 Task: Search one way flight ticket for 5 adults, 2 children, 1 infant in seat and 1 infant on lap in economy from Houston: William P. Hobby Airport to Laramie: Laramie Regional Airport on 8-3-2023. Choice of flights is Southwest. Number of bags: 2 carry on bags. Price is upto 78000. Outbound departure time preference is 6:45.
Action: Mouse moved to (365, 159)
Screenshot: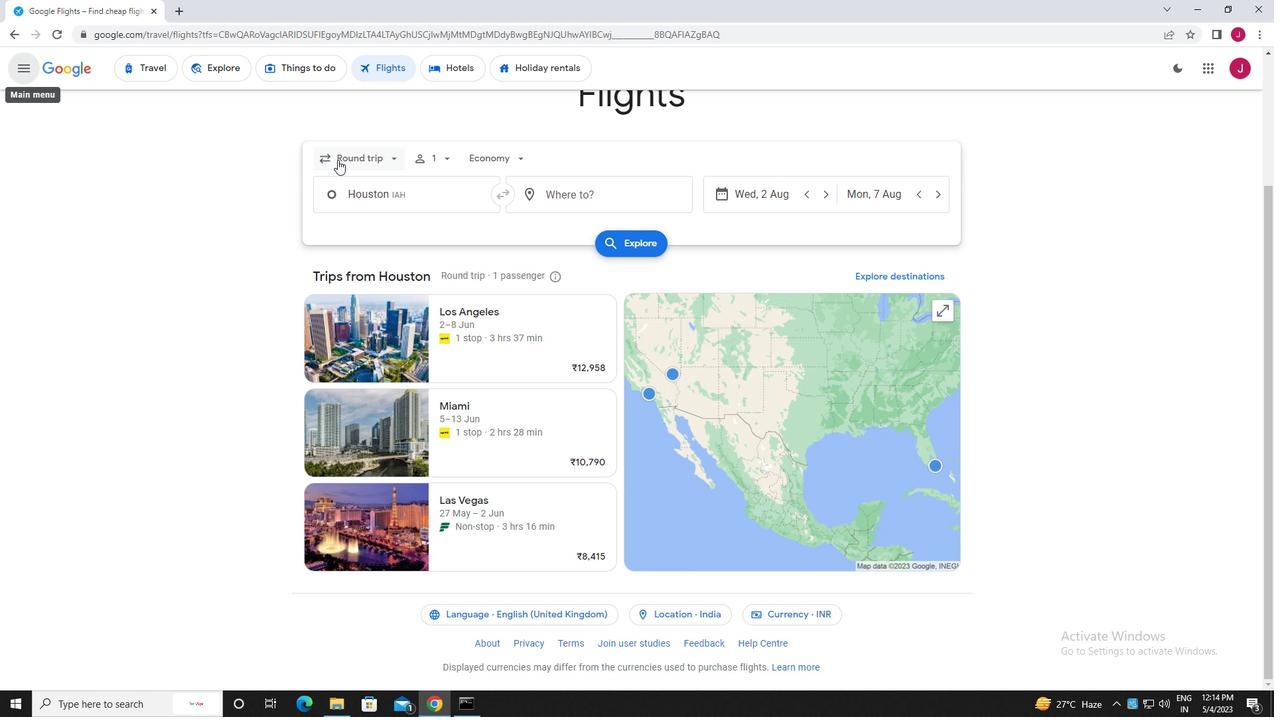 
Action: Mouse pressed left at (365, 159)
Screenshot: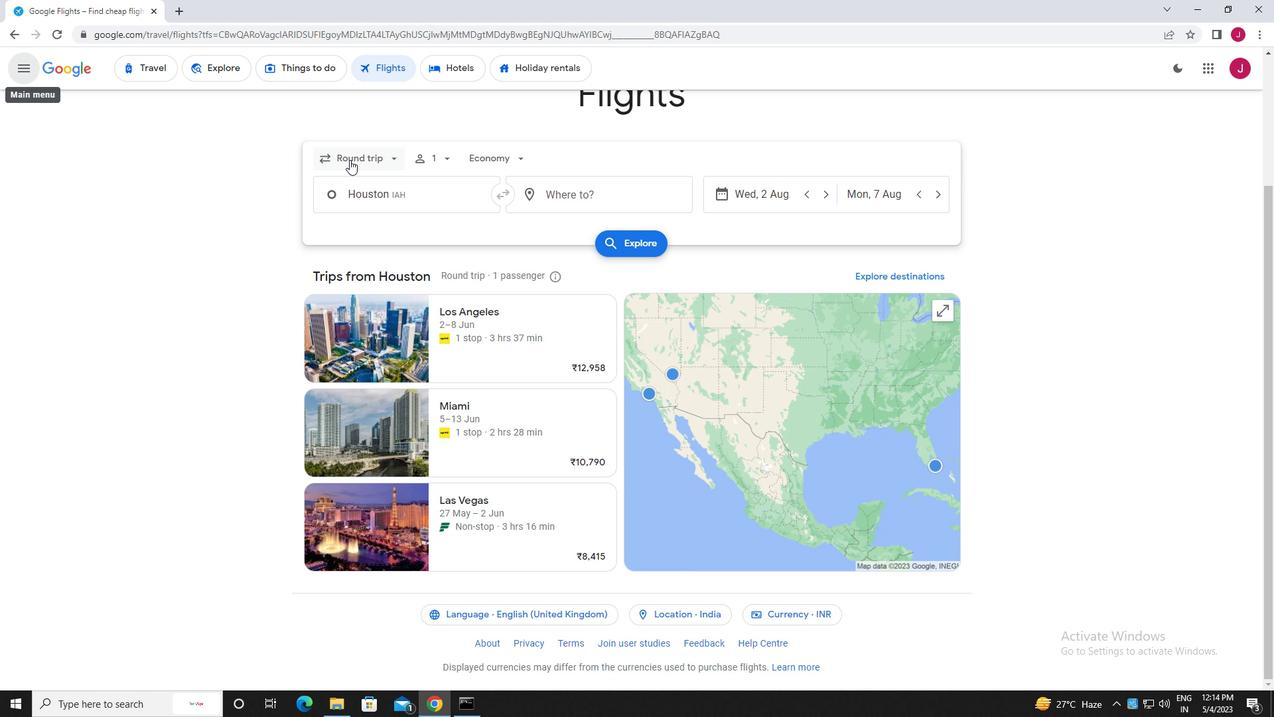 
Action: Mouse moved to (386, 216)
Screenshot: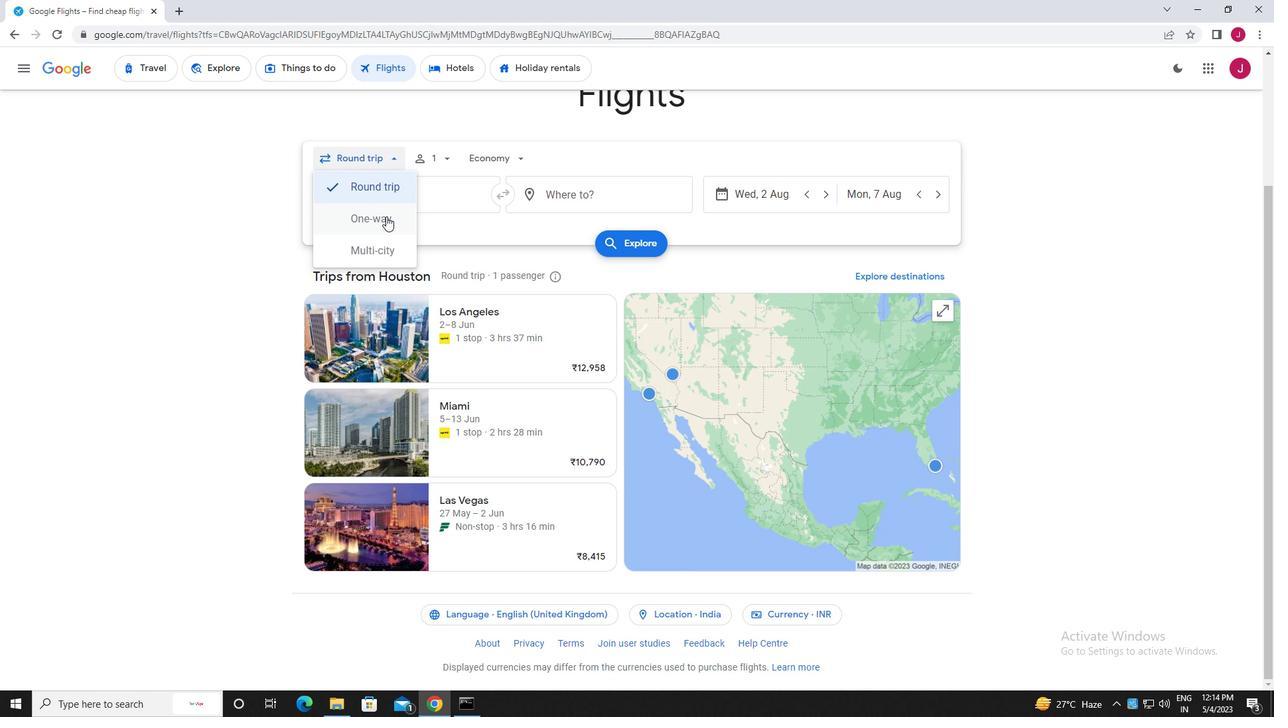 
Action: Mouse pressed left at (386, 216)
Screenshot: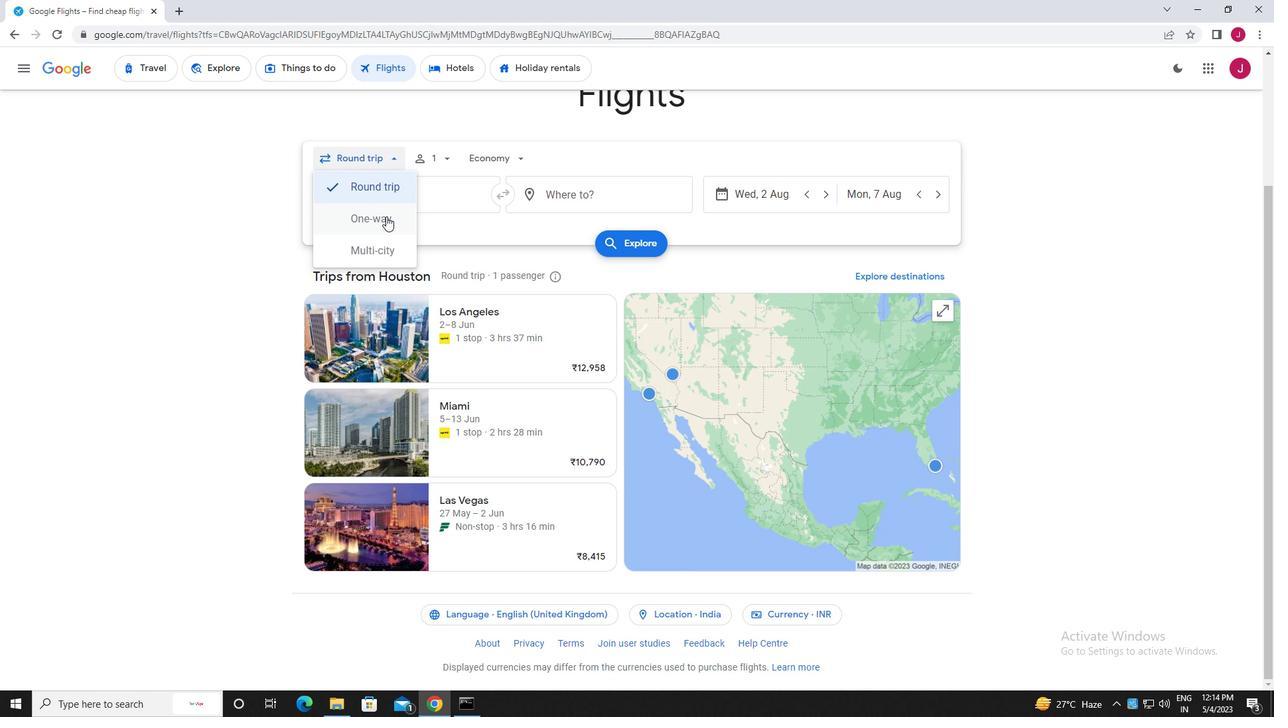 
Action: Mouse moved to (438, 160)
Screenshot: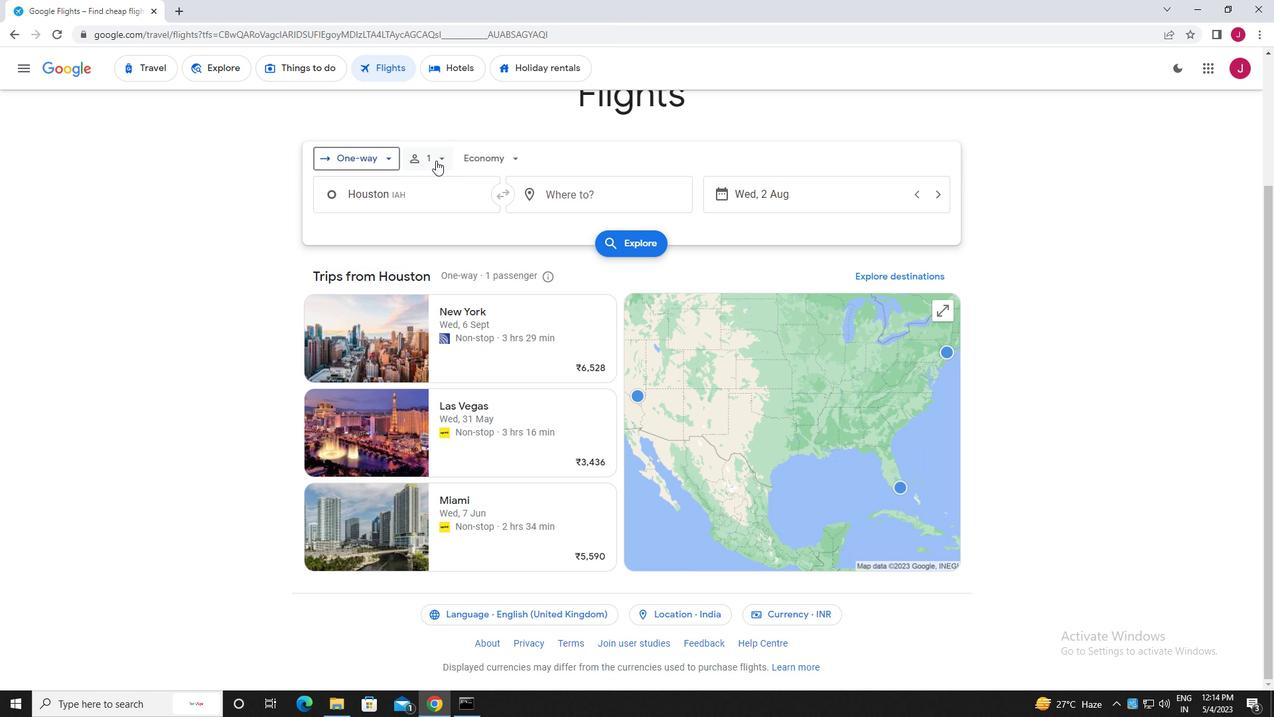 
Action: Mouse pressed left at (438, 160)
Screenshot: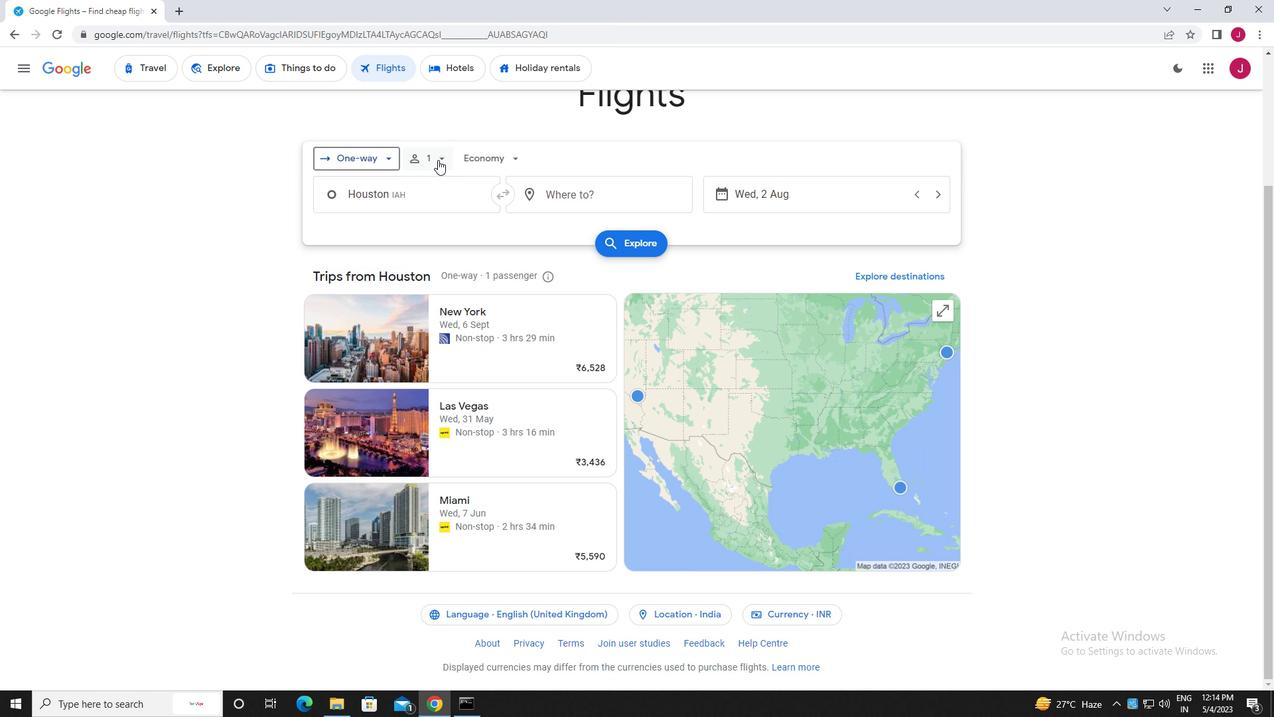 
Action: Mouse moved to (547, 191)
Screenshot: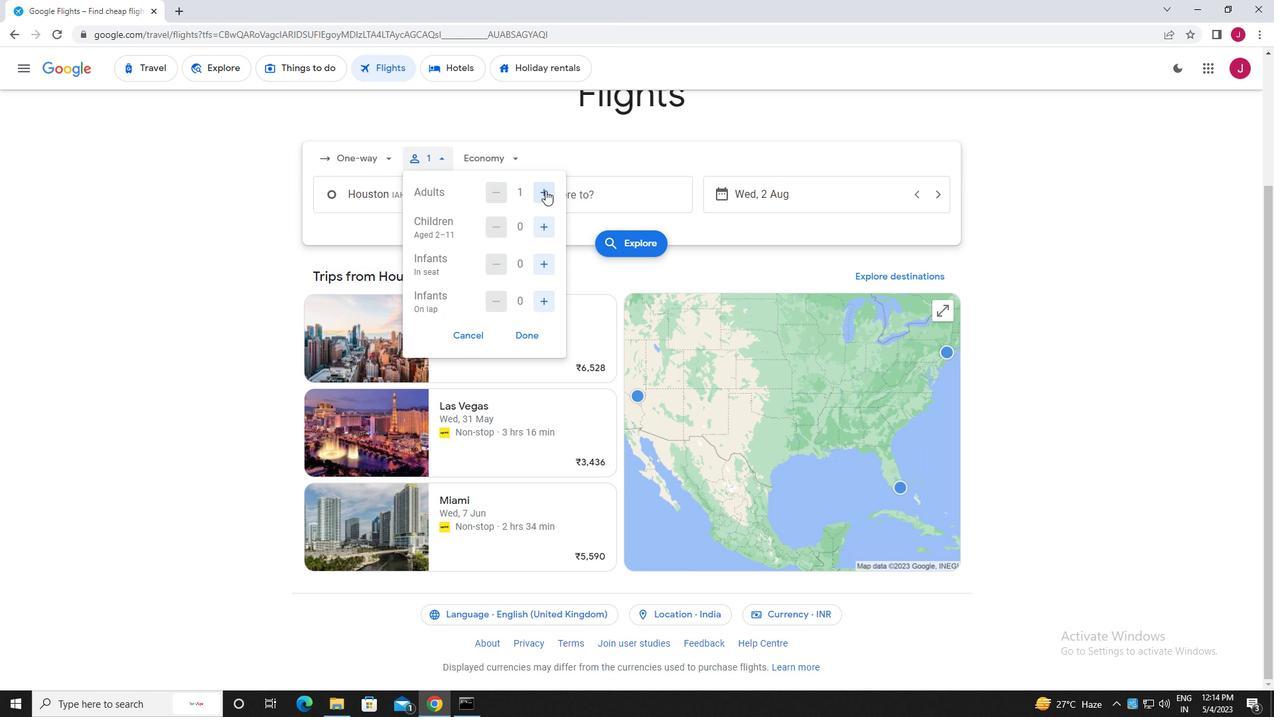 
Action: Mouse pressed left at (547, 191)
Screenshot: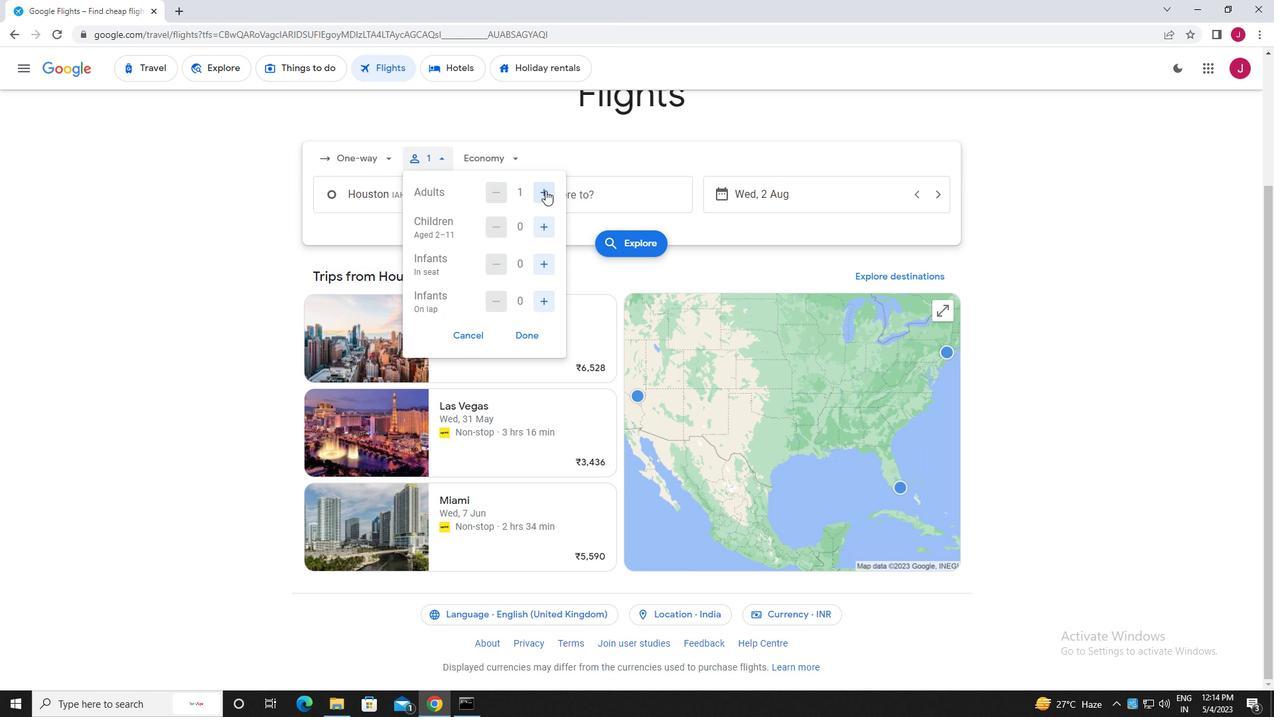 
Action: Mouse moved to (547, 191)
Screenshot: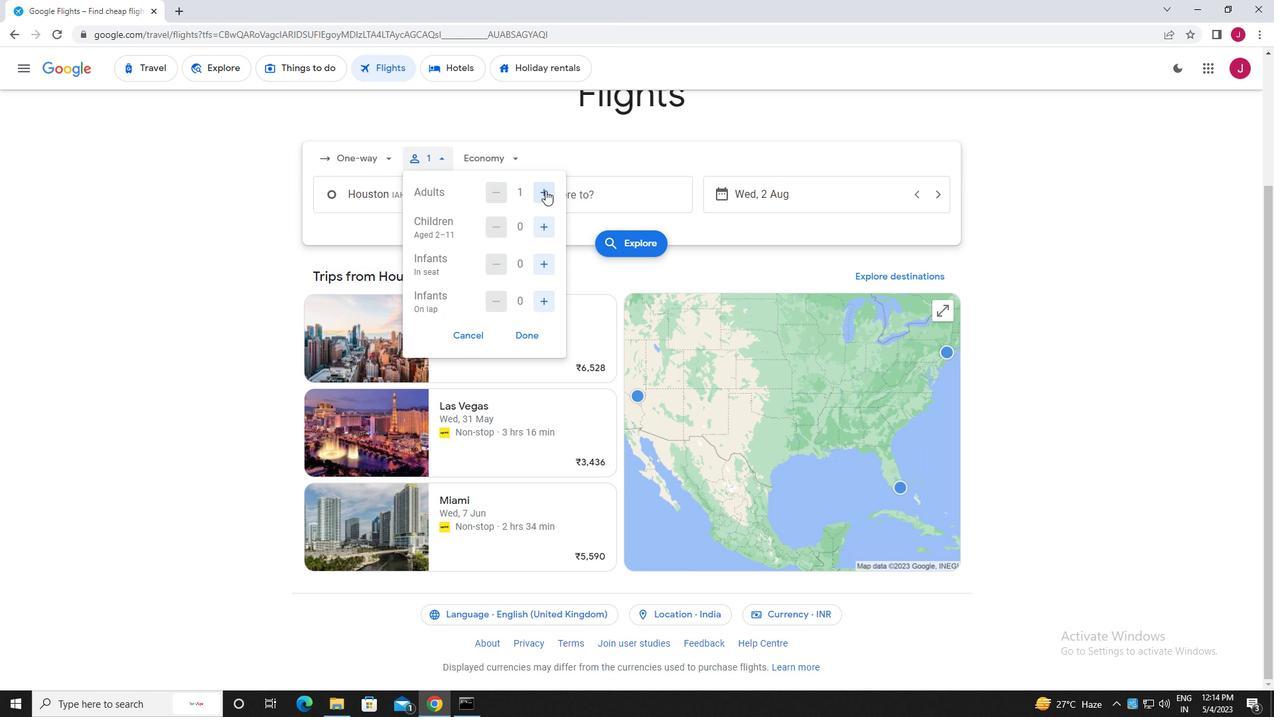 
Action: Mouse pressed left at (547, 191)
Screenshot: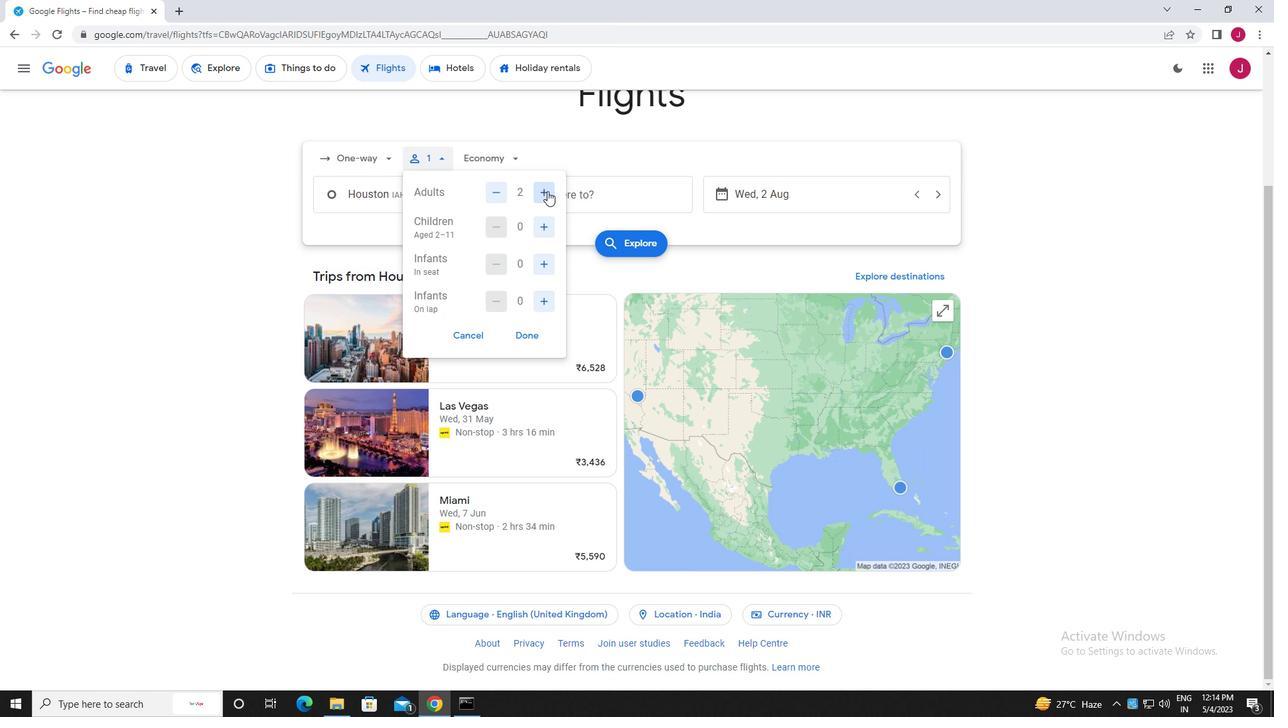
Action: Mouse pressed left at (547, 191)
Screenshot: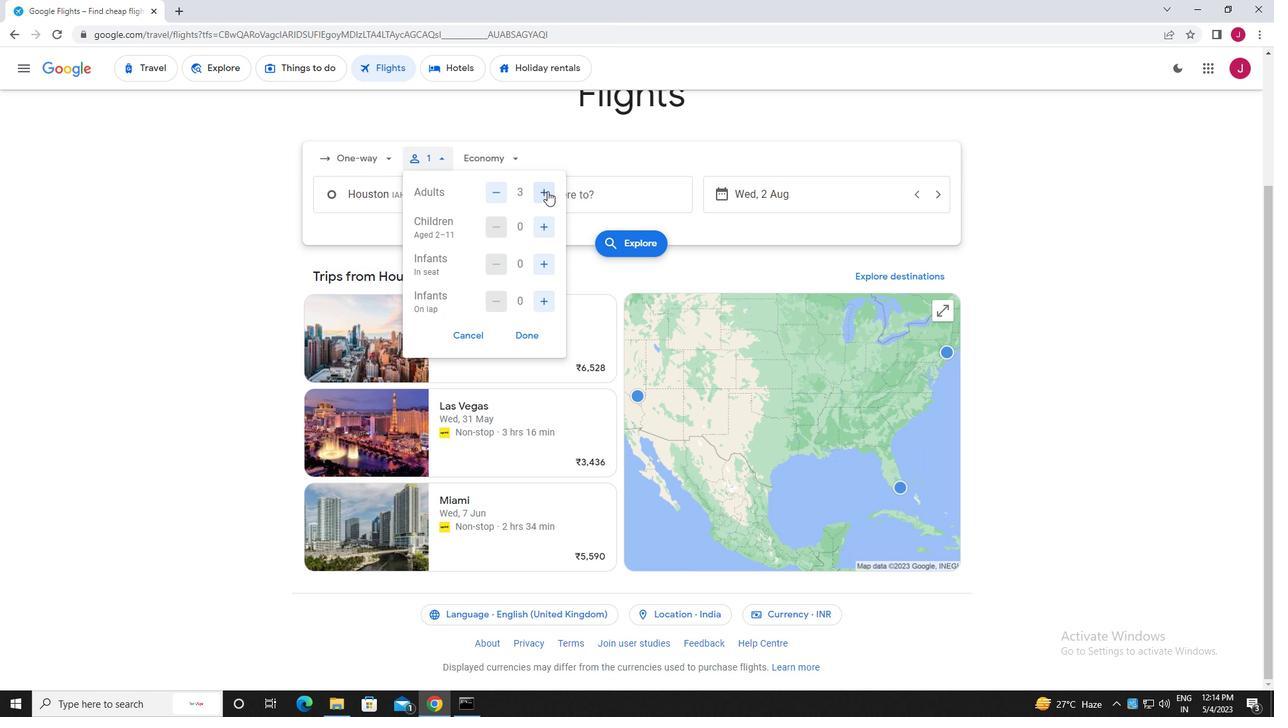 
Action: Mouse pressed left at (547, 191)
Screenshot: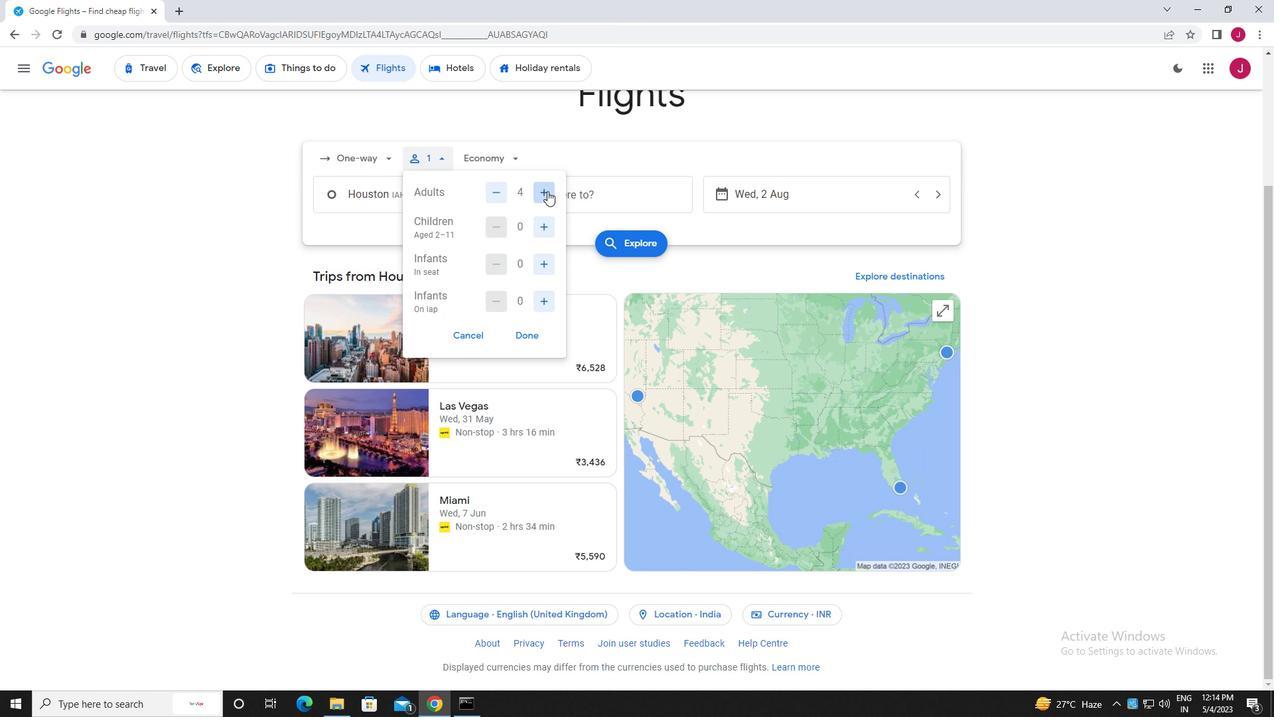 
Action: Mouse moved to (545, 226)
Screenshot: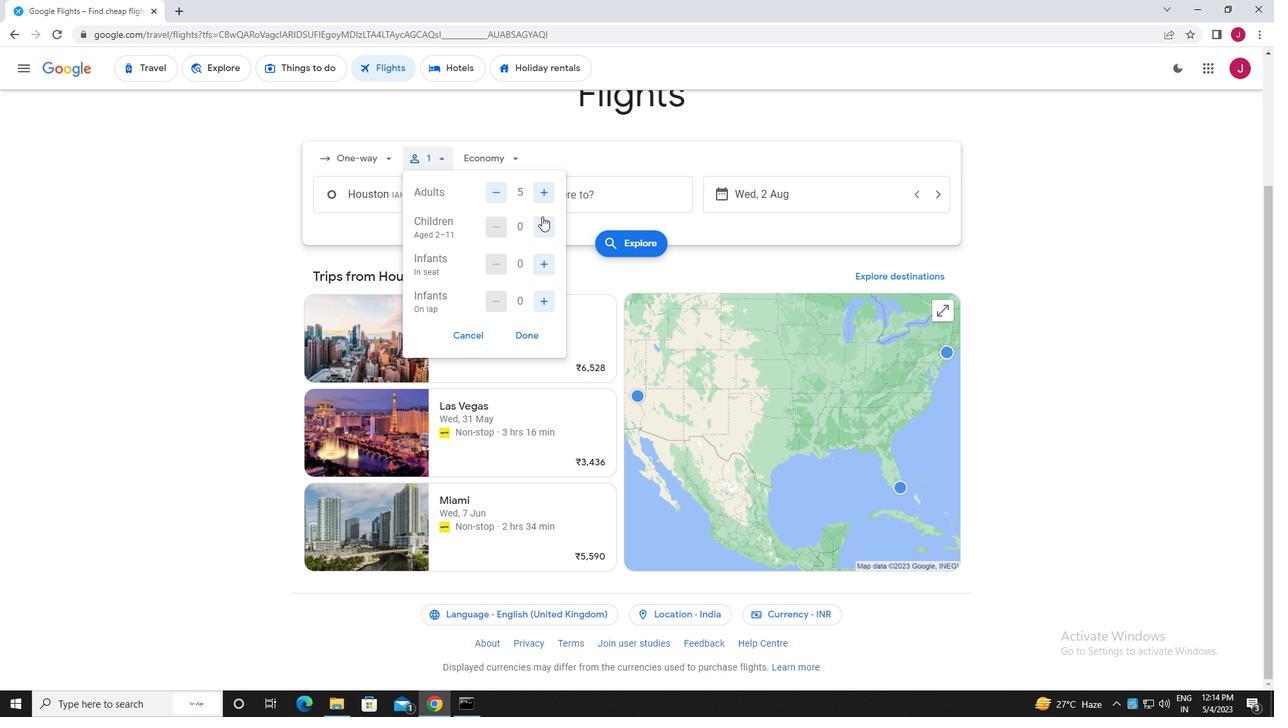 
Action: Mouse pressed left at (545, 226)
Screenshot: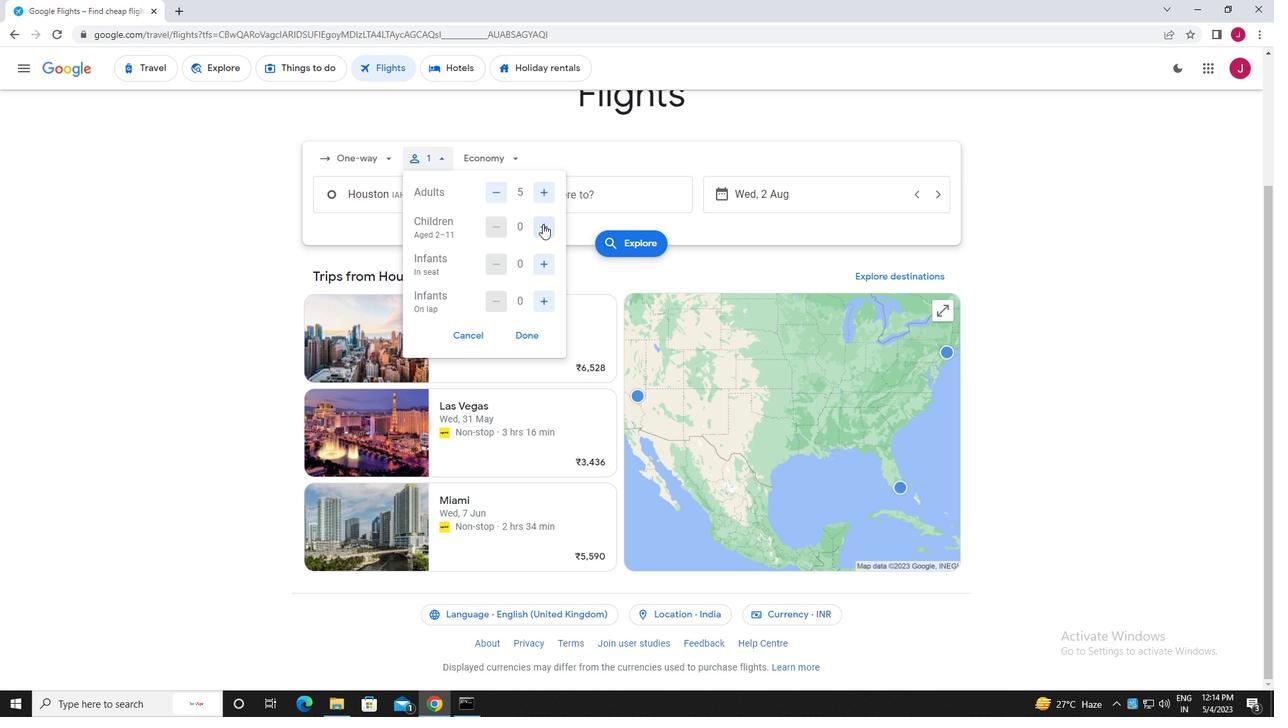 
Action: Mouse pressed left at (545, 226)
Screenshot: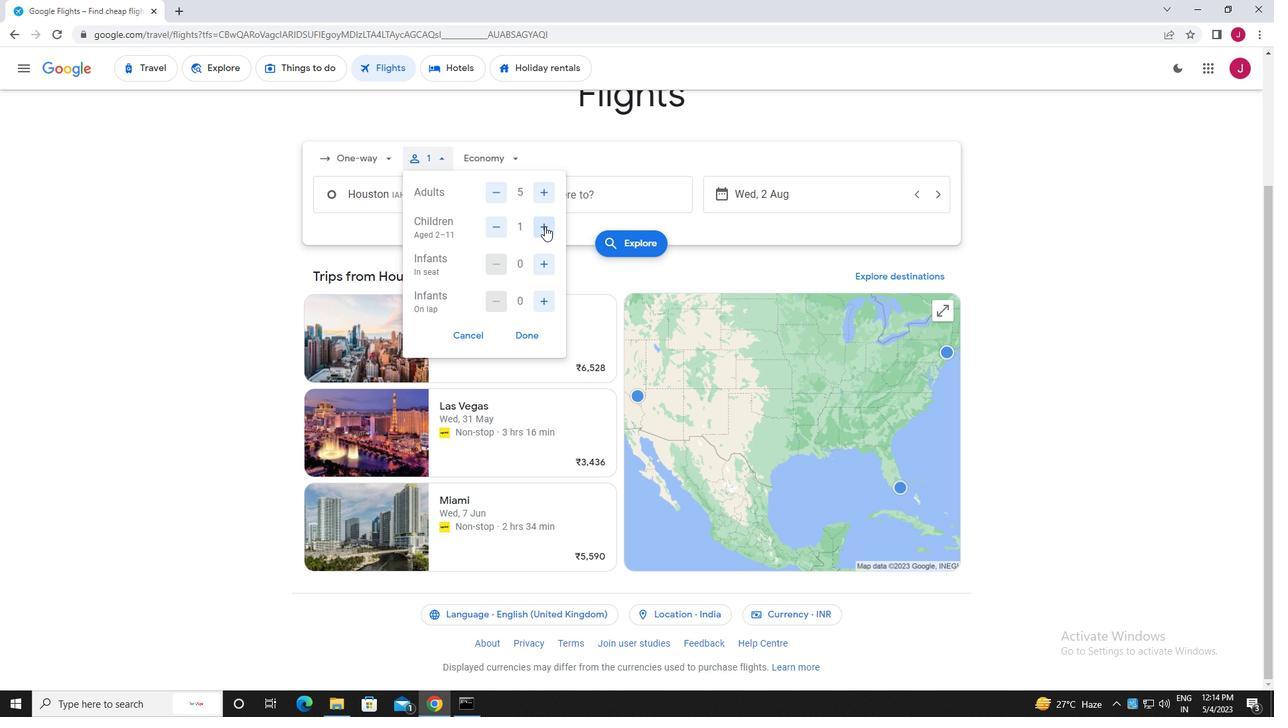 
Action: Mouse moved to (543, 264)
Screenshot: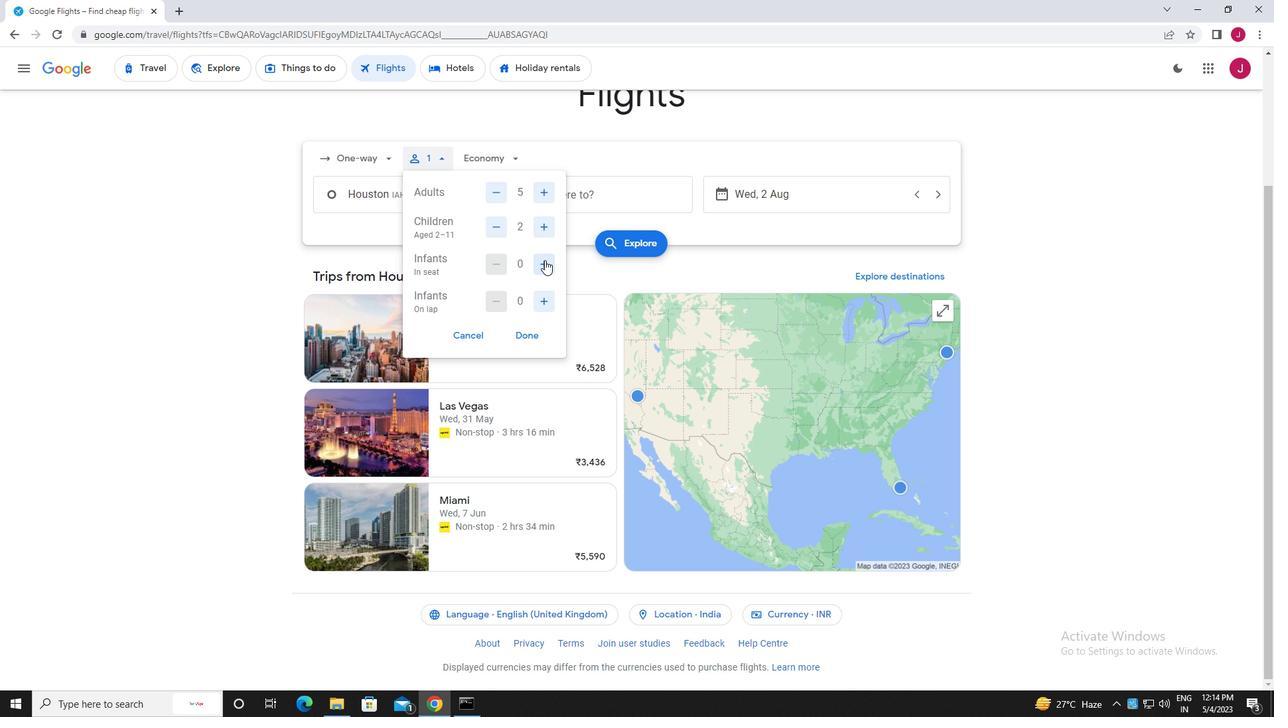 
Action: Mouse pressed left at (543, 264)
Screenshot: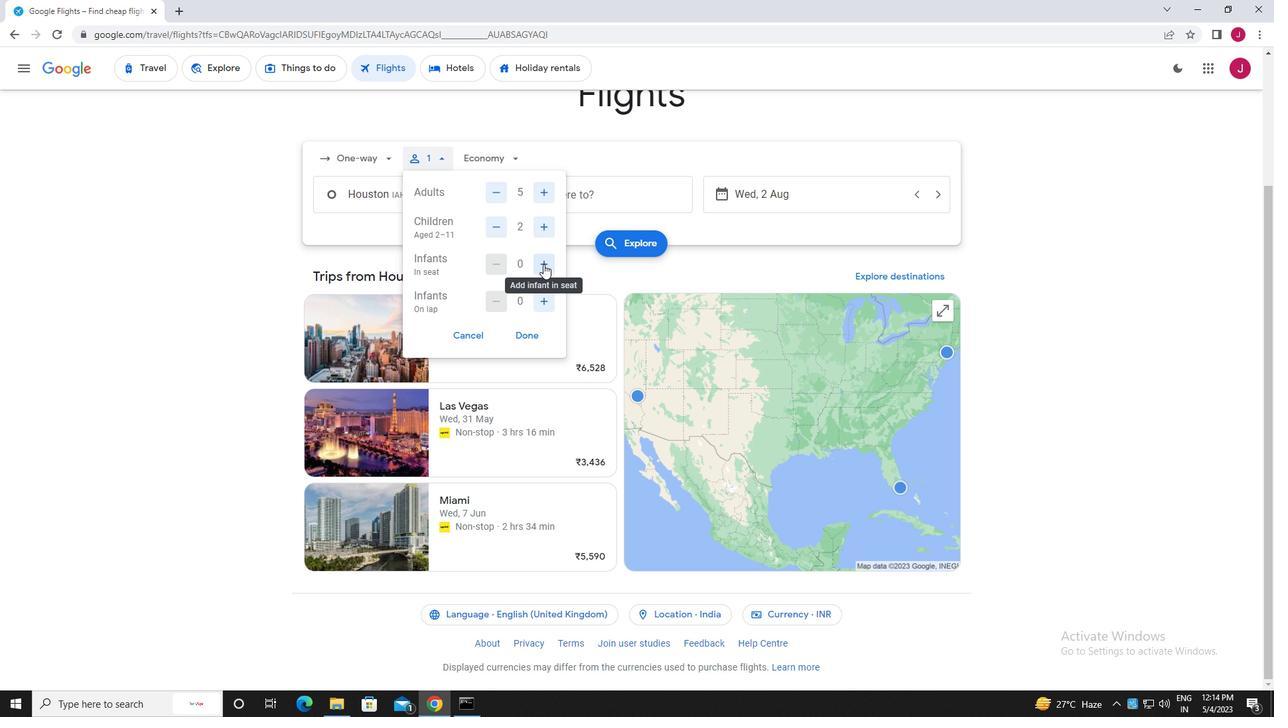 
Action: Mouse moved to (543, 300)
Screenshot: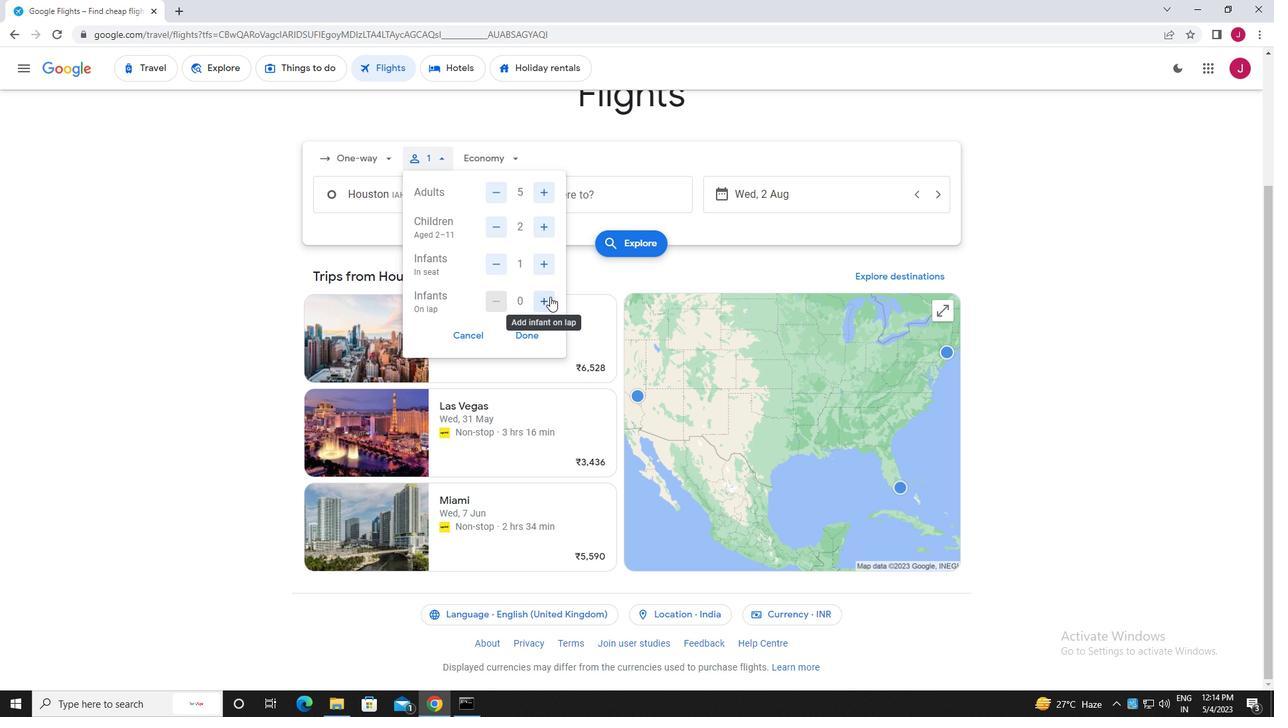 
Action: Mouse pressed left at (543, 300)
Screenshot: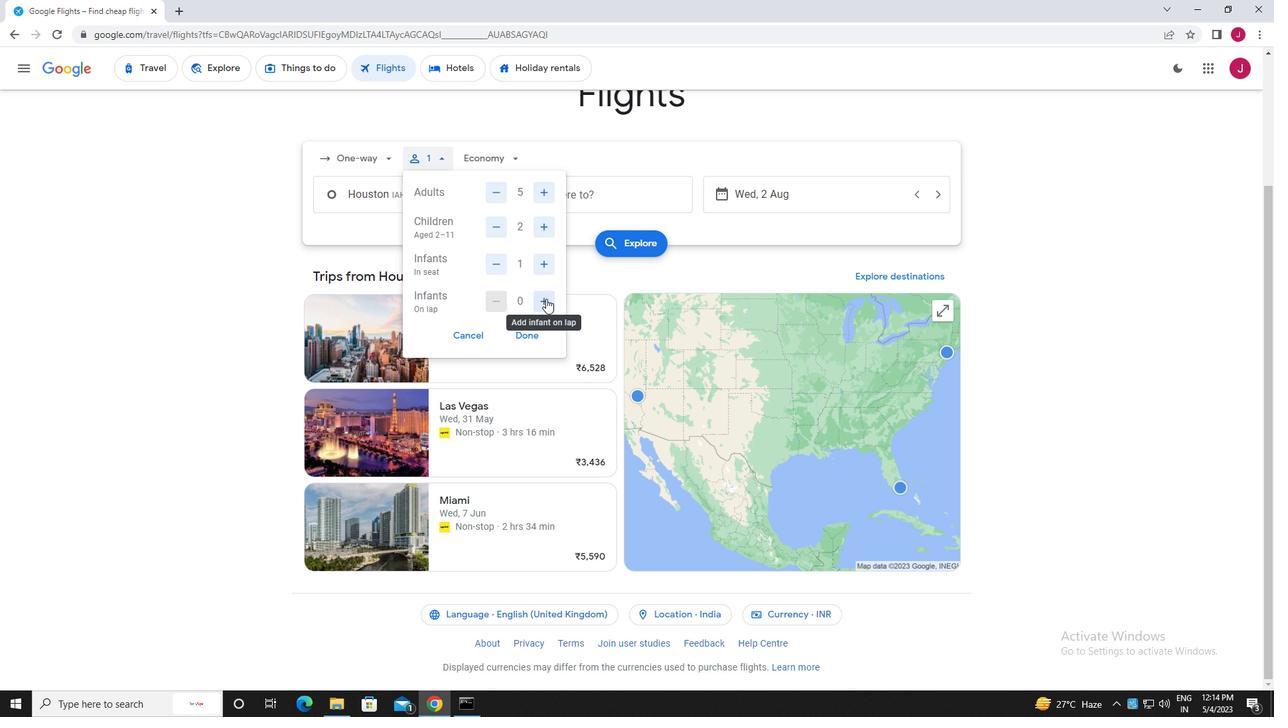
Action: Mouse moved to (532, 333)
Screenshot: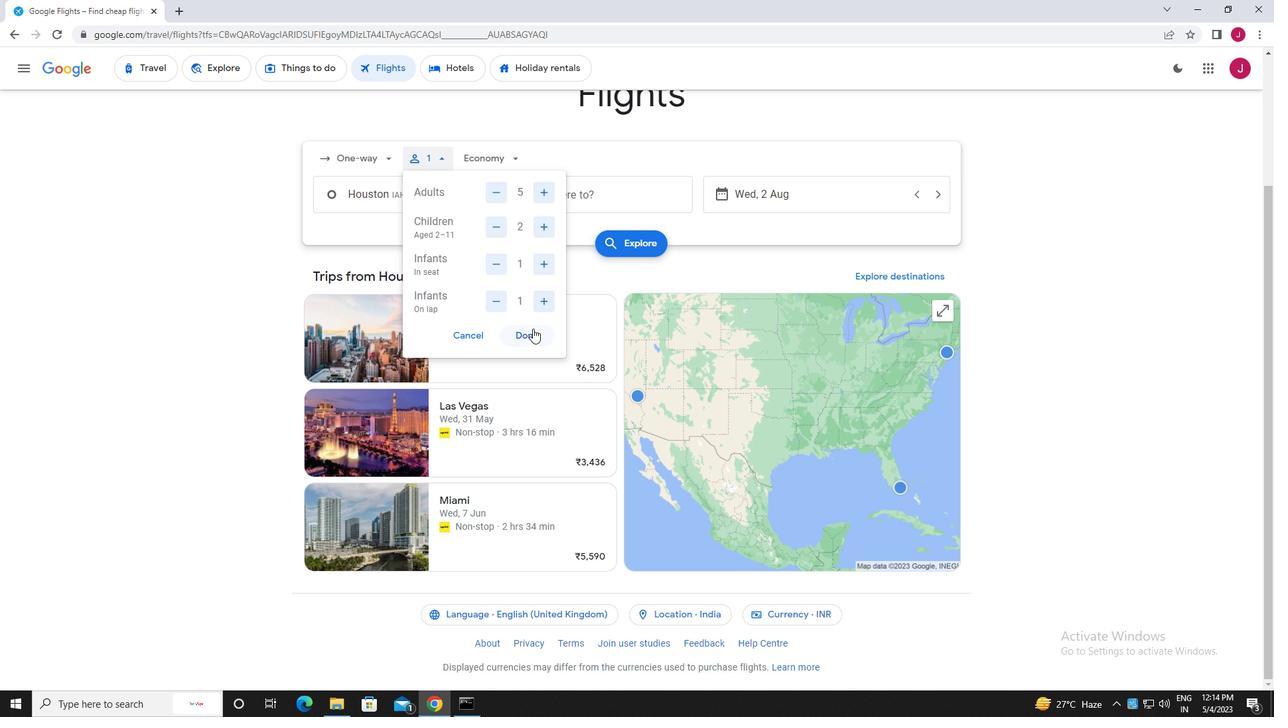 
Action: Mouse pressed left at (532, 333)
Screenshot: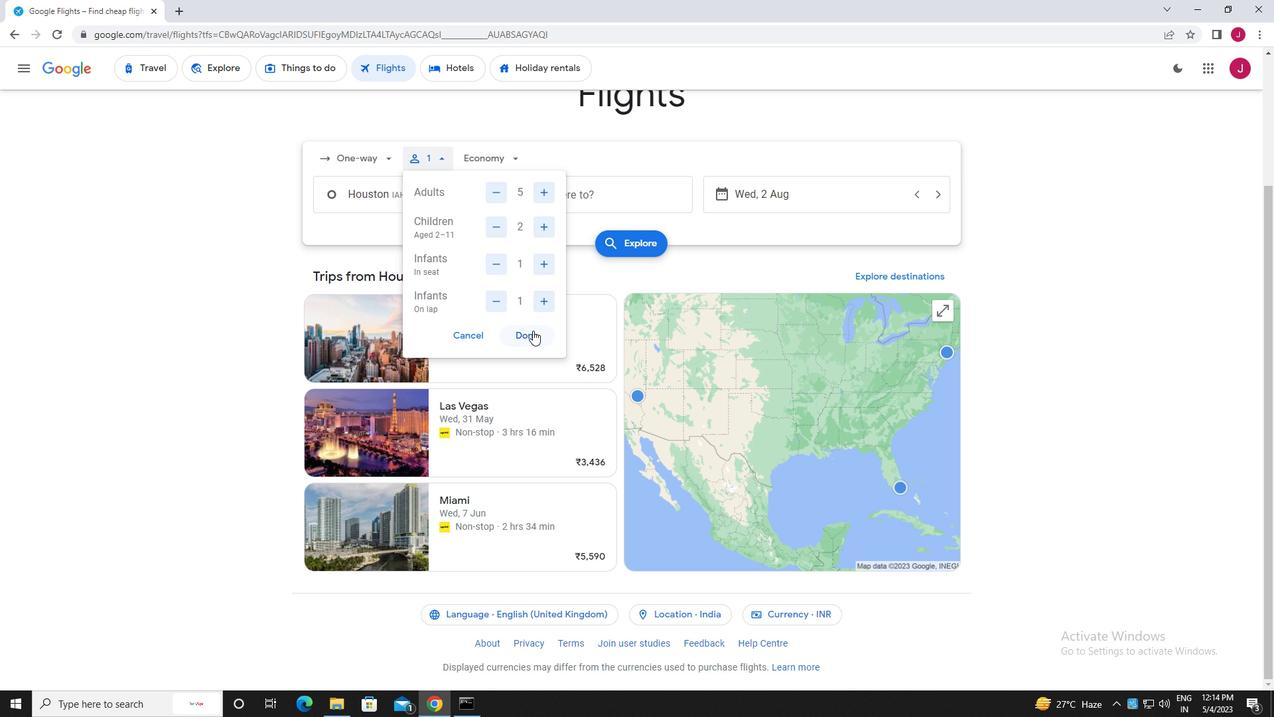 
Action: Mouse moved to (497, 152)
Screenshot: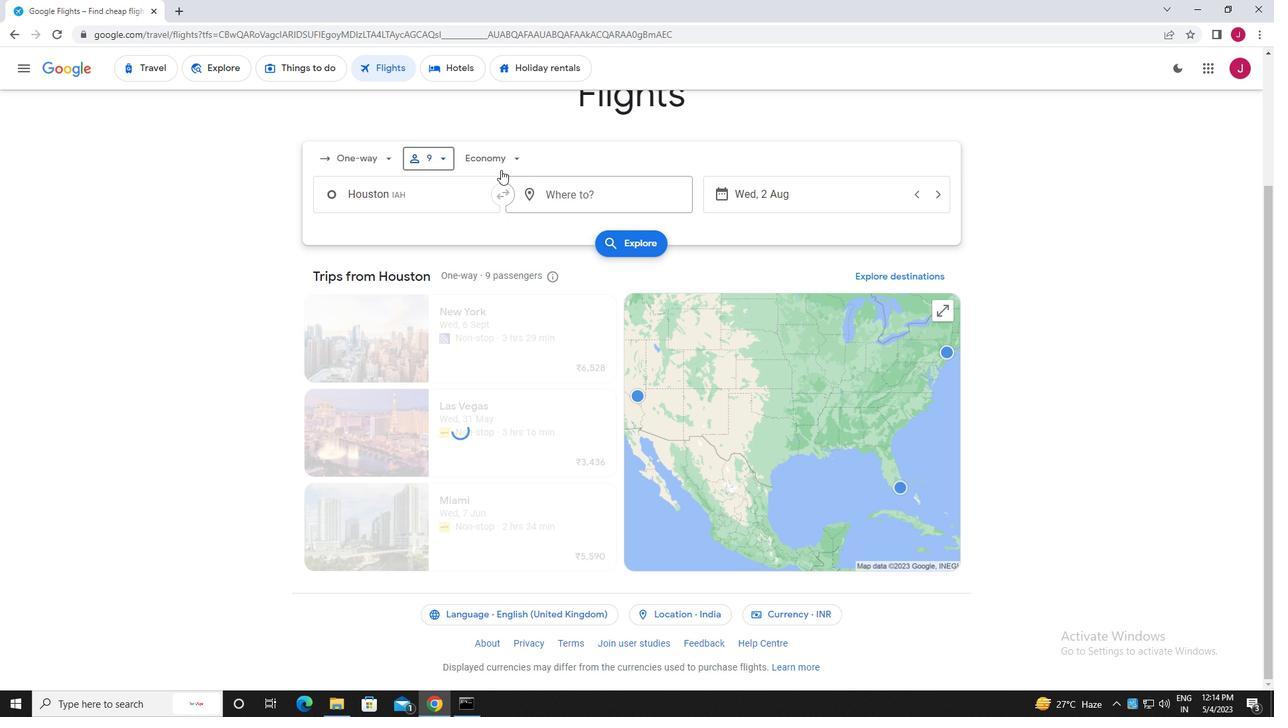 
Action: Mouse pressed left at (497, 152)
Screenshot: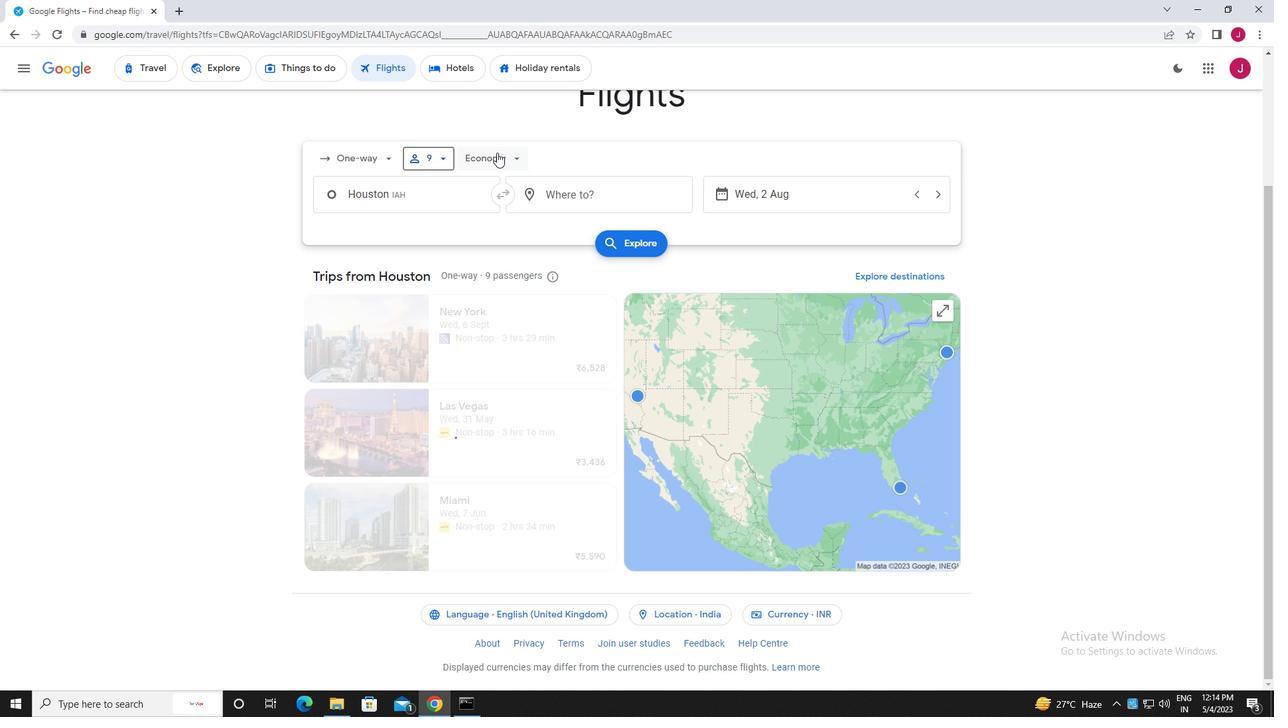 
Action: Mouse moved to (513, 185)
Screenshot: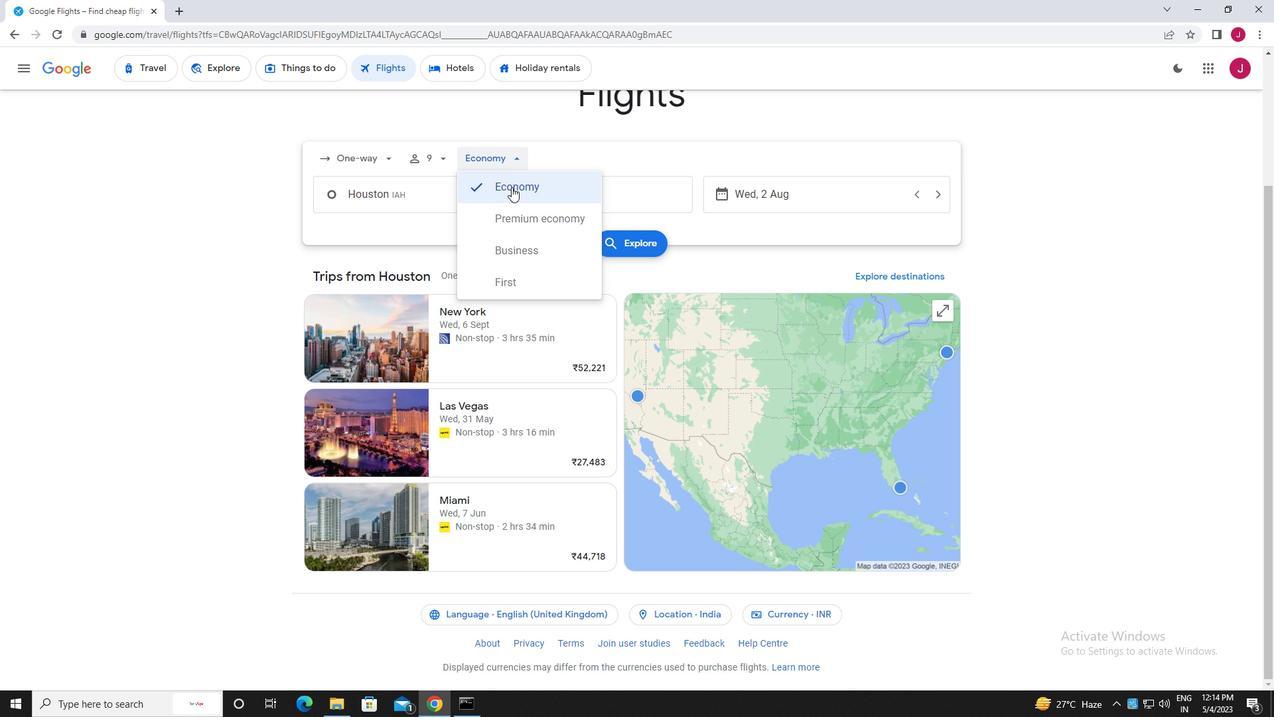 
Action: Mouse pressed left at (513, 185)
Screenshot: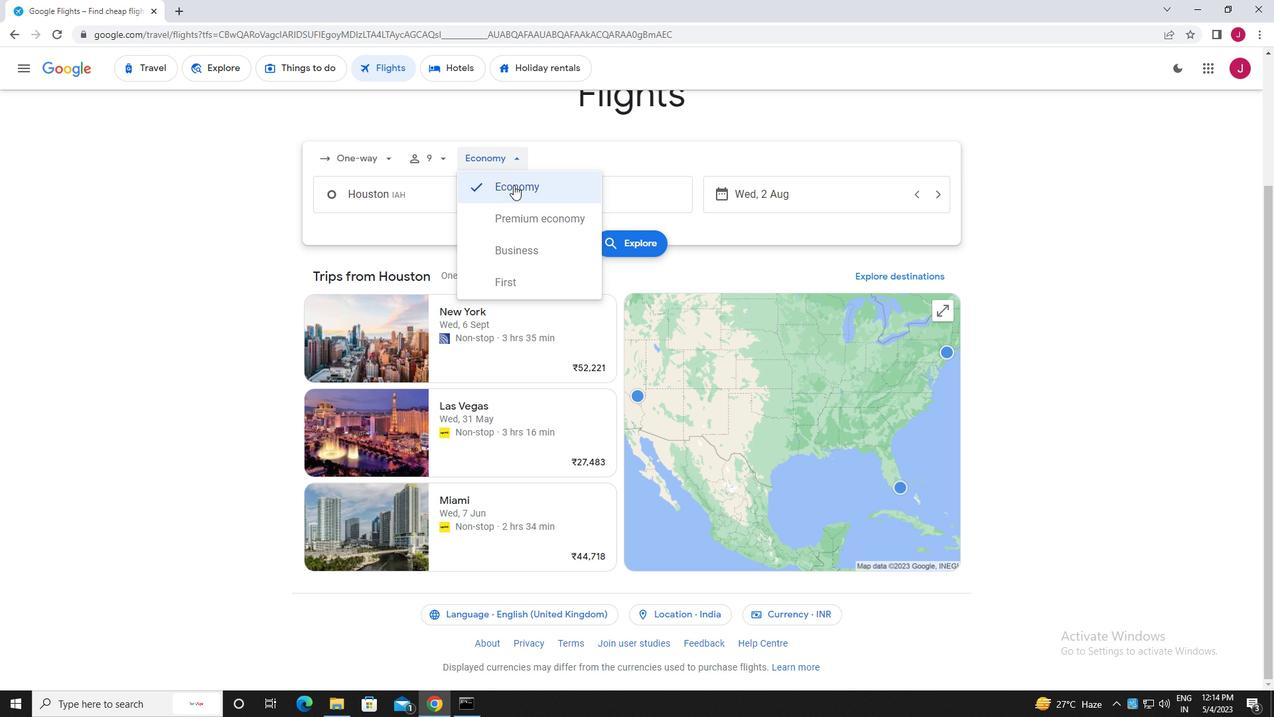 
Action: Mouse moved to (436, 195)
Screenshot: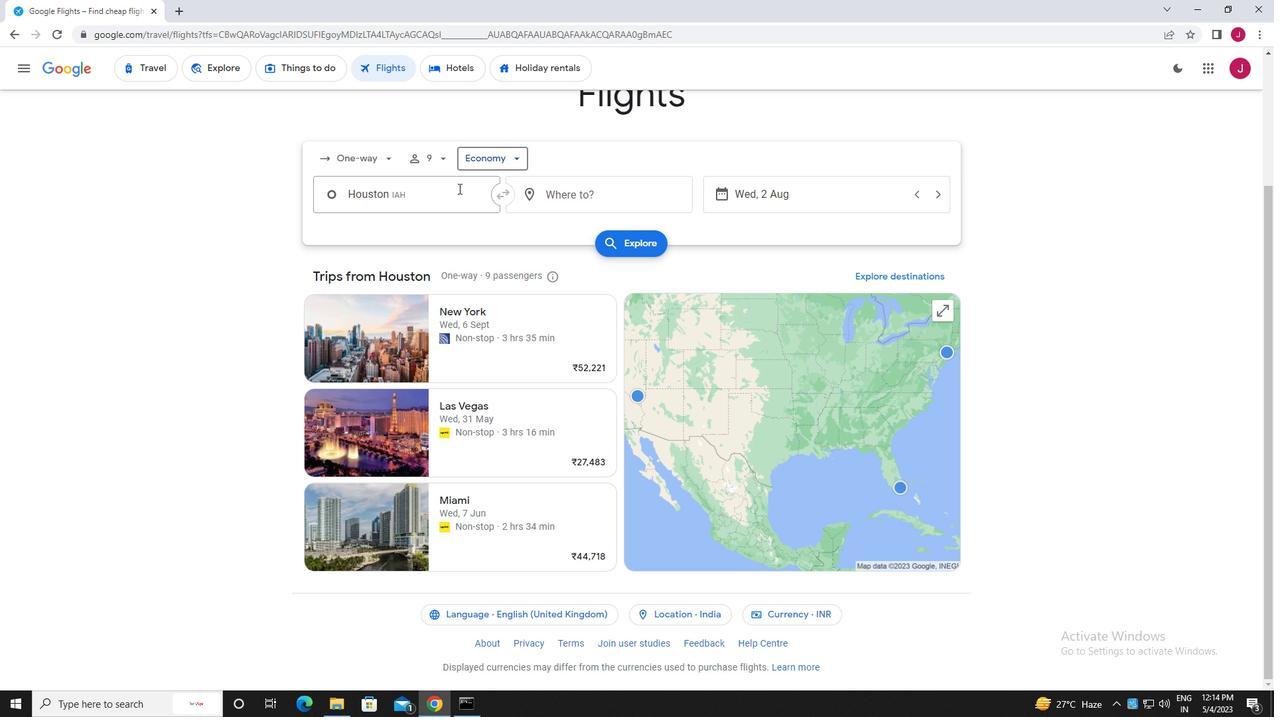 
Action: Mouse pressed left at (436, 195)
Screenshot: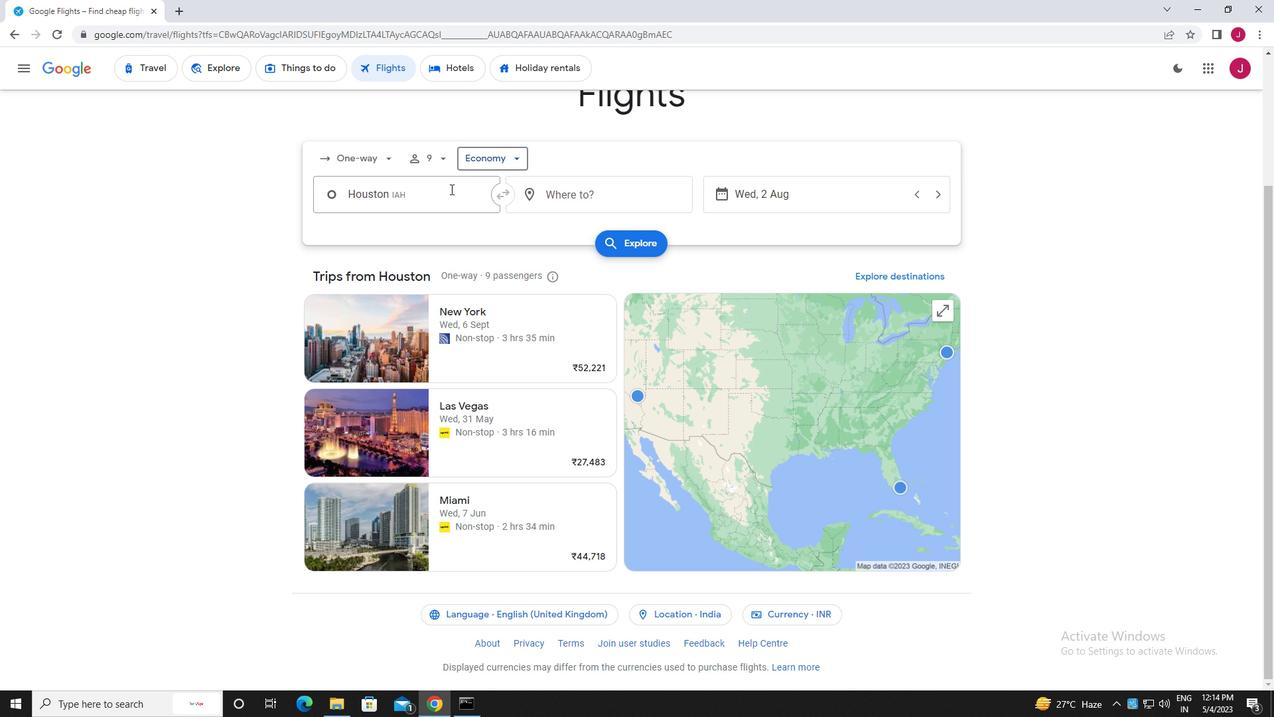 
Action: Key pressed houston
Screenshot: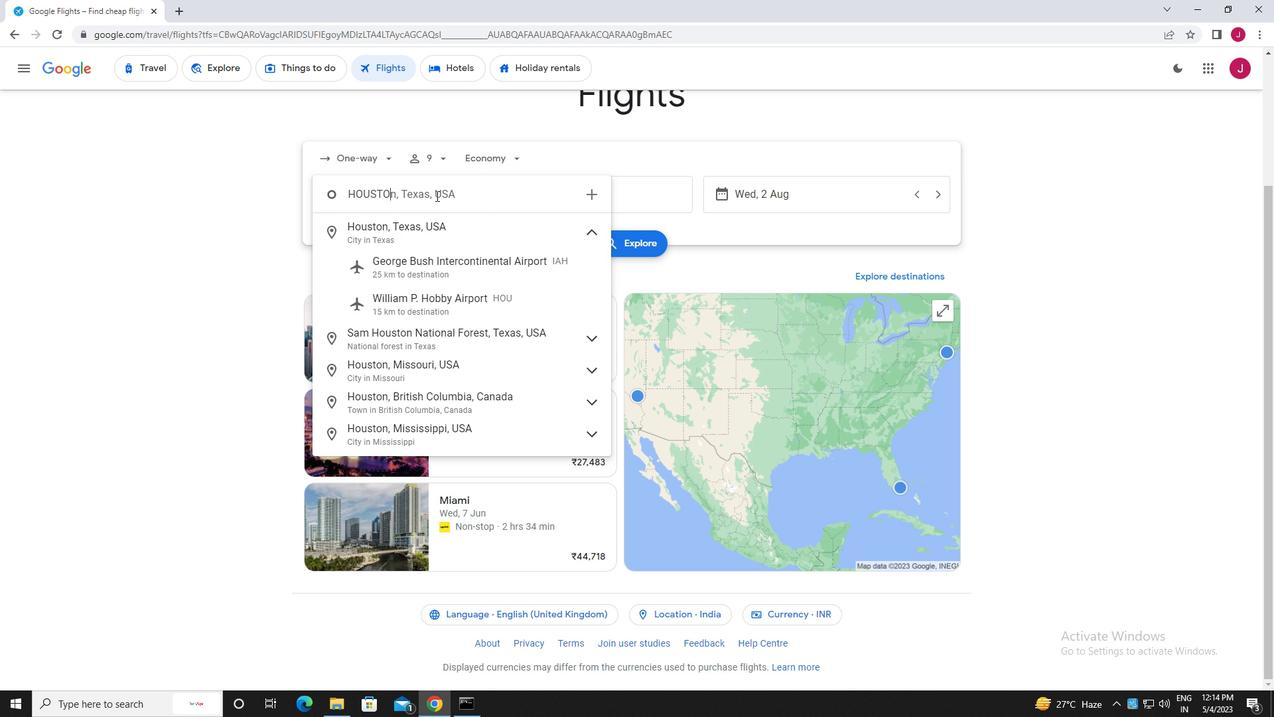 
Action: Mouse moved to (472, 270)
Screenshot: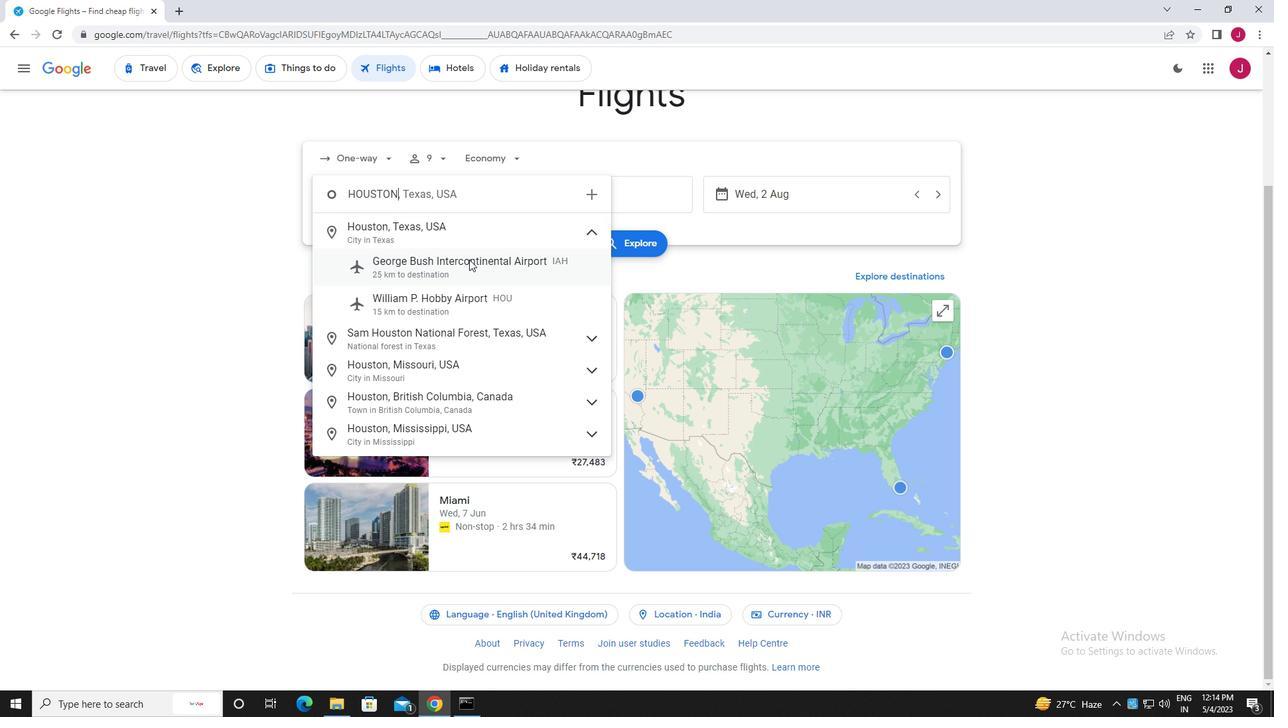 
Action: Mouse pressed left at (472, 270)
Screenshot: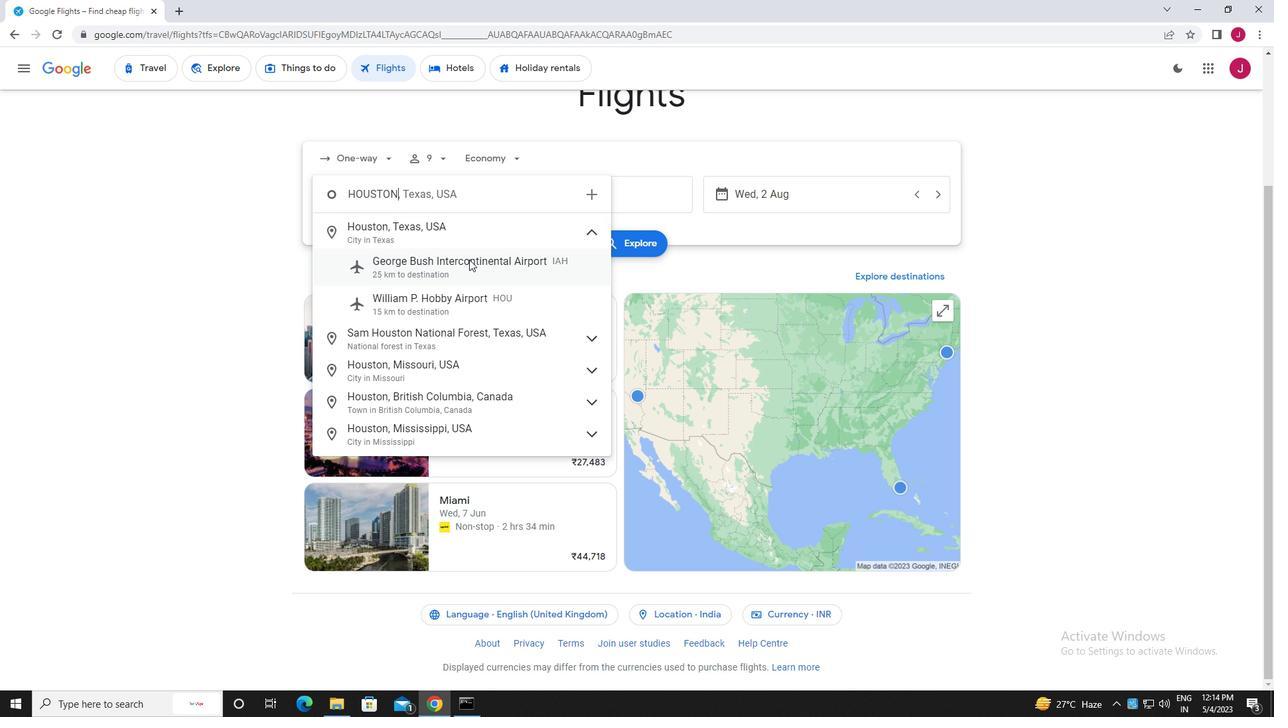 
Action: Mouse moved to (598, 192)
Screenshot: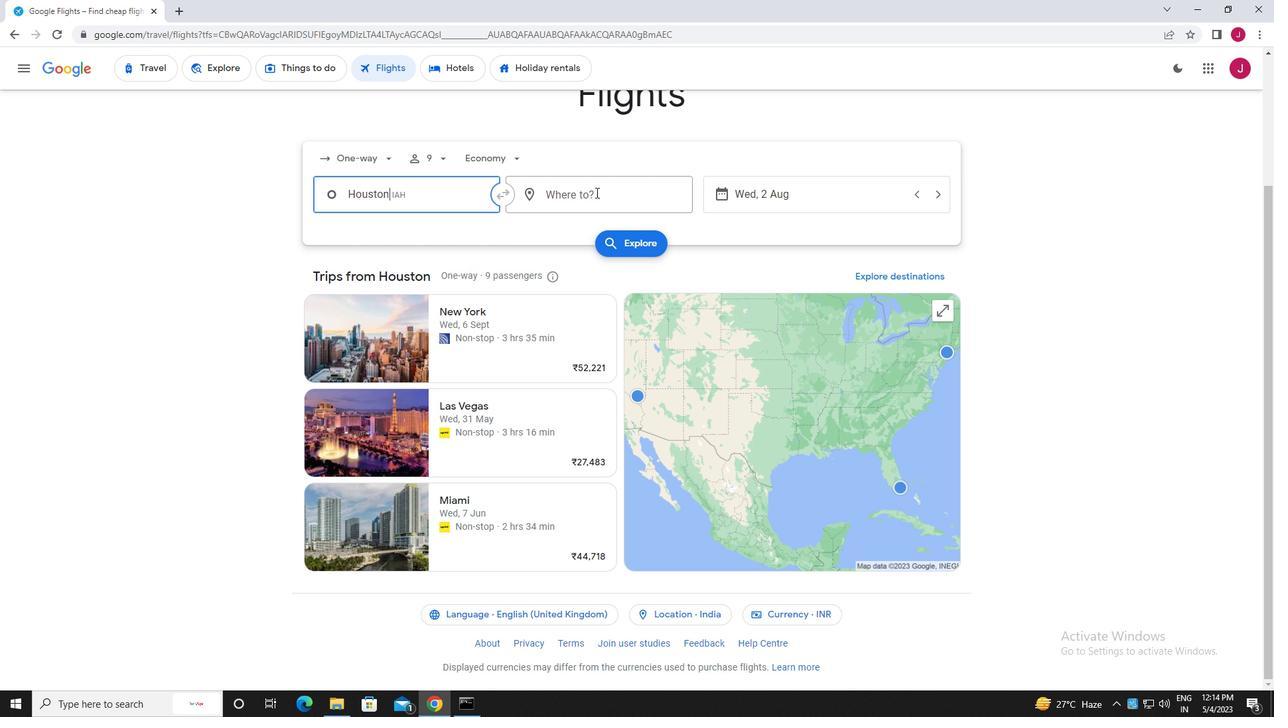
Action: Mouse pressed left at (598, 192)
Screenshot: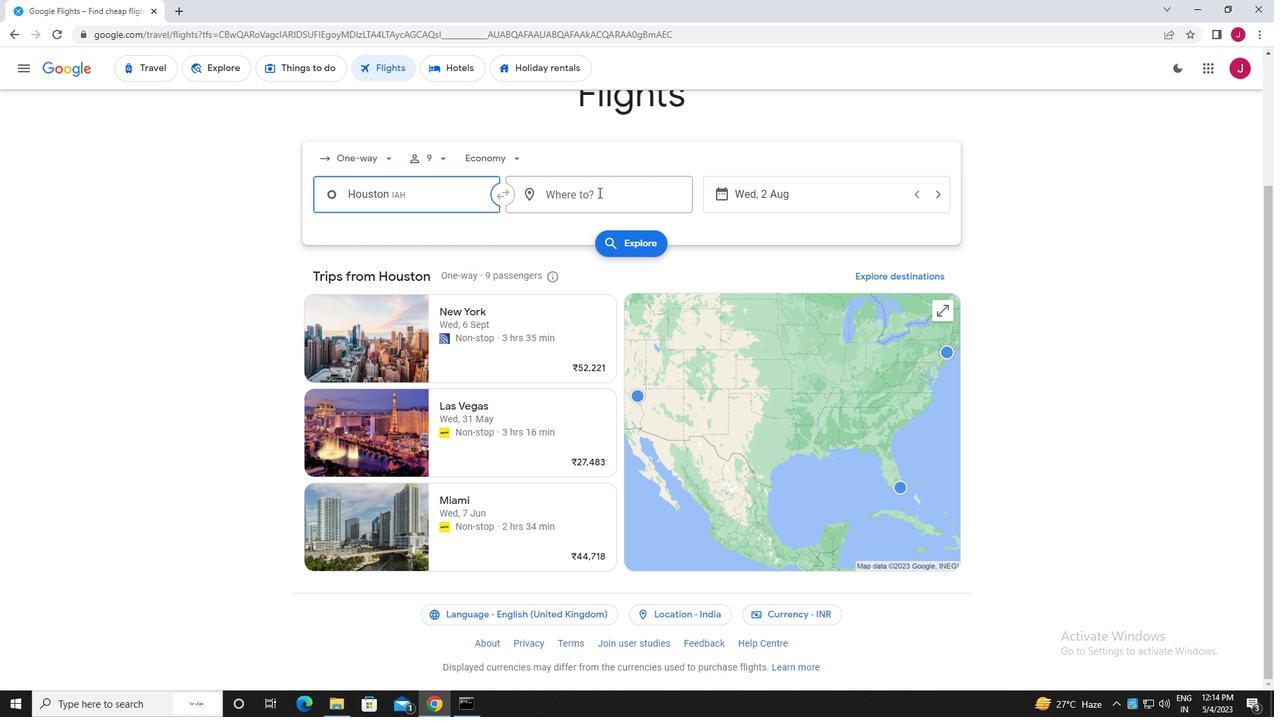 
Action: Mouse moved to (600, 193)
Screenshot: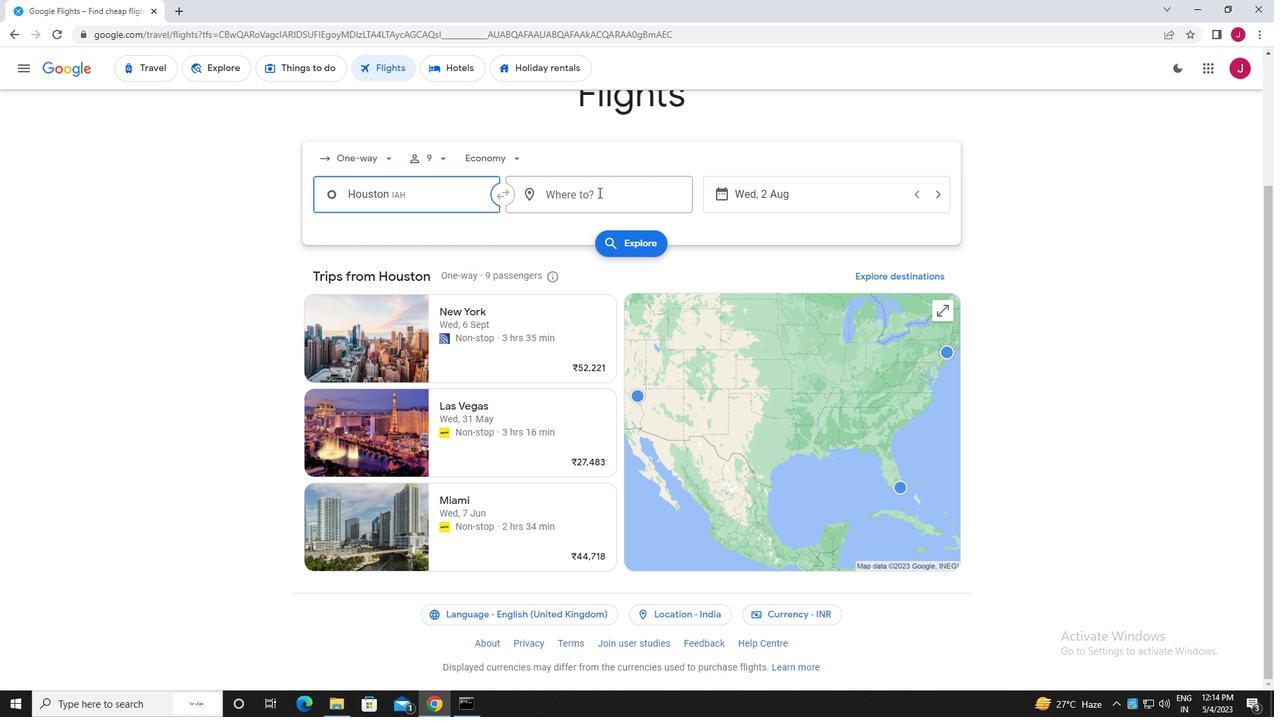 
Action: Key pressed laram
Screenshot: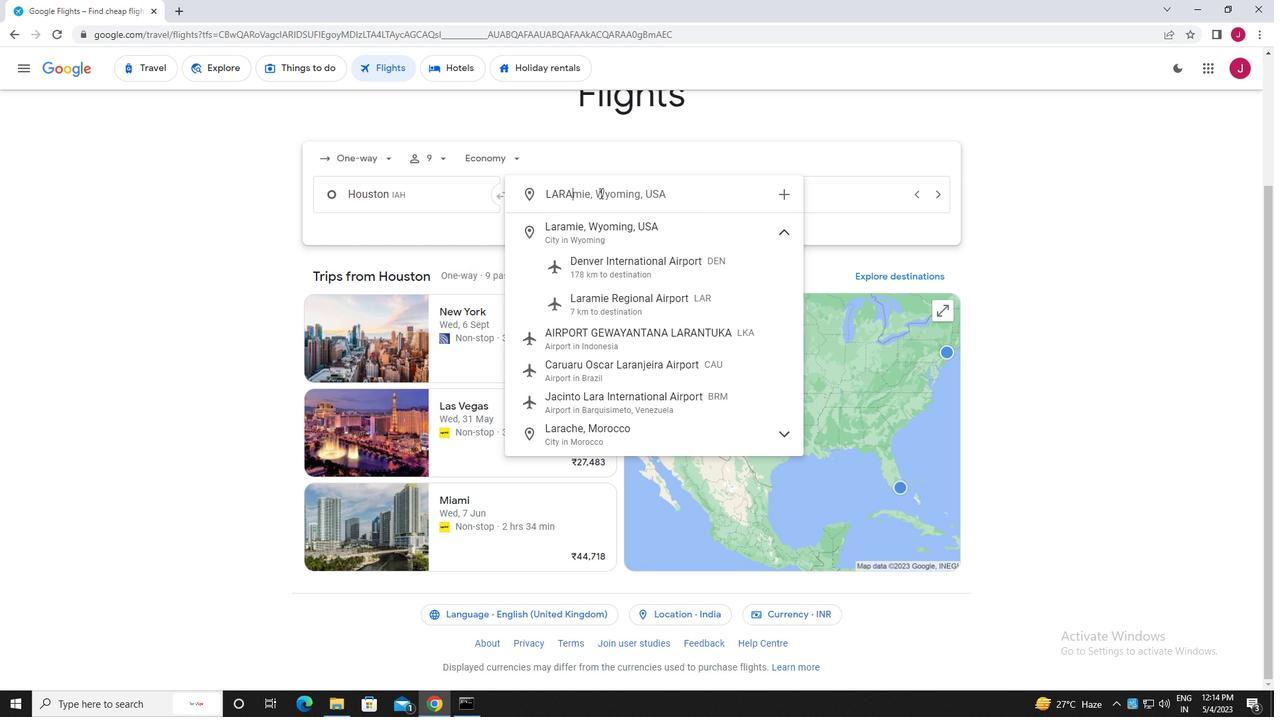 
Action: Mouse moved to (661, 304)
Screenshot: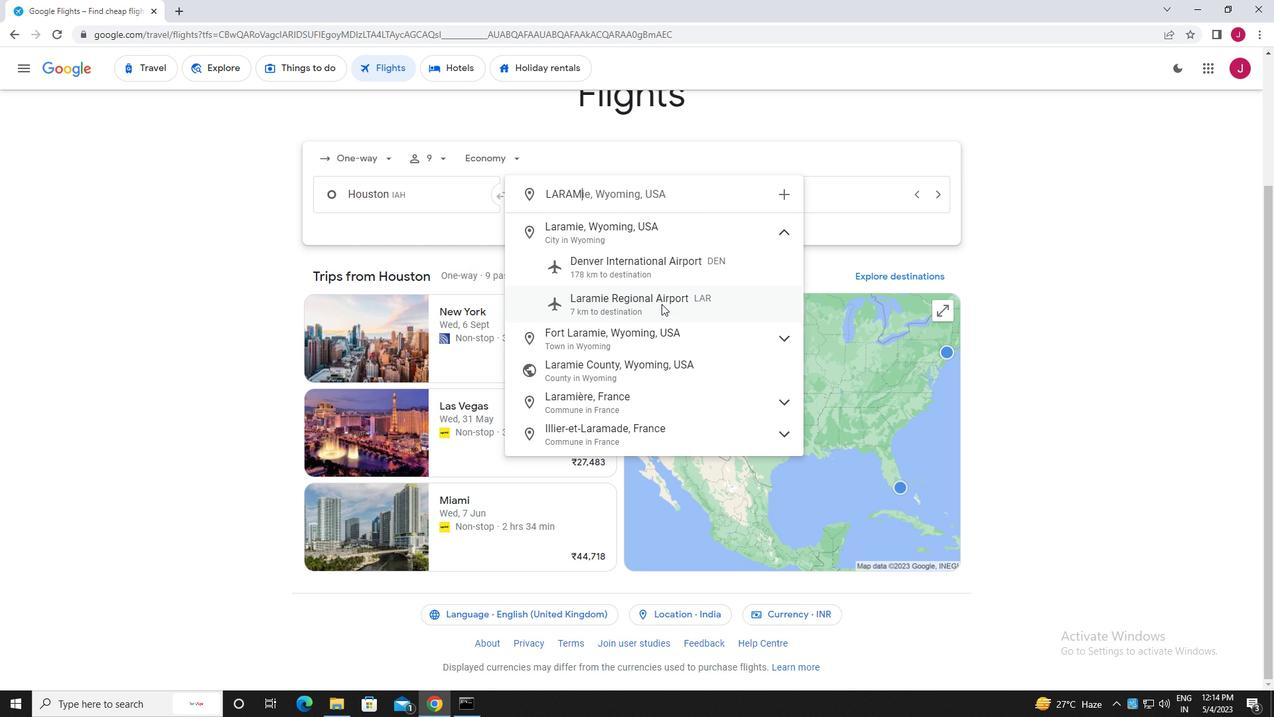 
Action: Mouse pressed left at (661, 304)
Screenshot: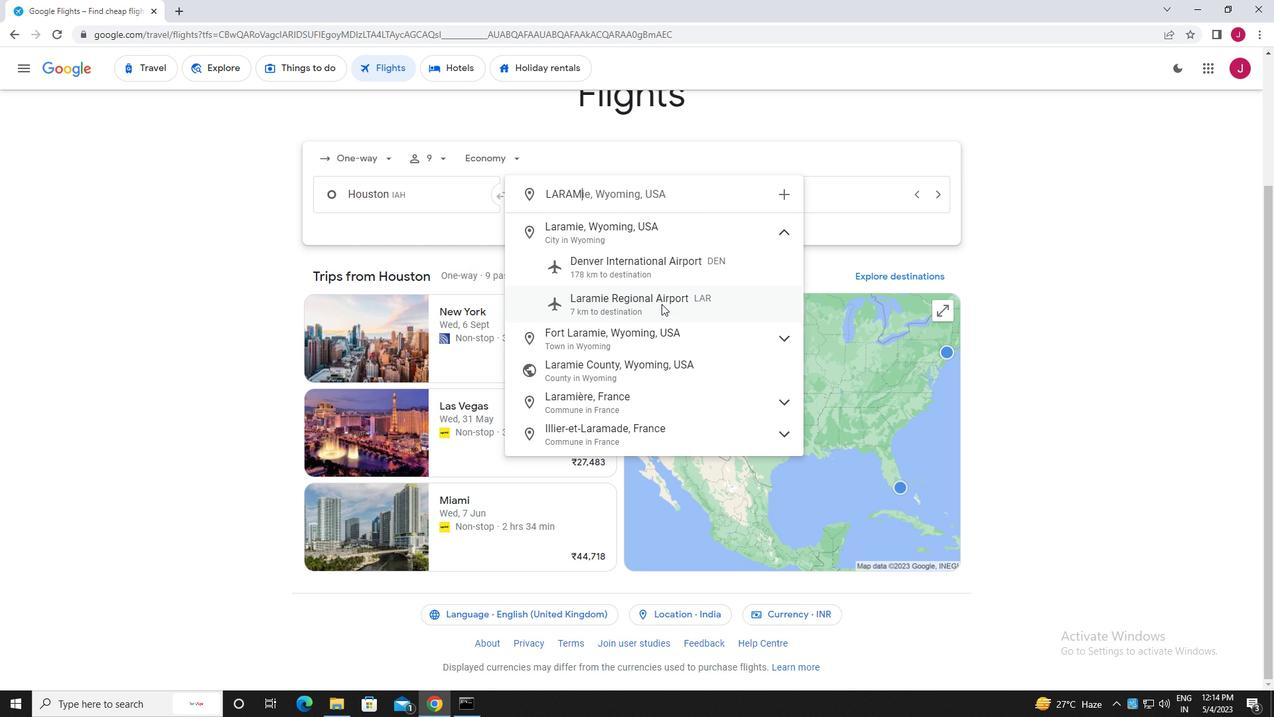 
Action: Mouse moved to (785, 193)
Screenshot: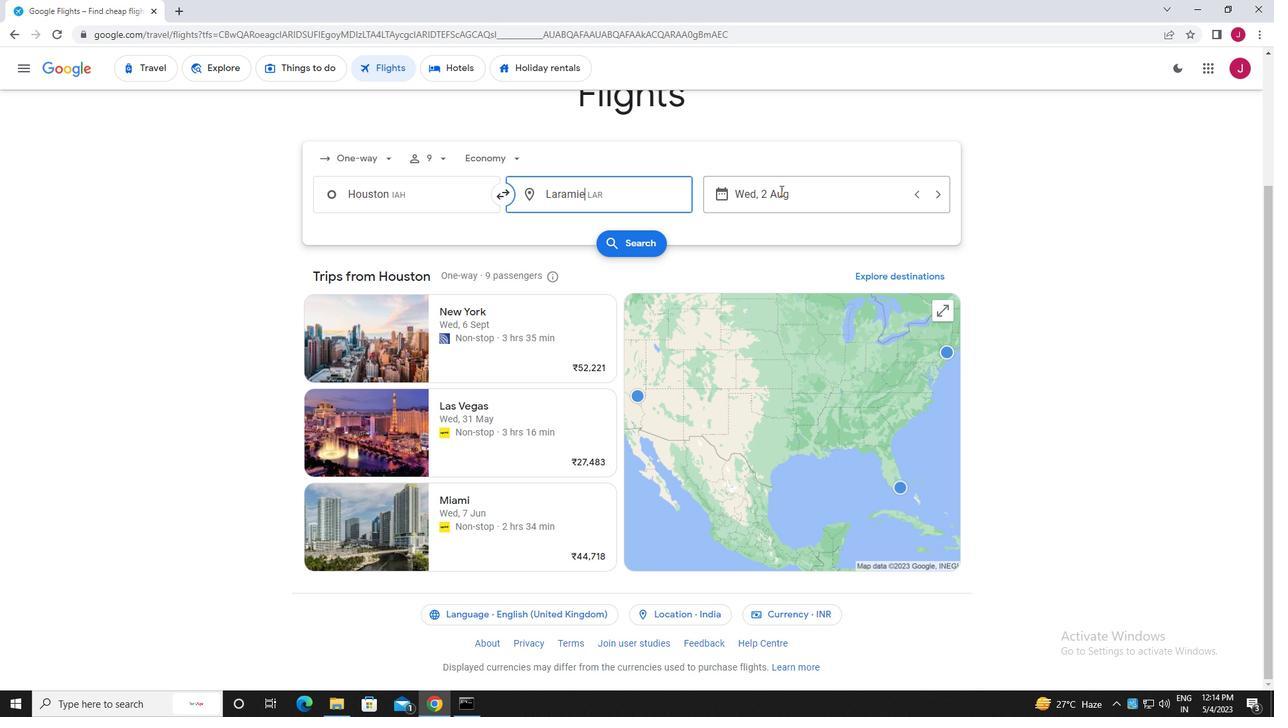 
Action: Mouse pressed left at (785, 193)
Screenshot: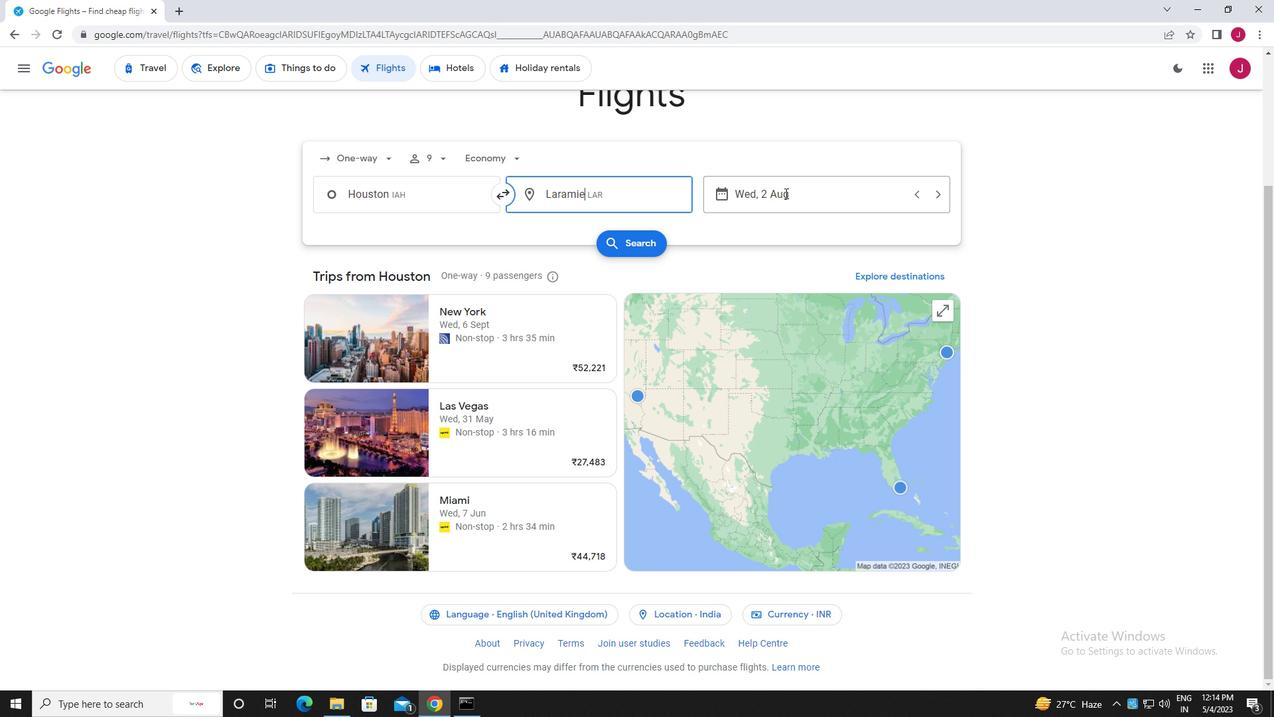 
Action: Mouse moved to (608, 300)
Screenshot: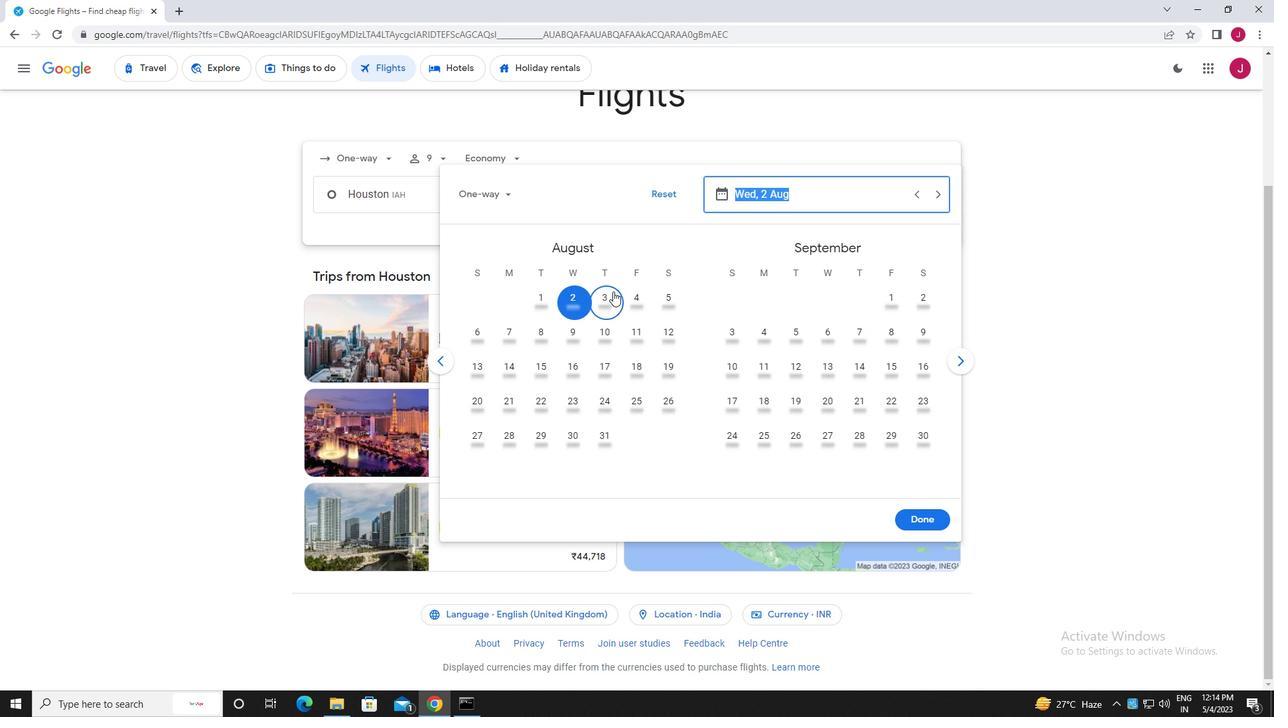 
Action: Mouse pressed left at (608, 300)
Screenshot: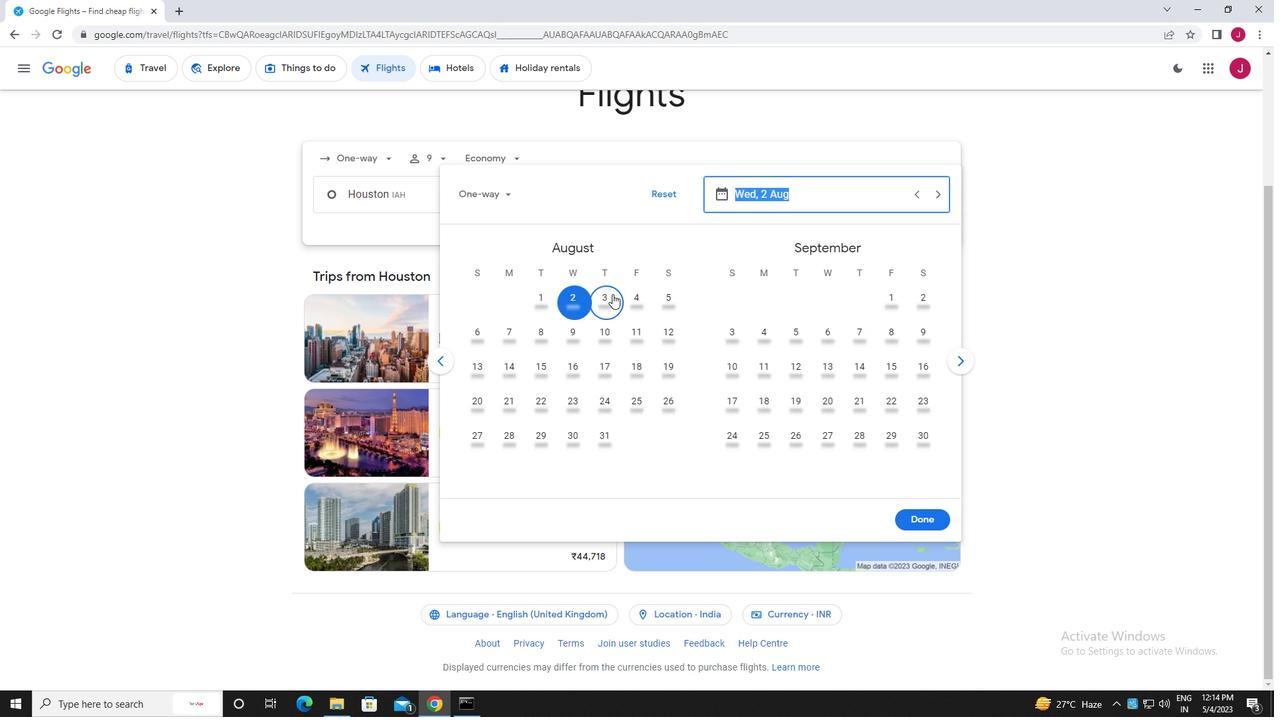 
Action: Mouse moved to (908, 521)
Screenshot: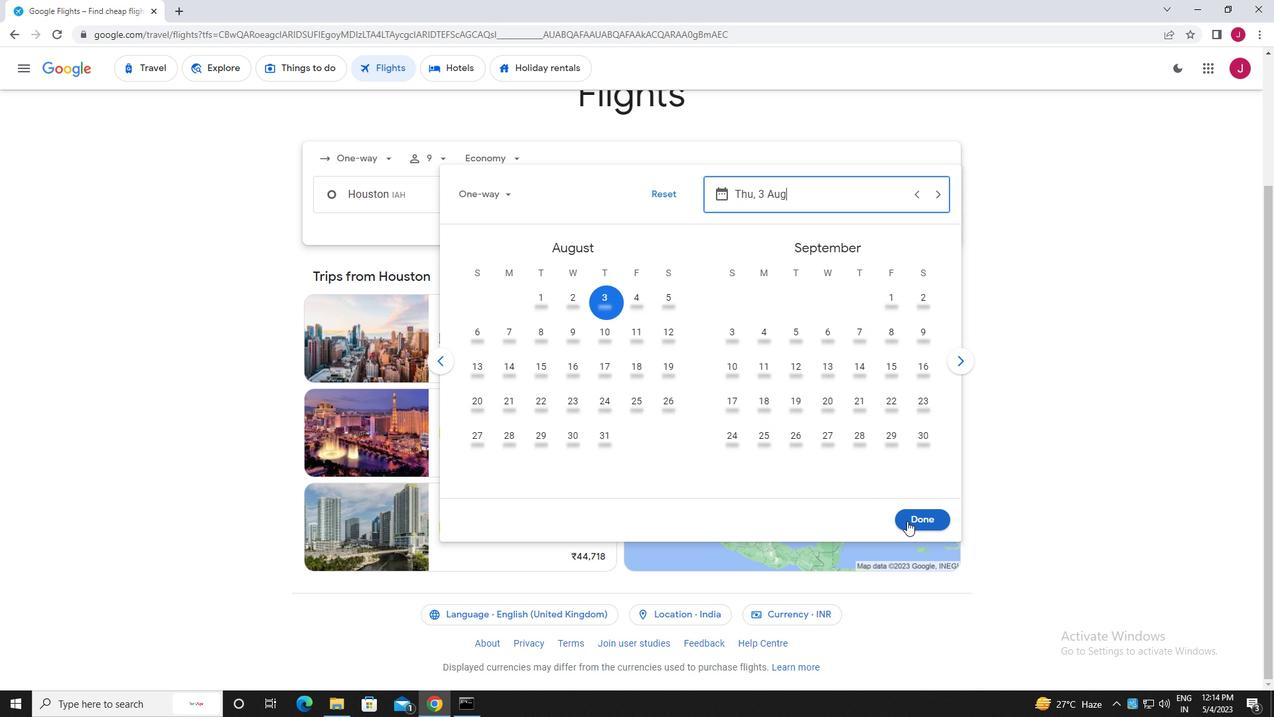 
Action: Mouse pressed left at (908, 521)
Screenshot: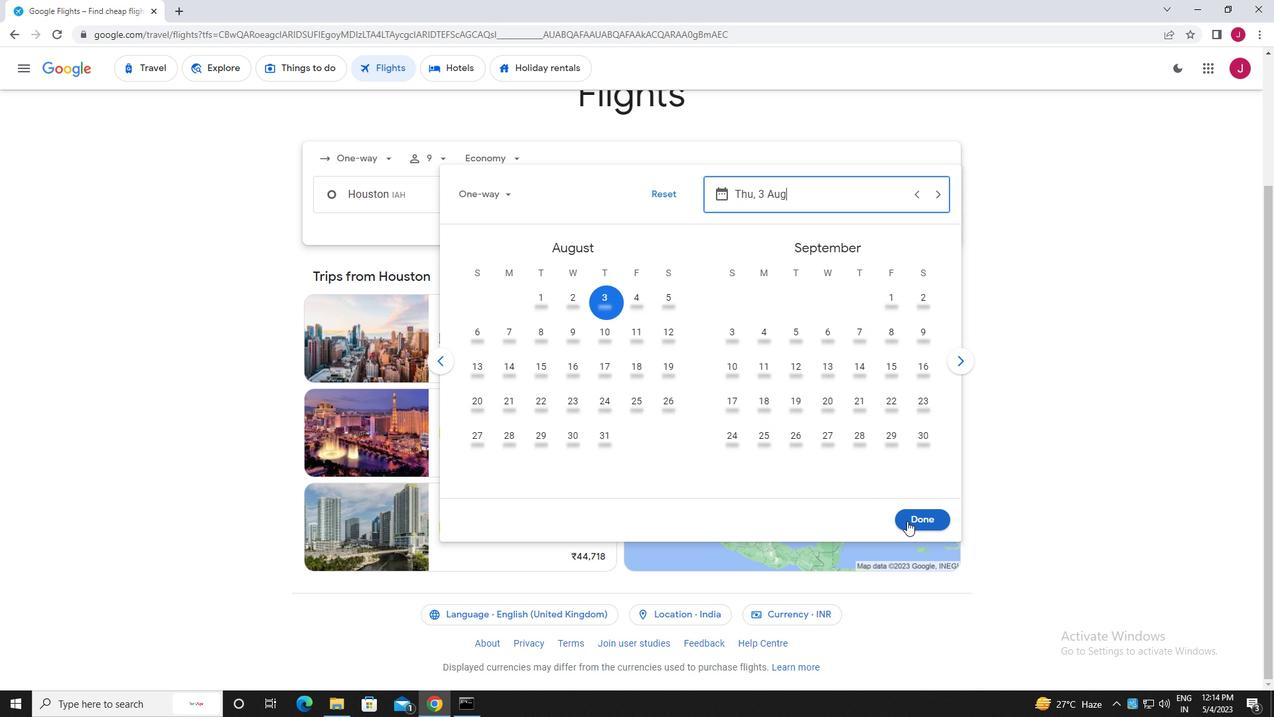 
Action: Mouse moved to (632, 245)
Screenshot: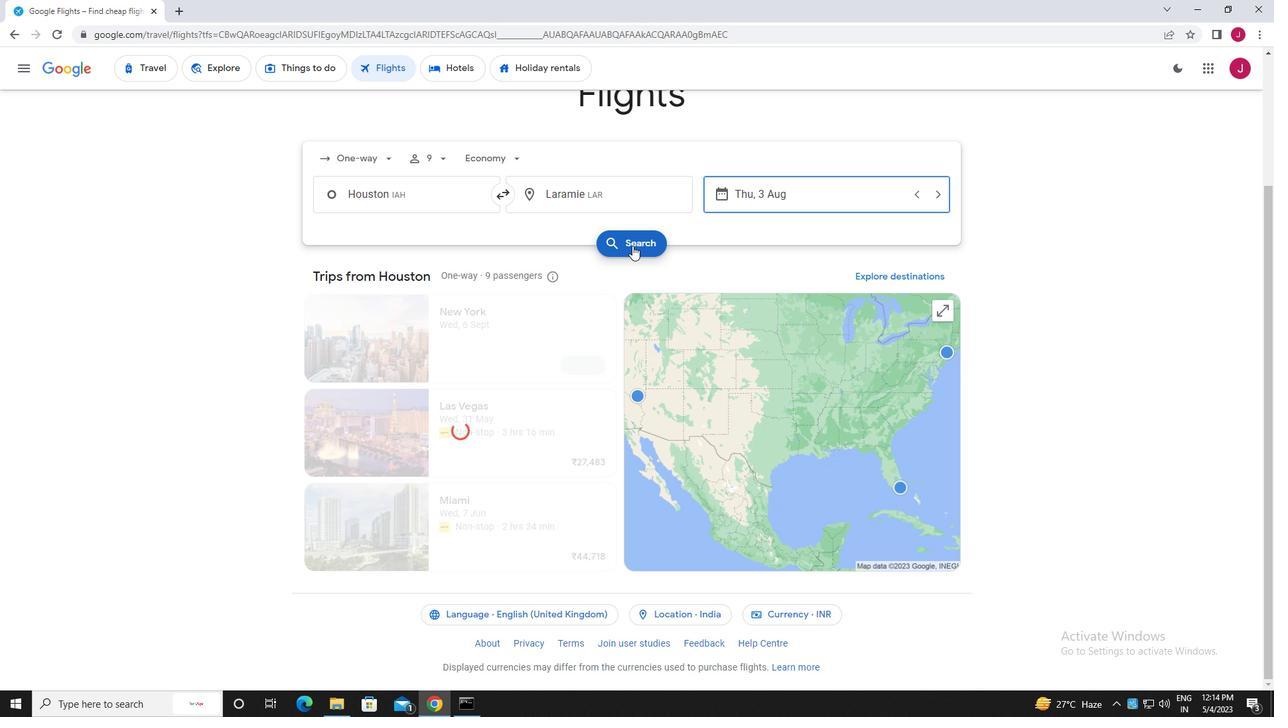 
Action: Mouse pressed left at (632, 245)
Screenshot: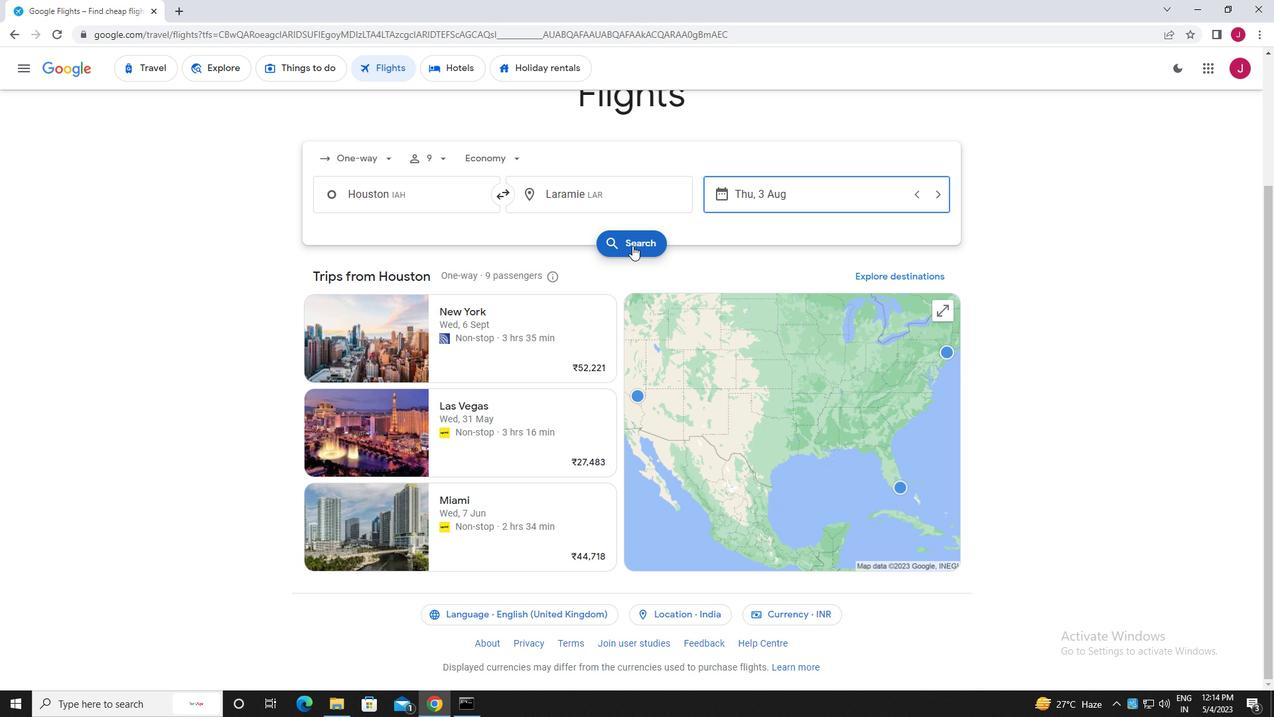 
Action: Mouse moved to (343, 190)
Screenshot: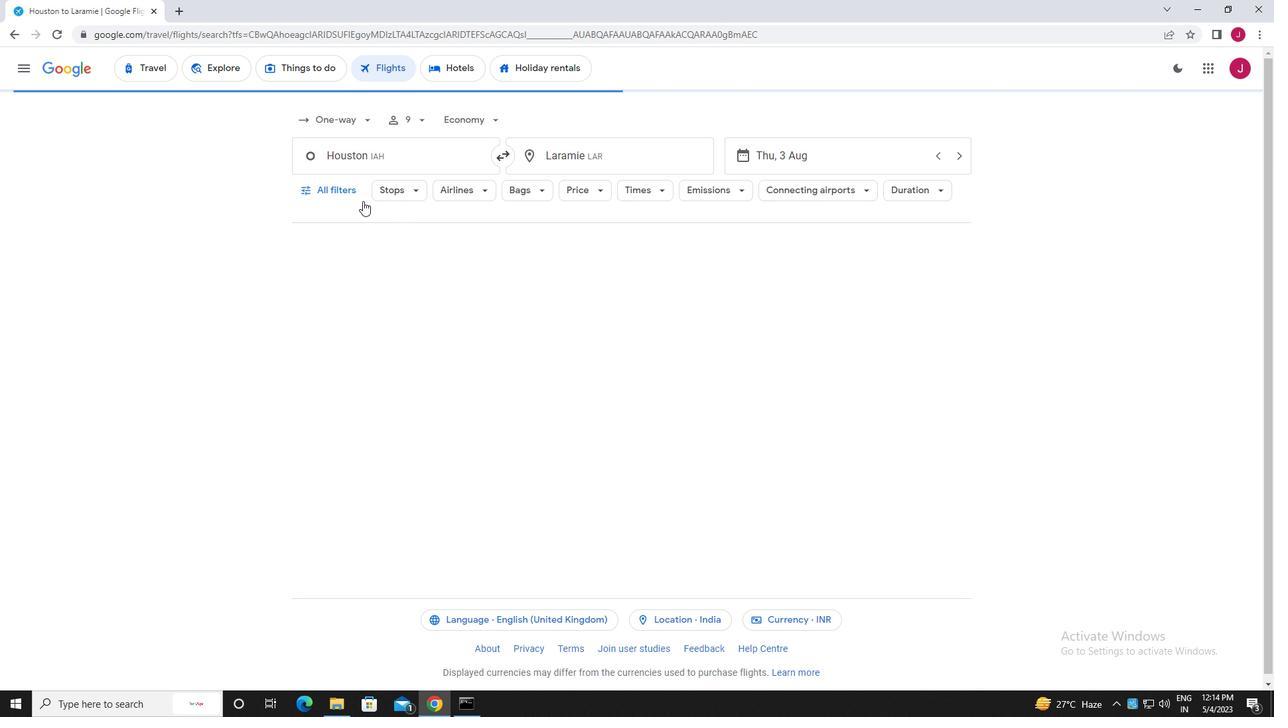 
Action: Mouse pressed left at (343, 190)
Screenshot: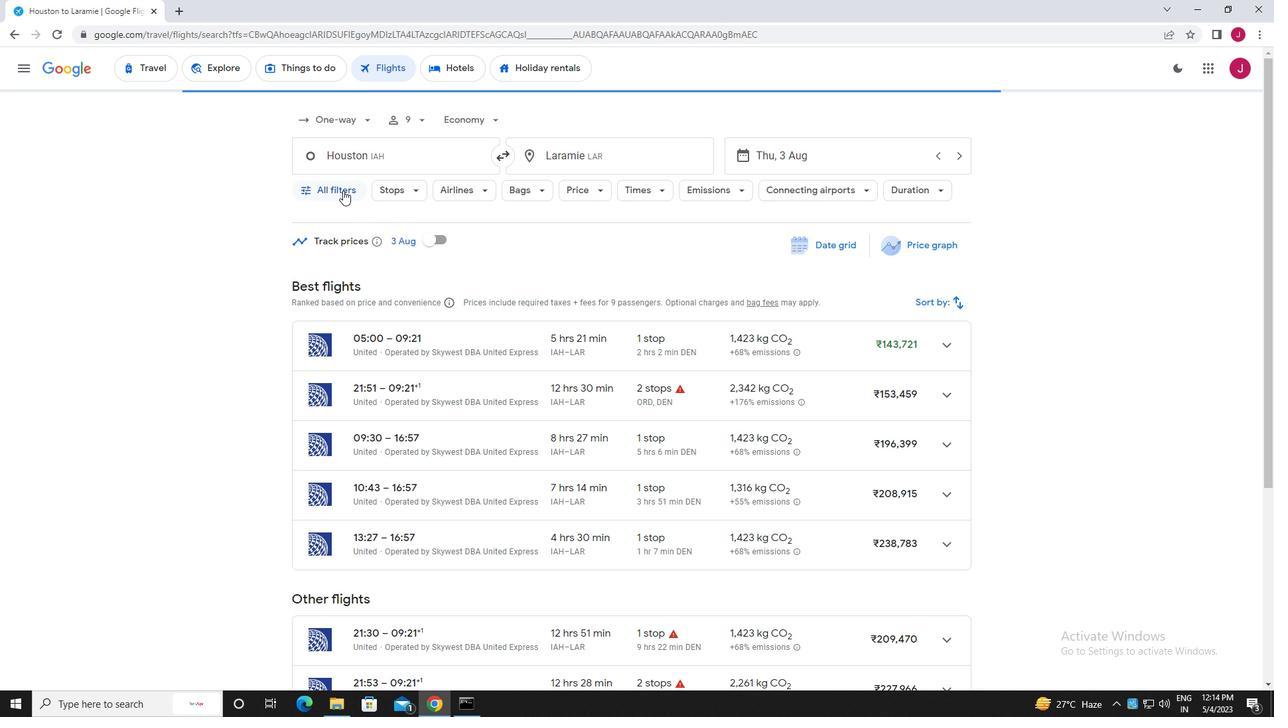 
Action: Mouse moved to (395, 298)
Screenshot: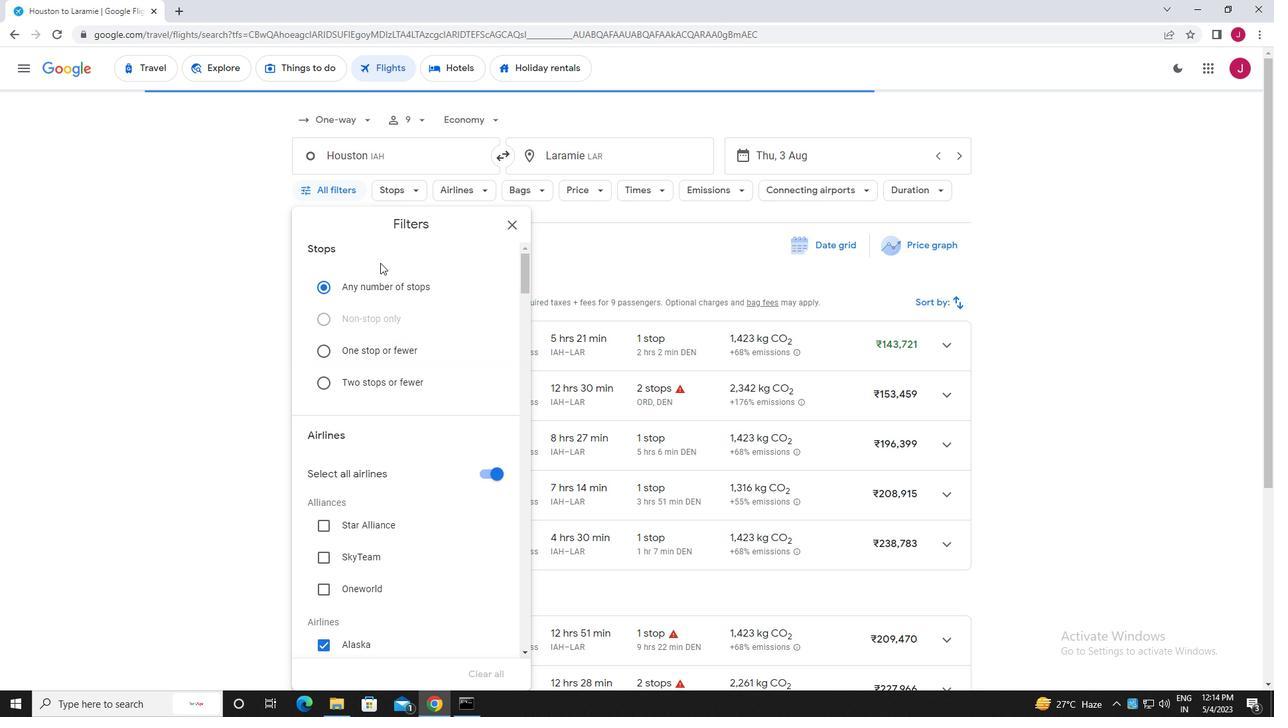 
Action: Mouse scrolled (395, 298) with delta (0, 0)
Screenshot: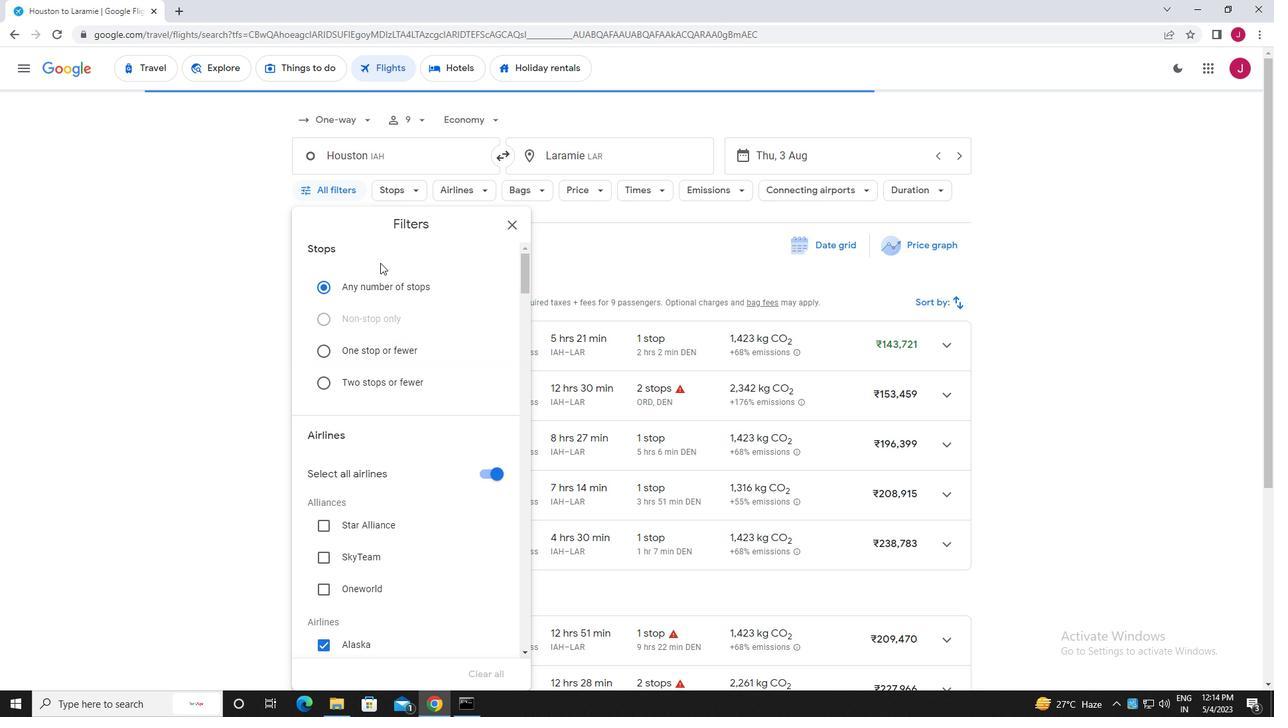 
Action: Mouse moved to (397, 298)
Screenshot: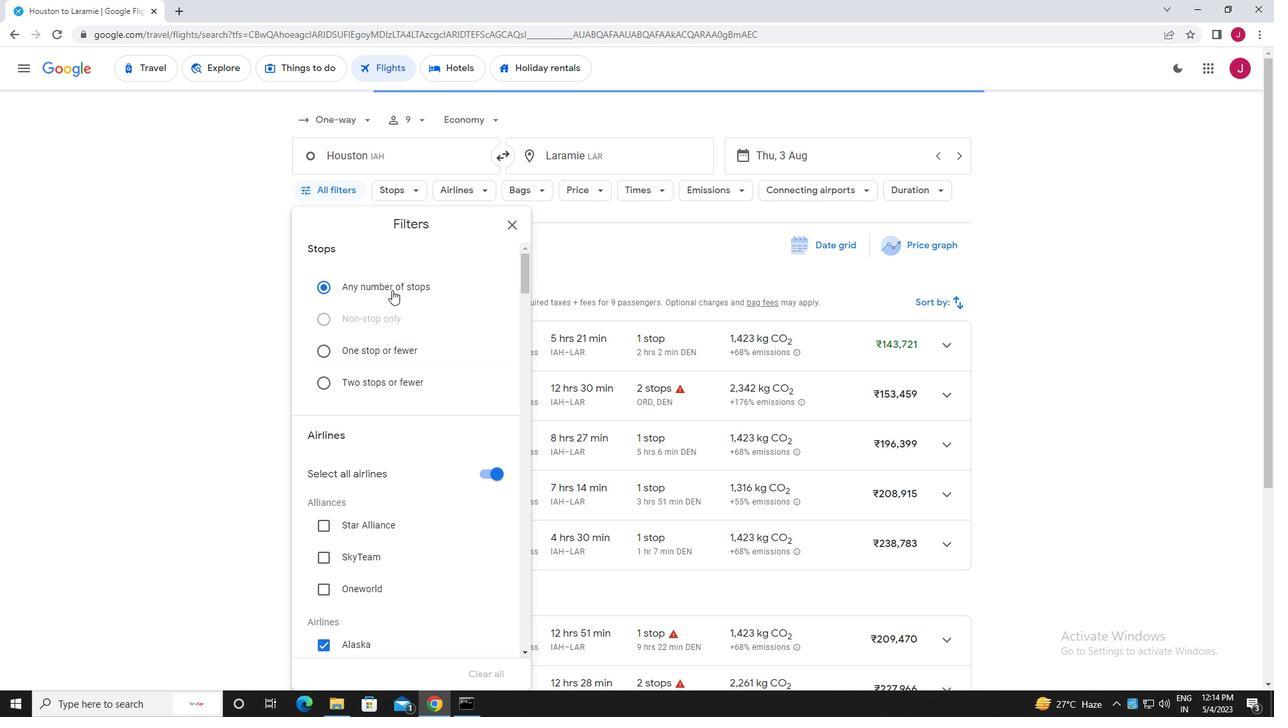 
Action: Mouse scrolled (397, 298) with delta (0, 0)
Screenshot: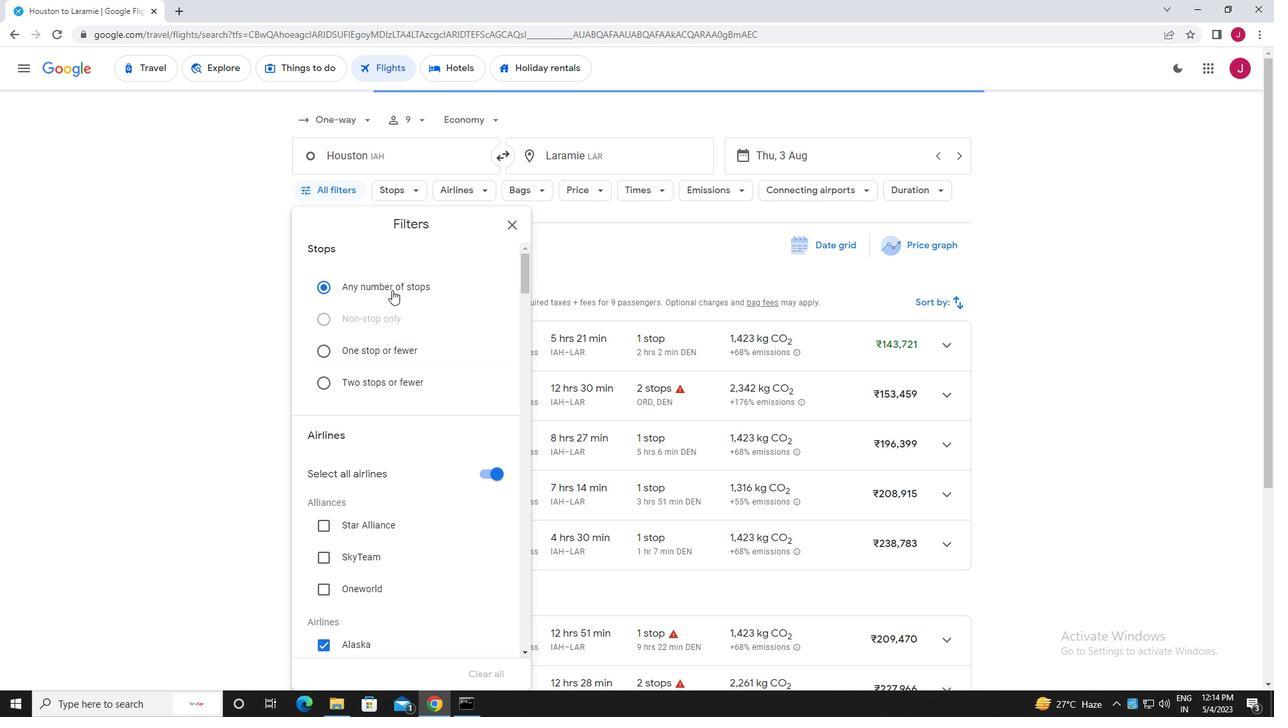 
Action: Mouse moved to (397, 299)
Screenshot: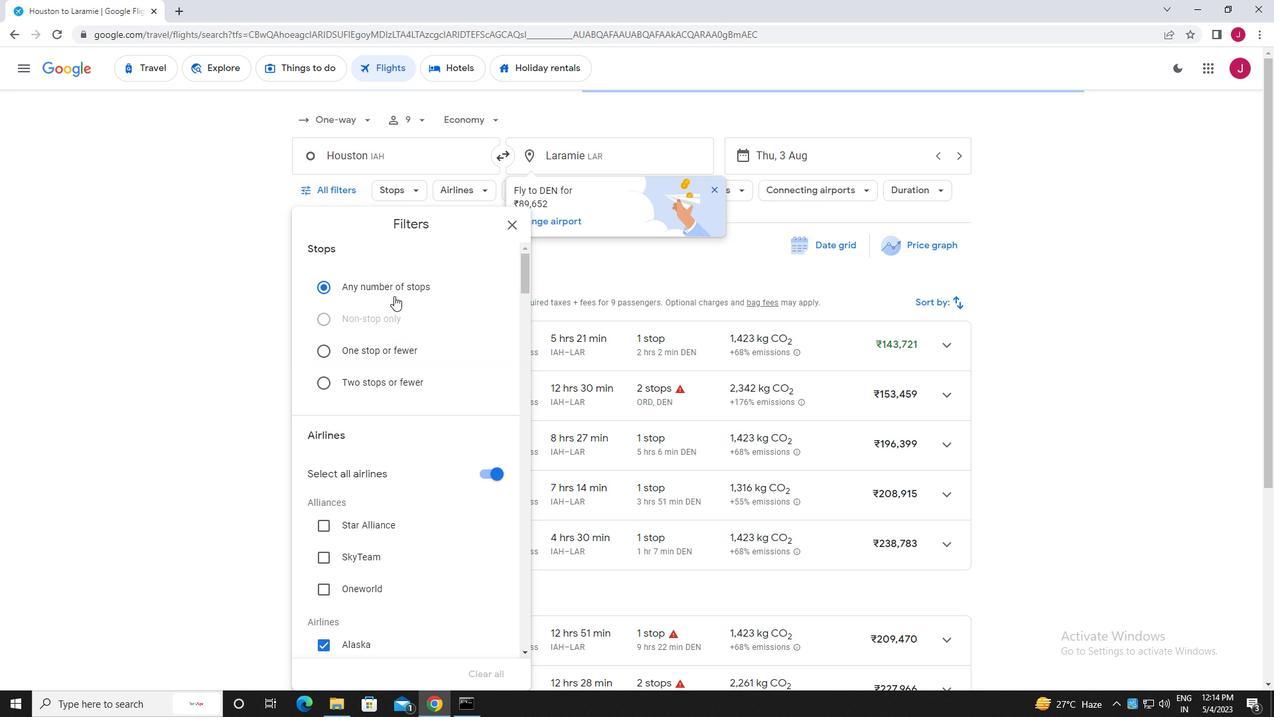 
Action: Mouse scrolled (397, 298) with delta (0, 0)
Screenshot: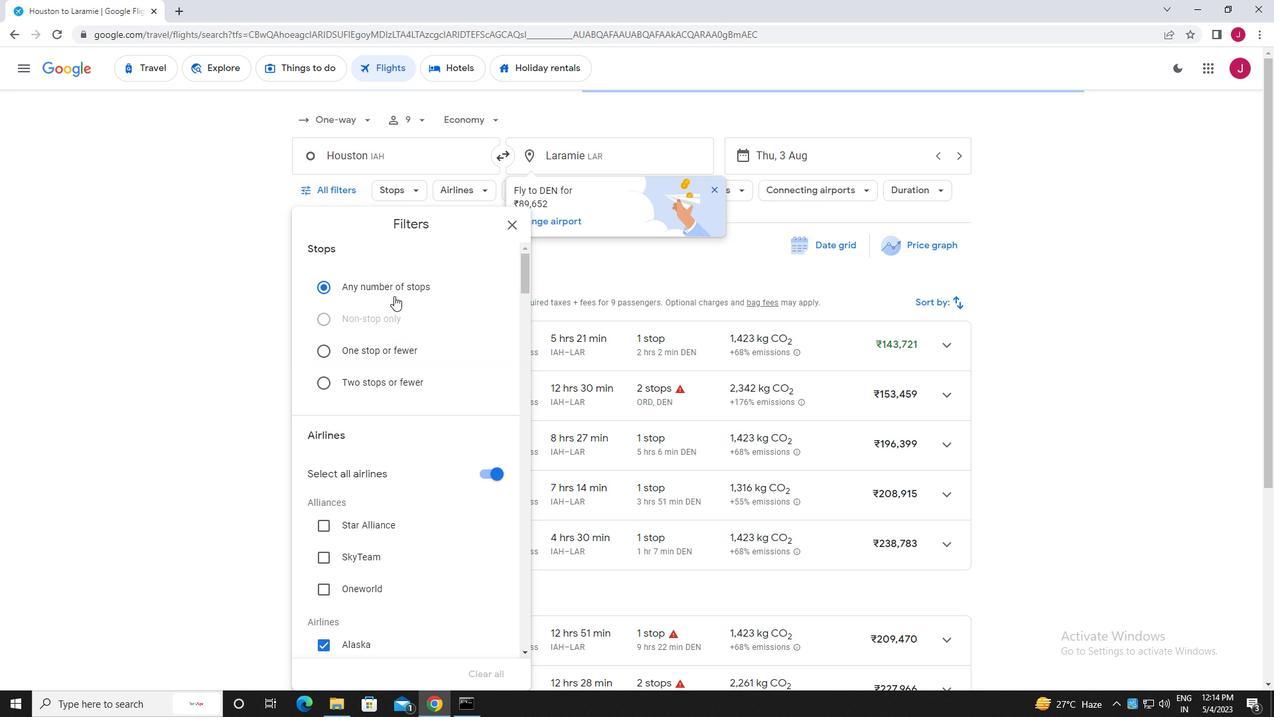 
Action: Mouse moved to (482, 272)
Screenshot: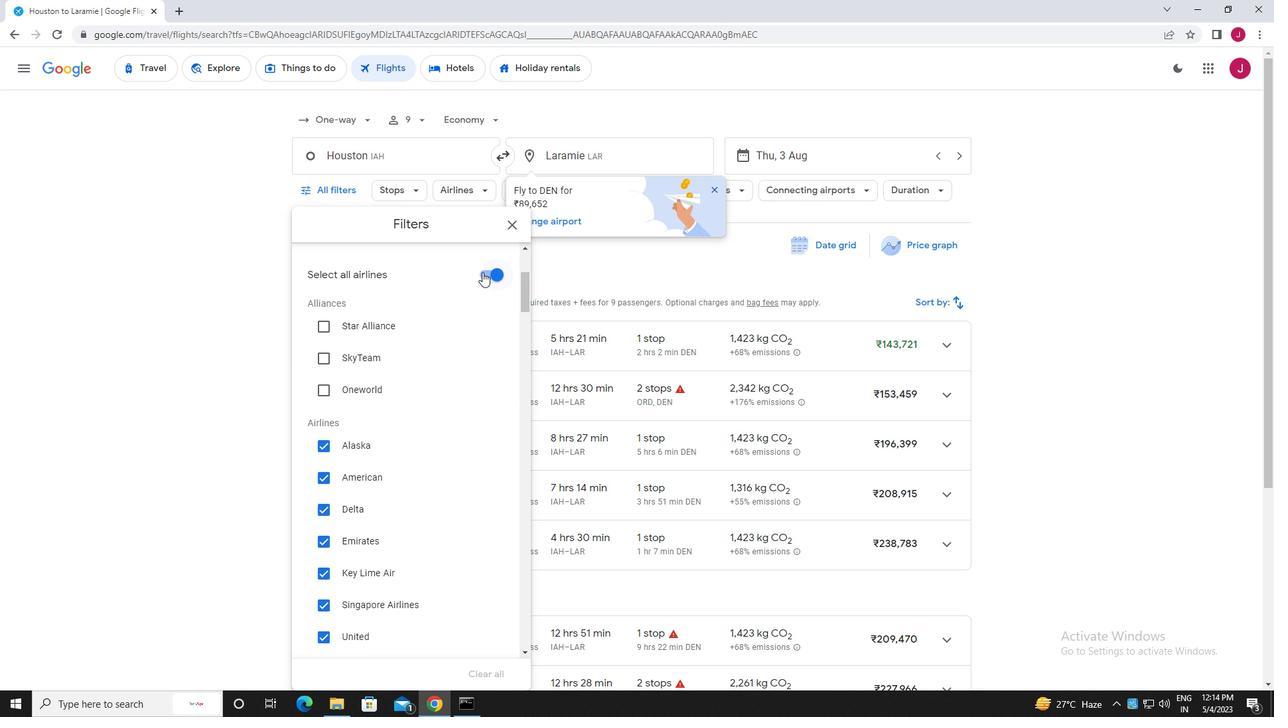
Action: Mouse pressed left at (482, 272)
Screenshot: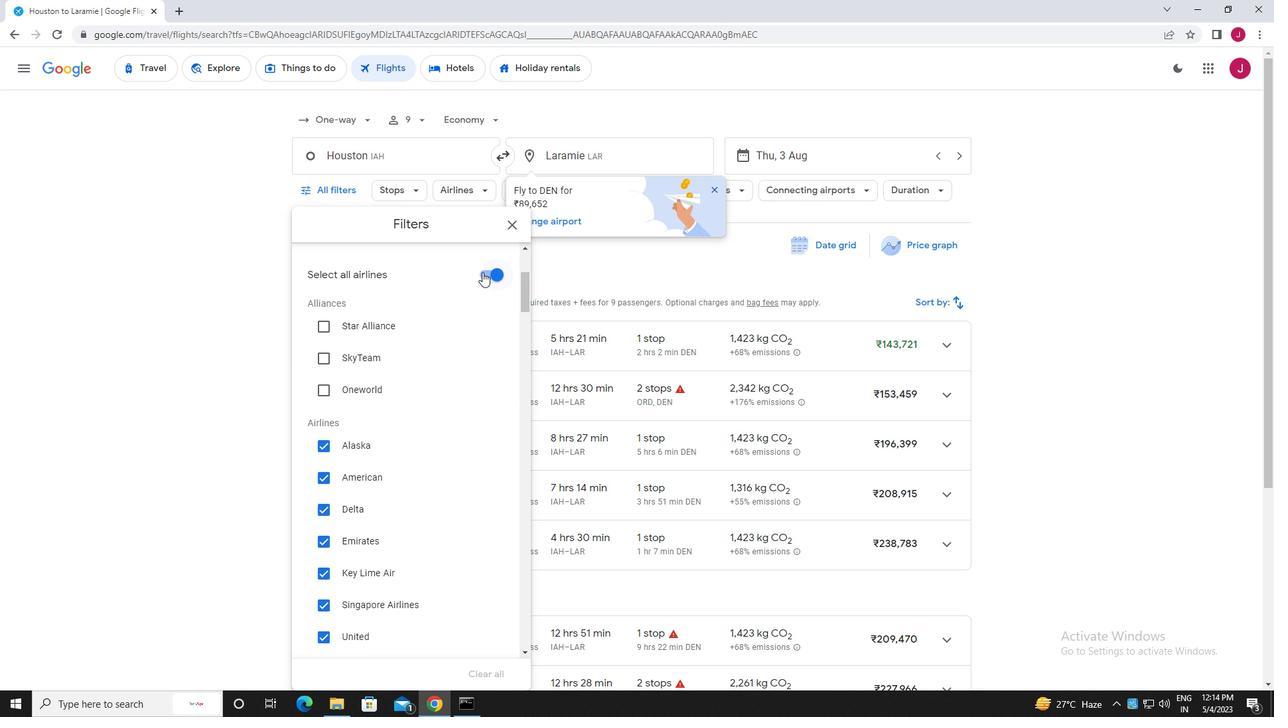 
Action: Mouse moved to (365, 318)
Screenshot: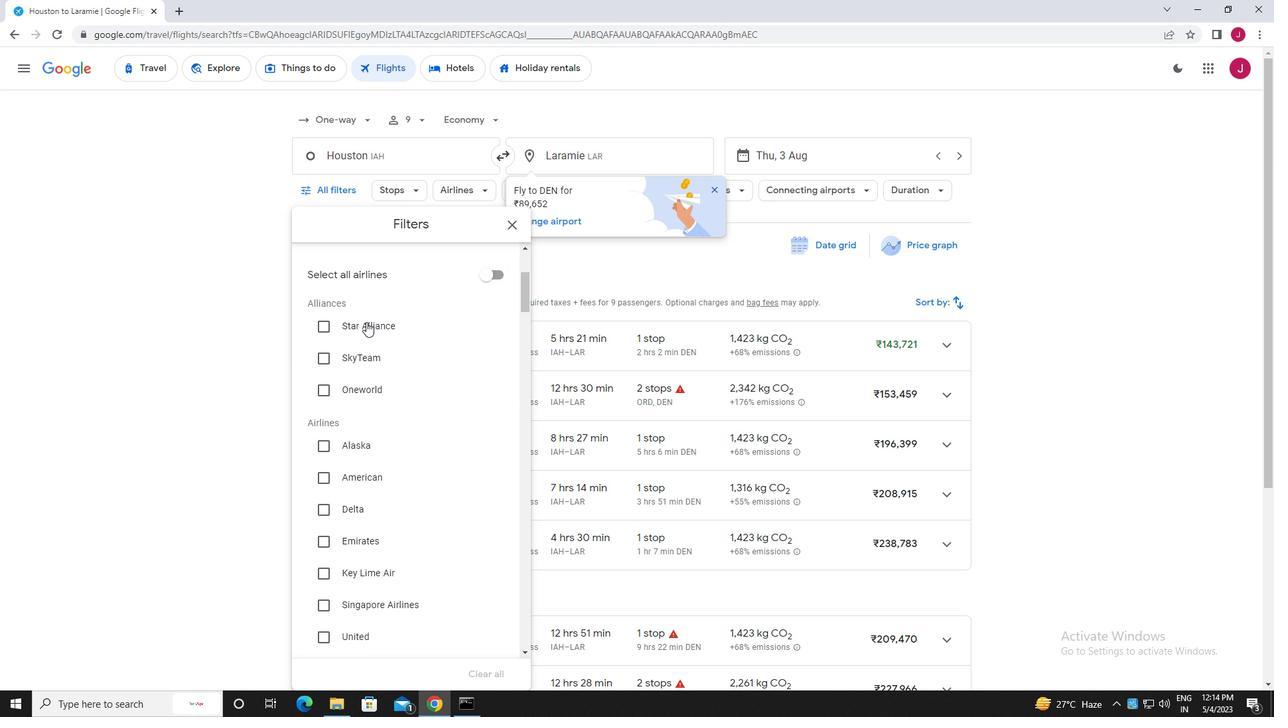 
Action: Mouse scrolled (365, 318) with delta (0, 0)
Screenshot: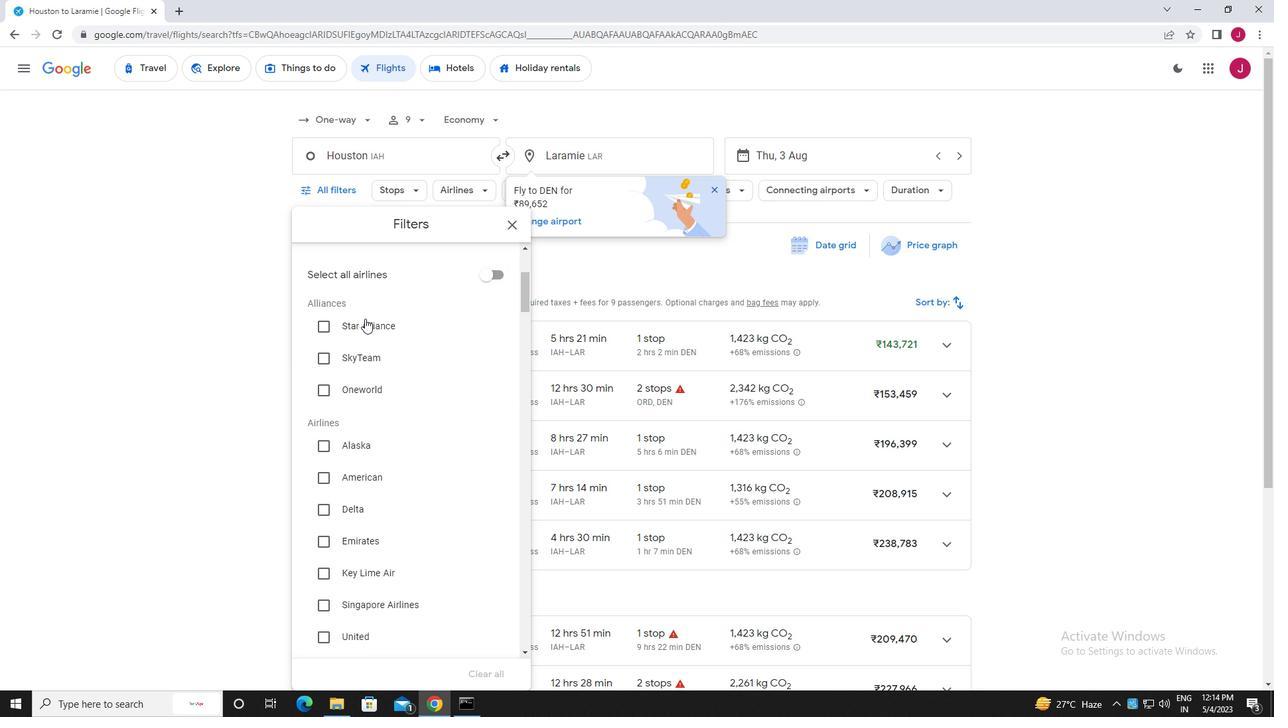 
Action: Mouse scrolled (365, 318) with delta (0, 0)
Screenshot: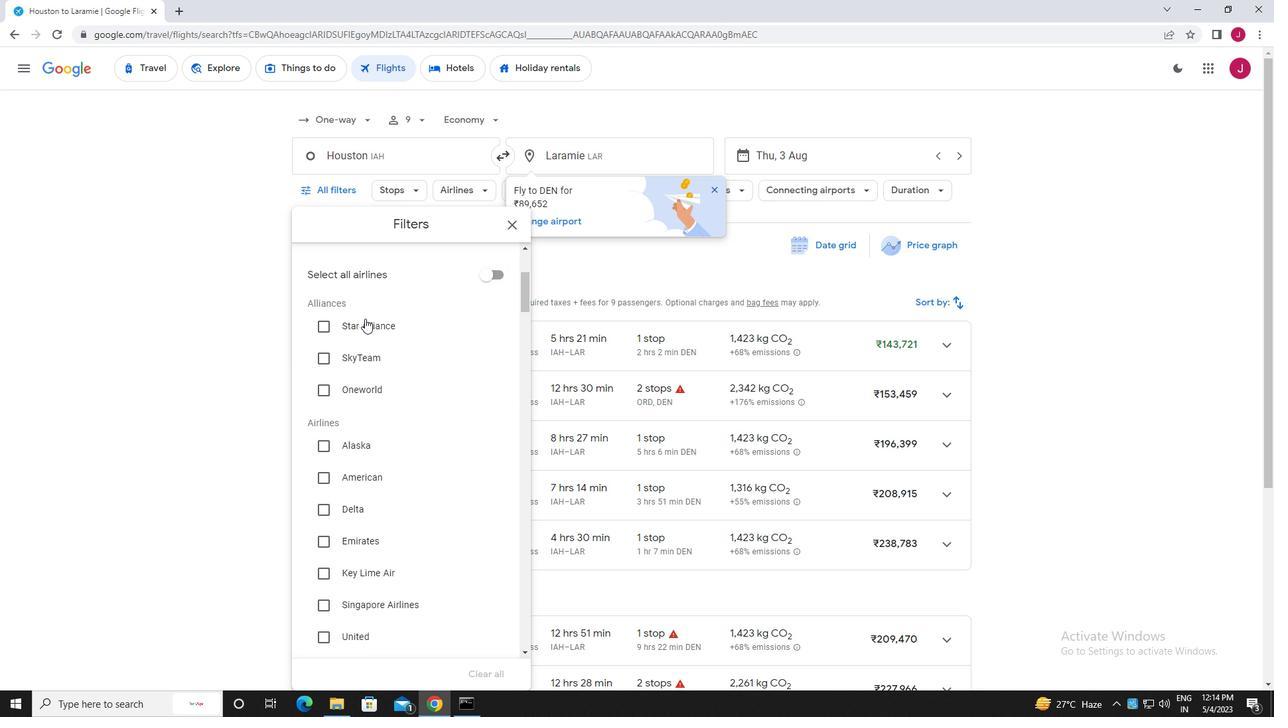 
Action: Mouse moved to (371, 282)
Screenshot: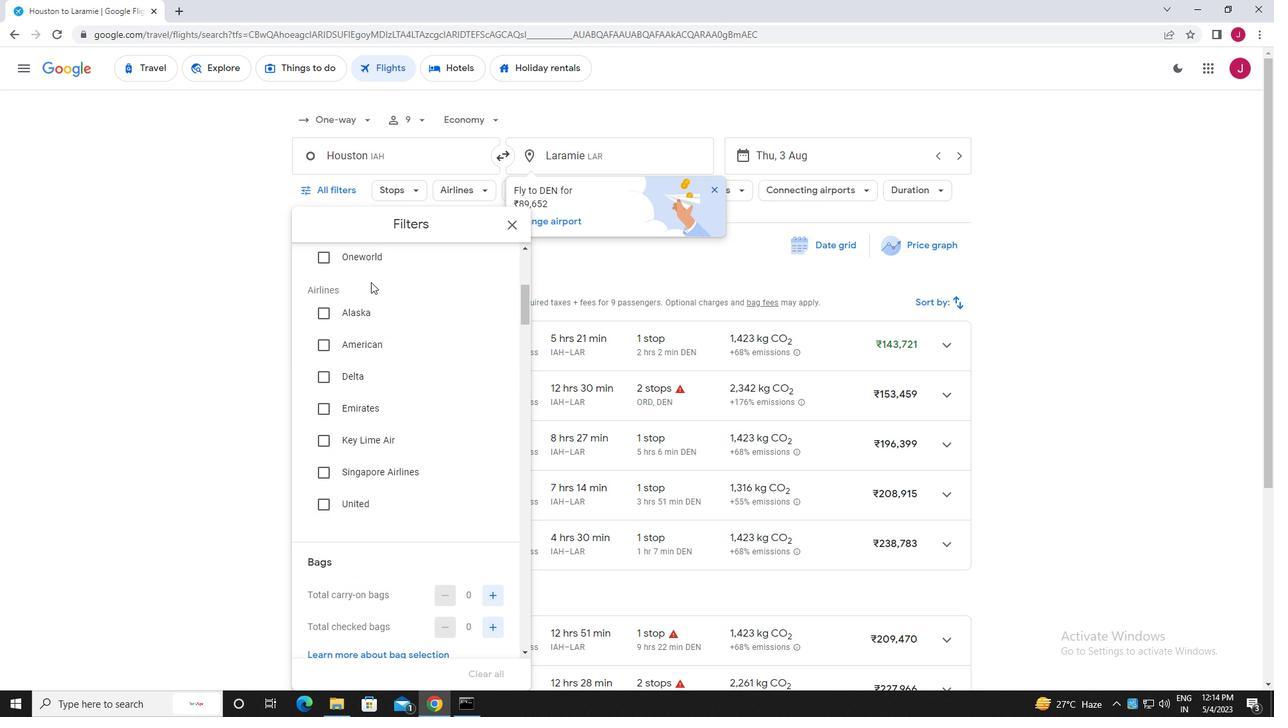 
Action: Mouse scrolled (371, 281) with delta (0, 0)
Screenshot: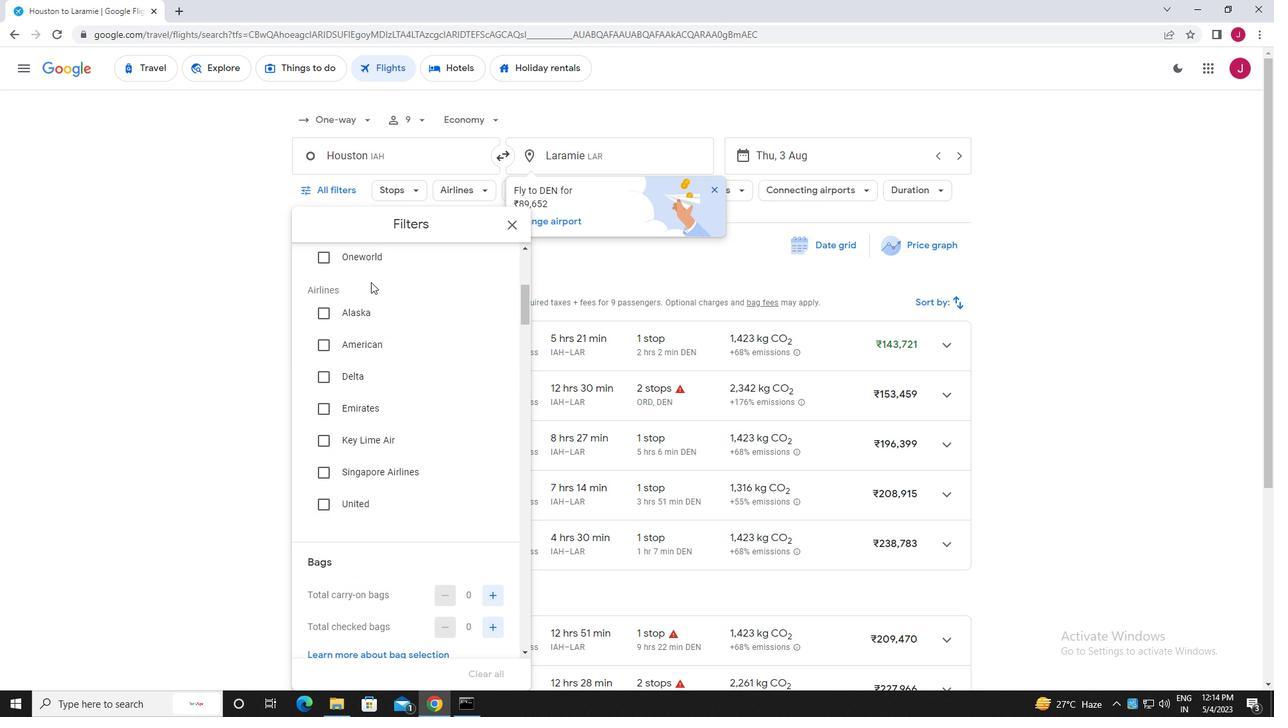 
Action: Mouse moved to (371, 282)
Screenshot: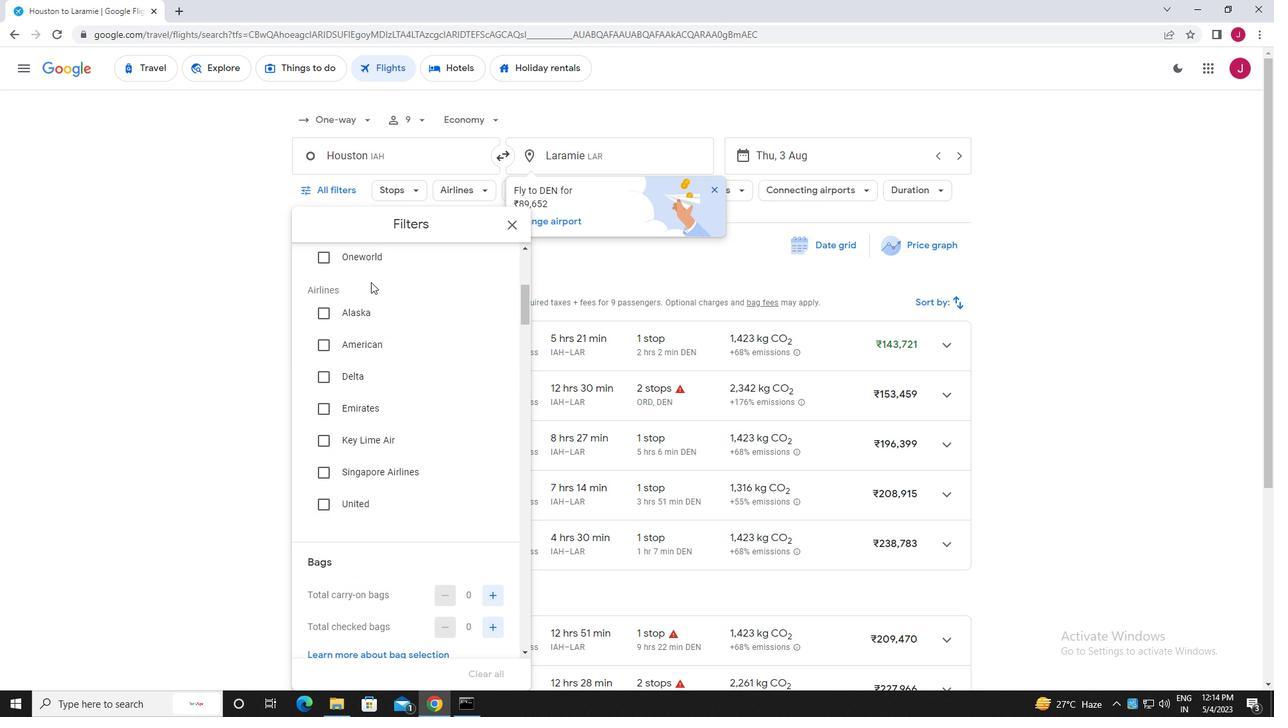
Action: Mouse scrolled (371, 281) with delta (0, 0)
Screenshot: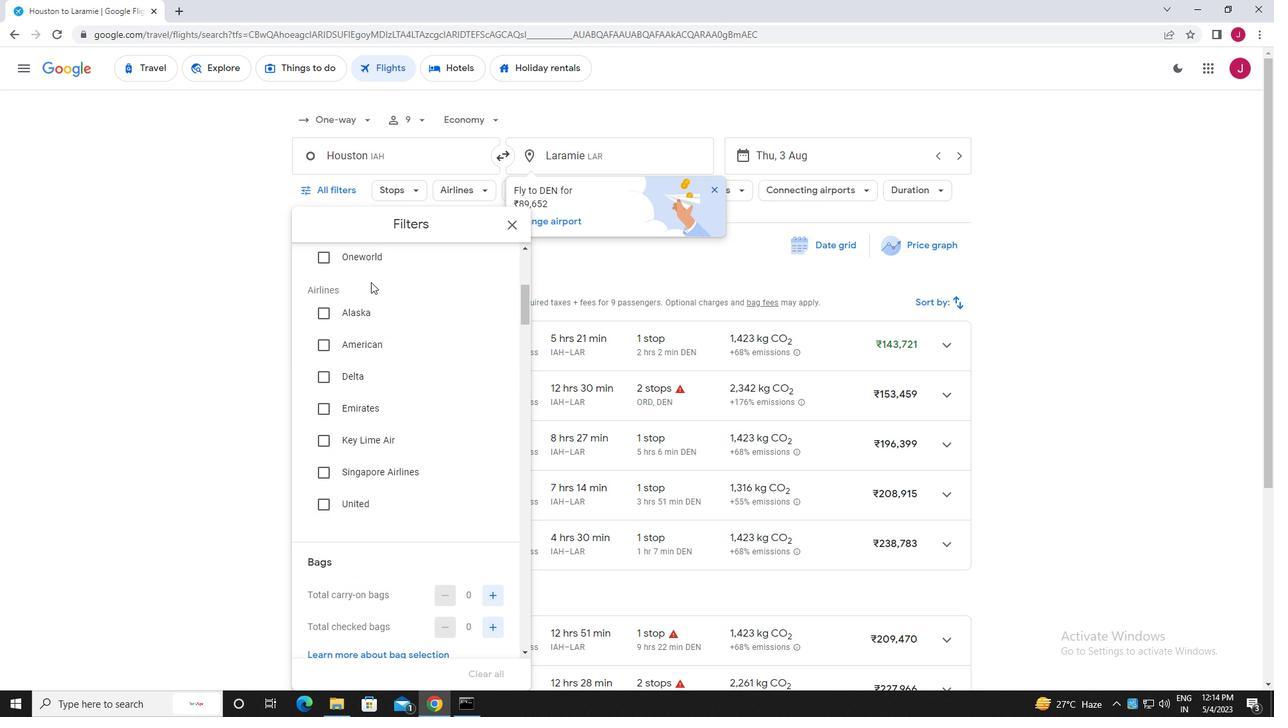
Action: Mouse scrolled (371, 281) with delta (0, 0)
Screenshot: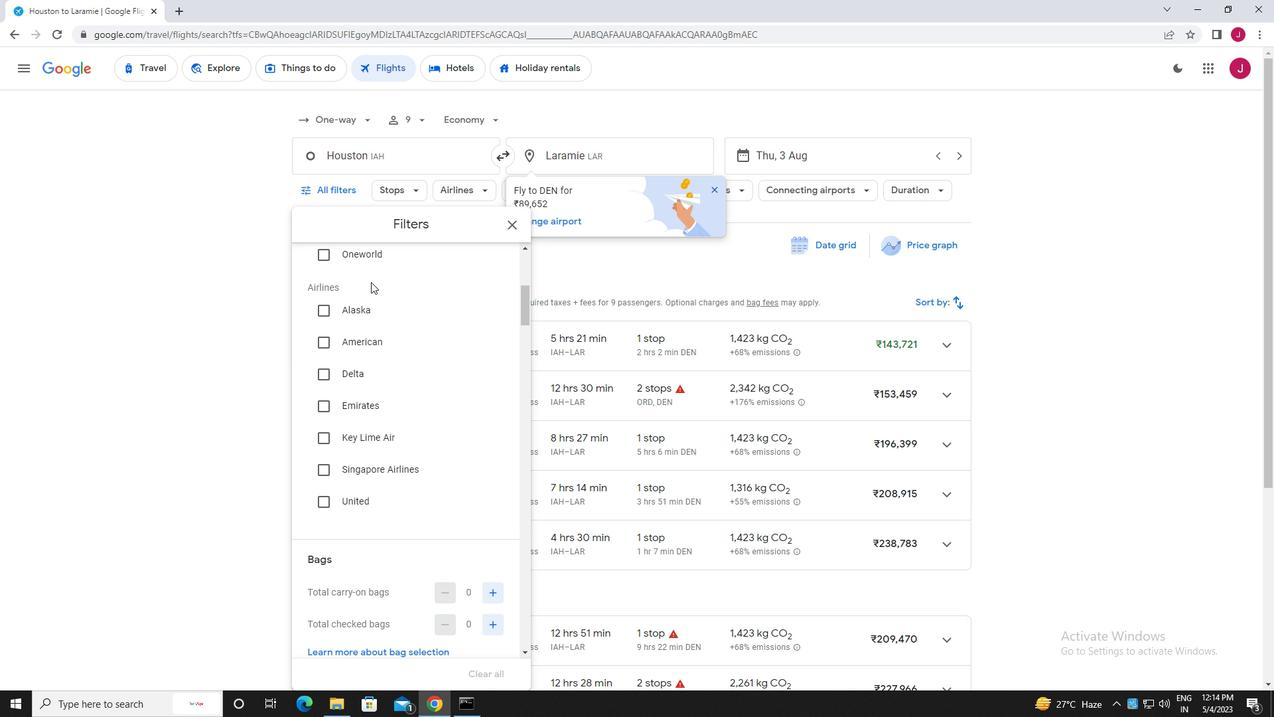 
Action: Mouse moved to (370, 283)
Screenshot: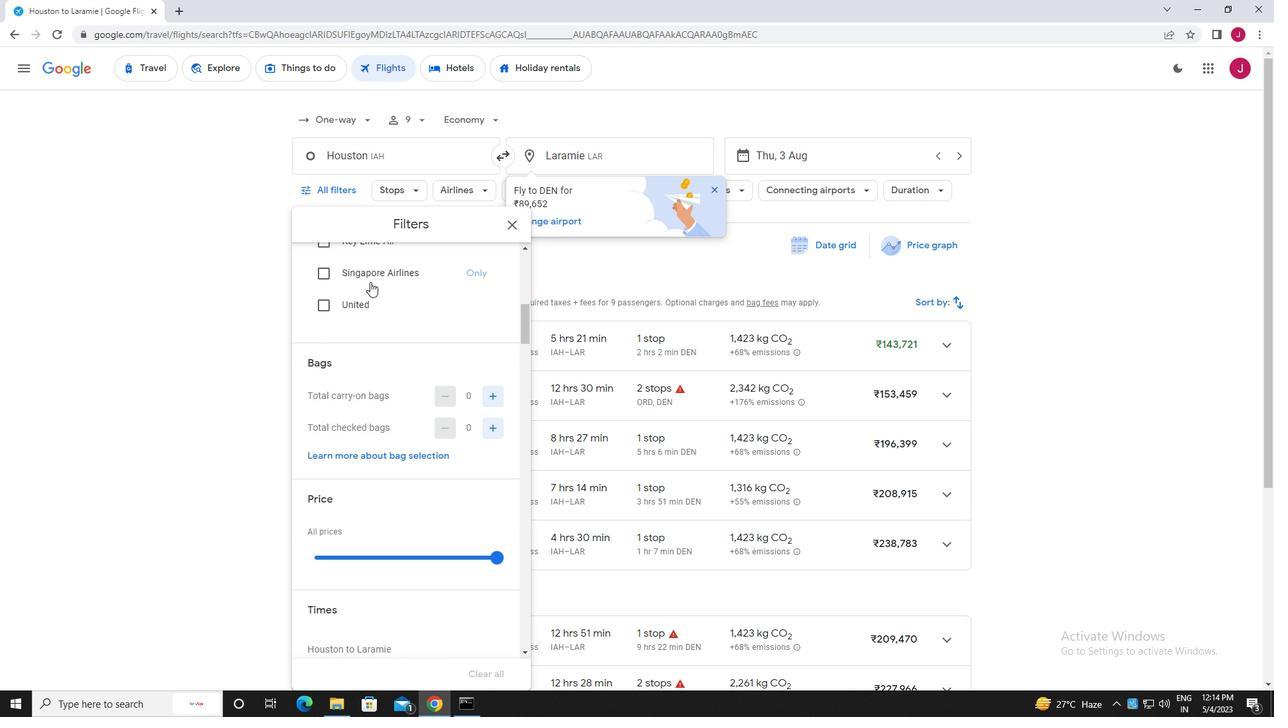 
Action: Mouse scrolled (370, 282) with delta (0, 0)
Screenshot: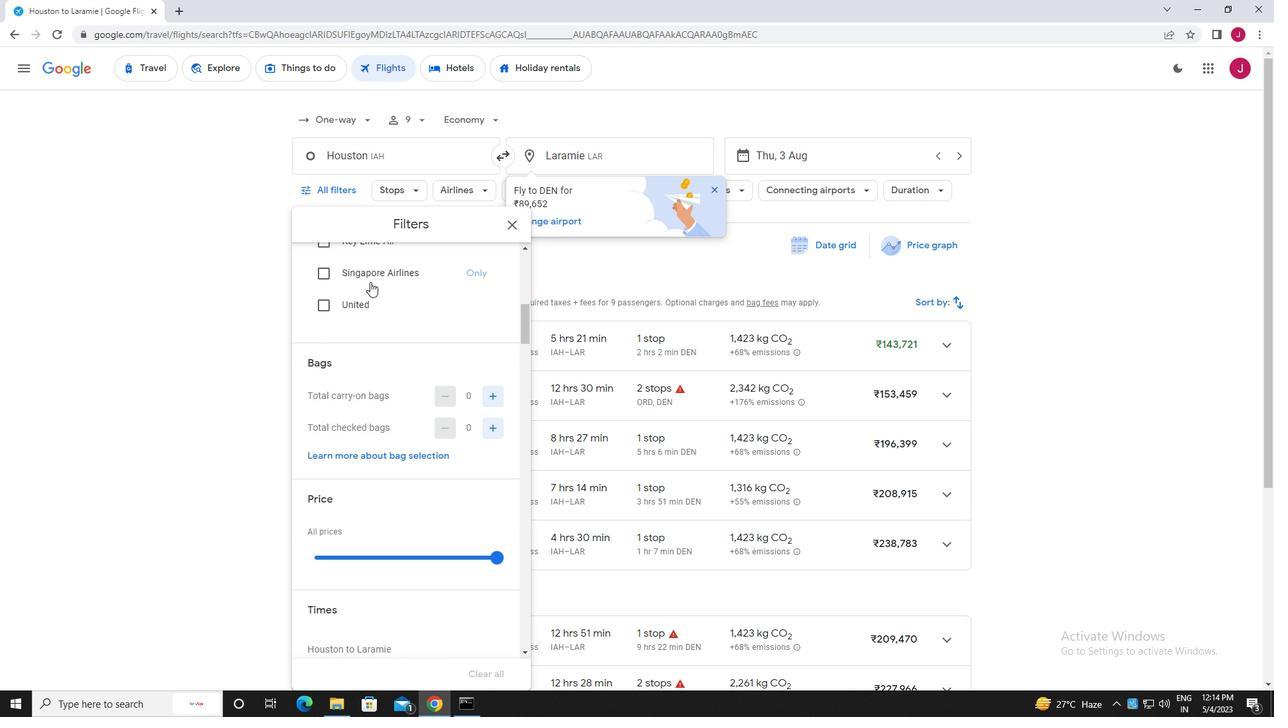 
Action: Mouse moved to (370, 284)
Screenshot: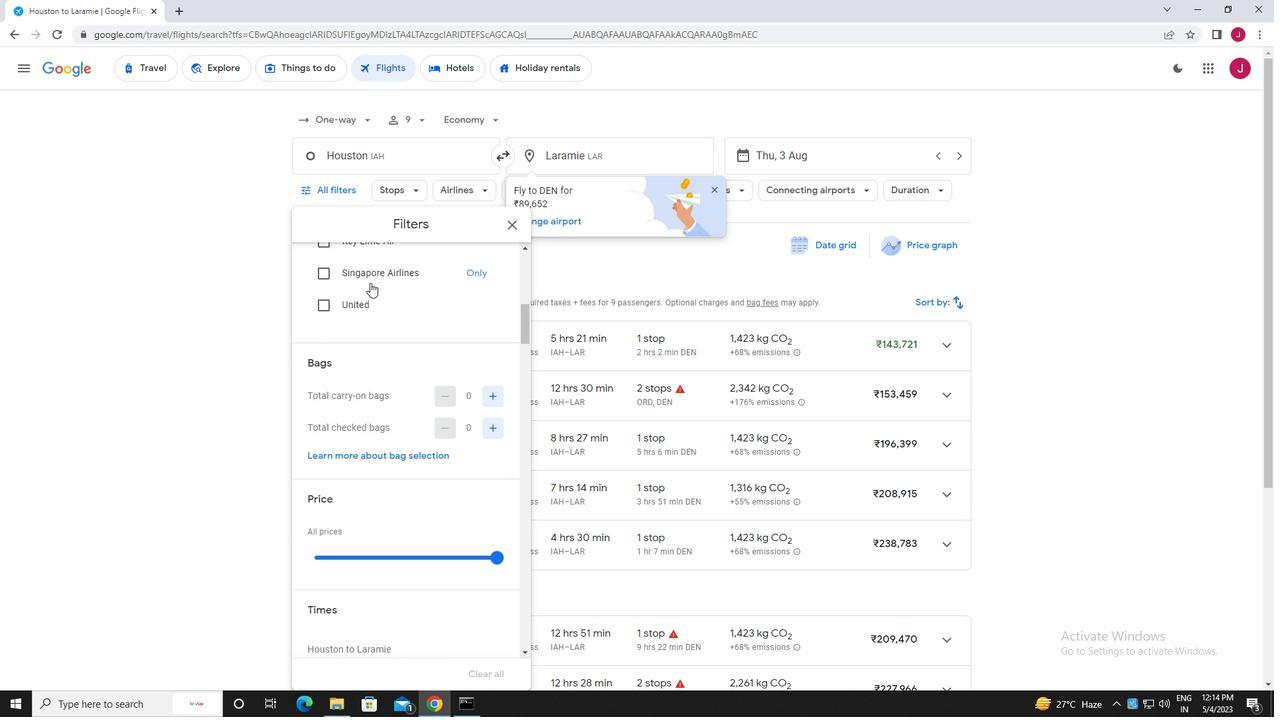 
Action: Mouse scrolled (370, 283) with delta (0, 0)
Screenshot: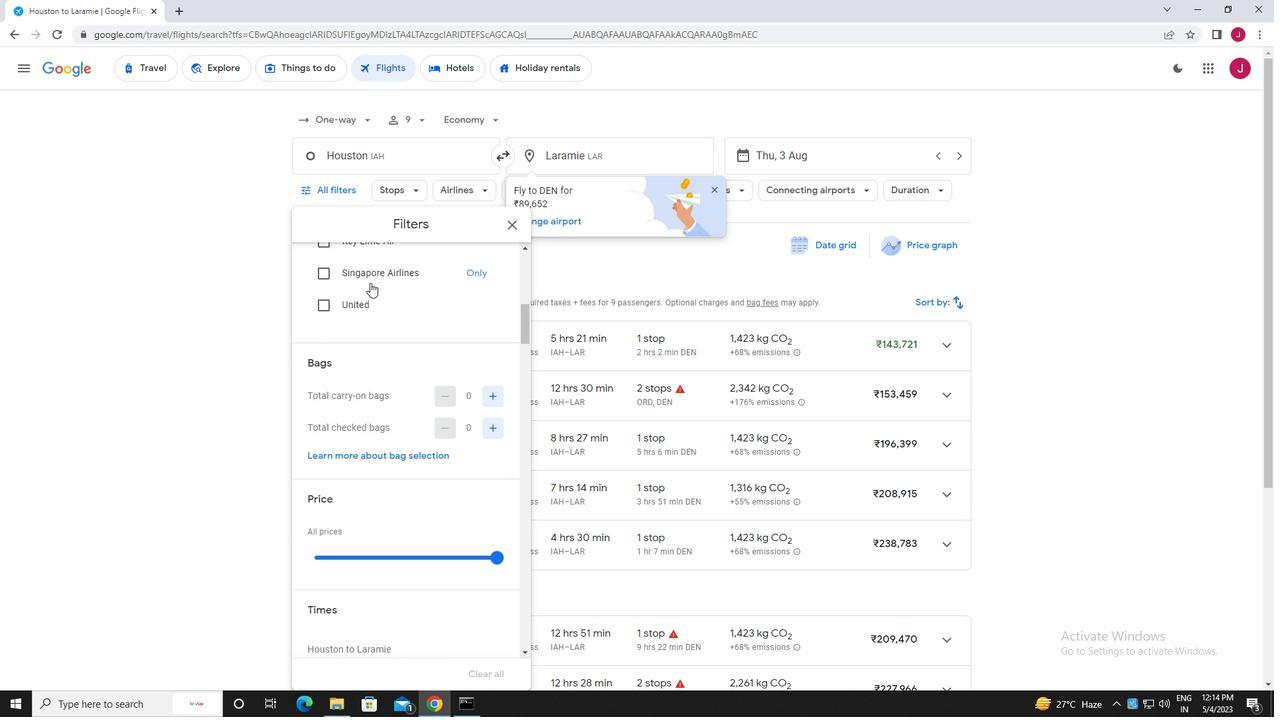 
Action: Mouse moved to (492, 262)
Screenshot: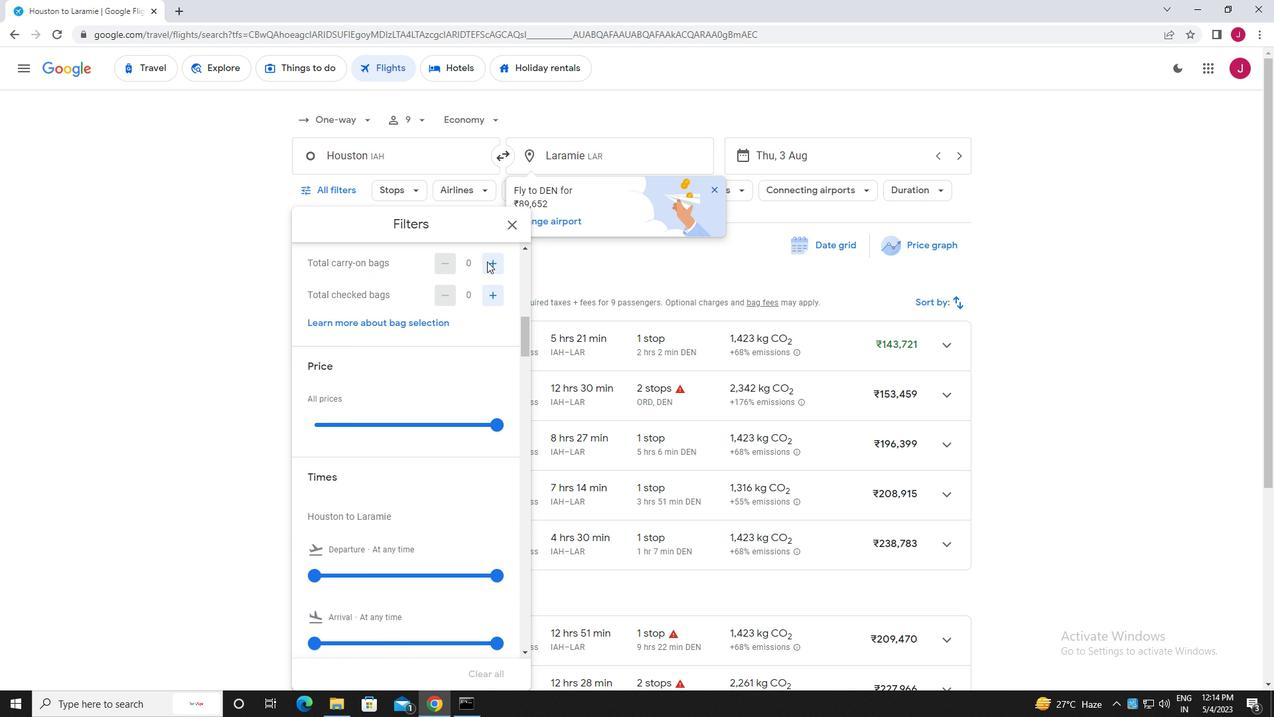 
Action: Mouse pressed left at (492, 262)
Screenshot: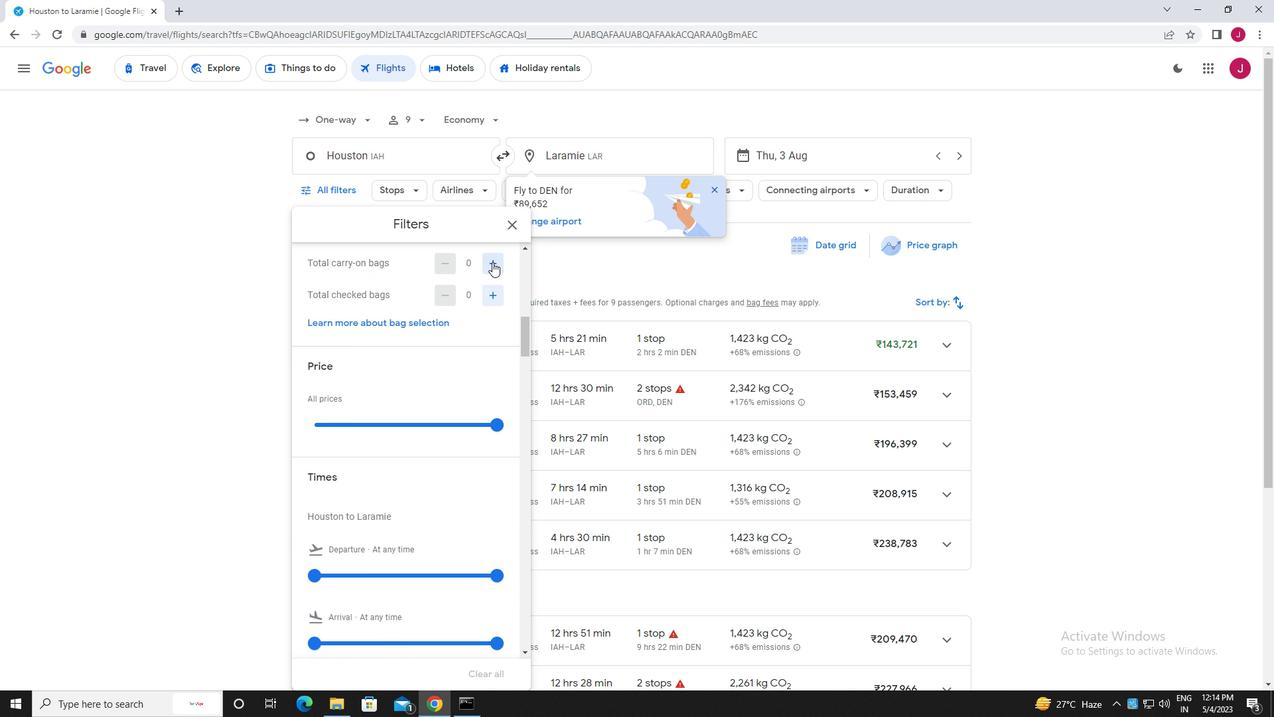 
Action: Mouse pressed left at (492, 262)
Screenshot: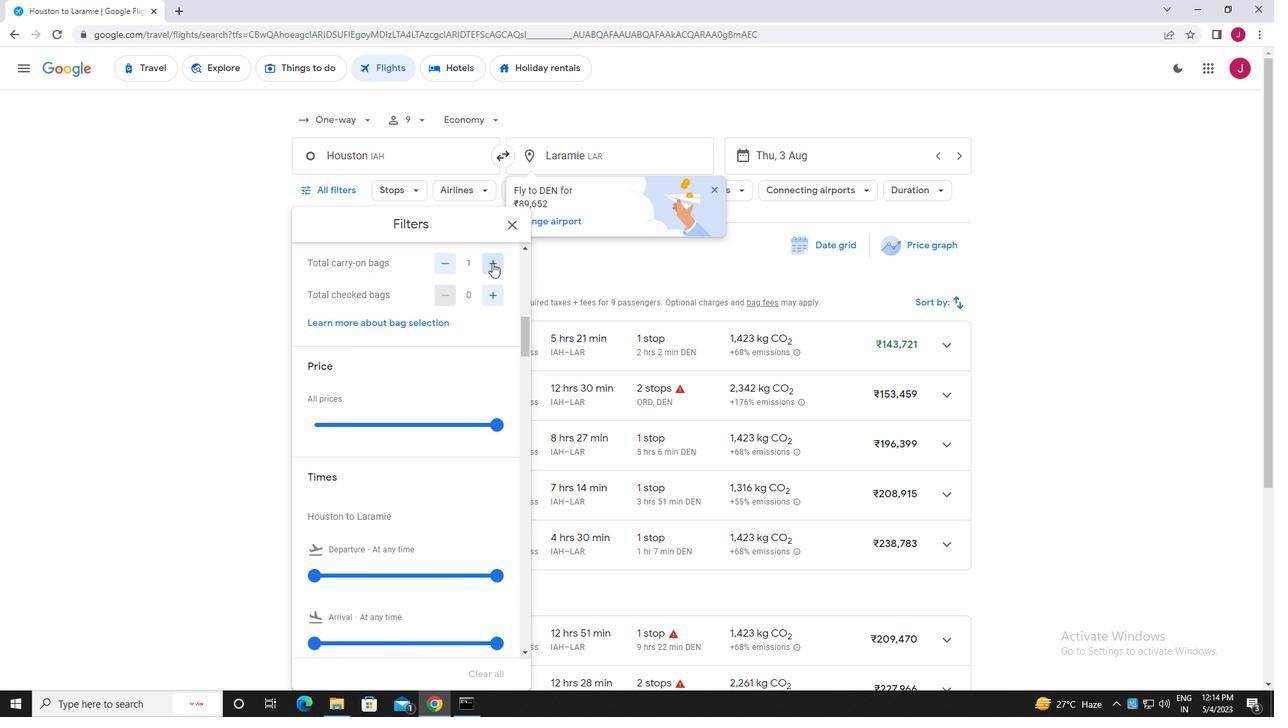 
Action: Mouse moved to (495, 425)
Screenshot: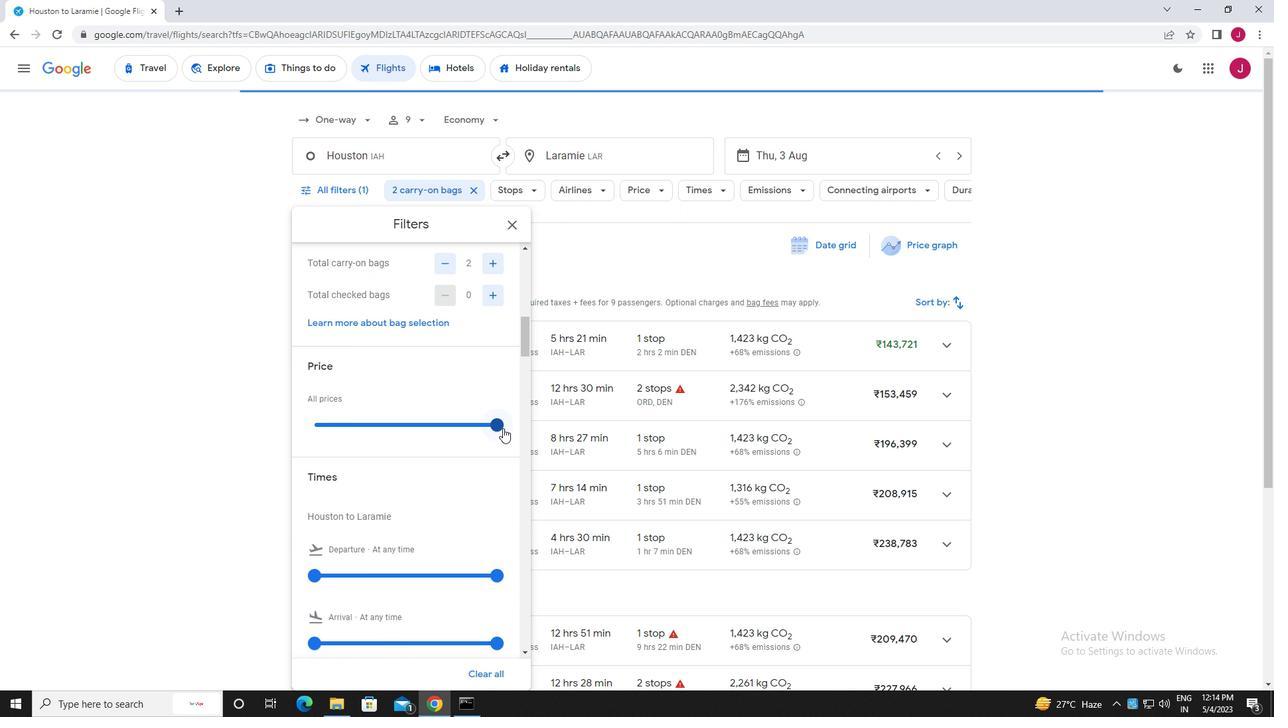
Action: Mouse pressed left at (495, 425)
Screenshot: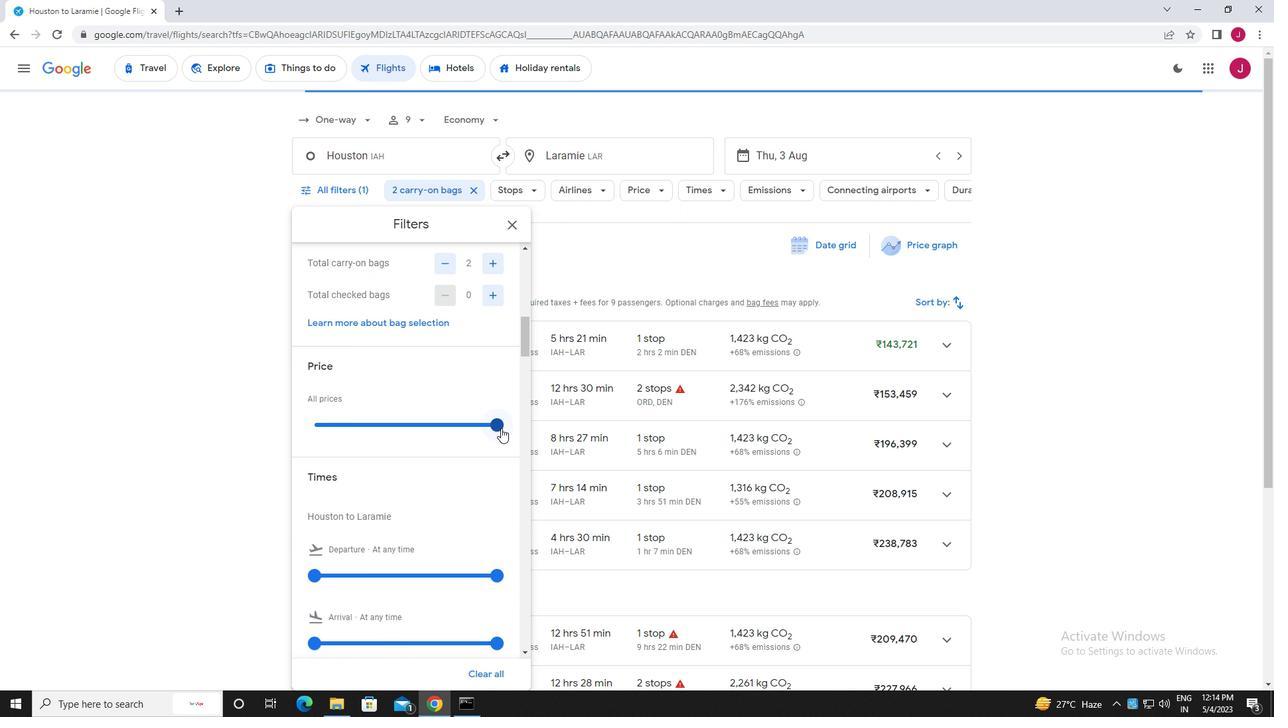 
Action: Mouse moved to (404, 383)
Screenshot: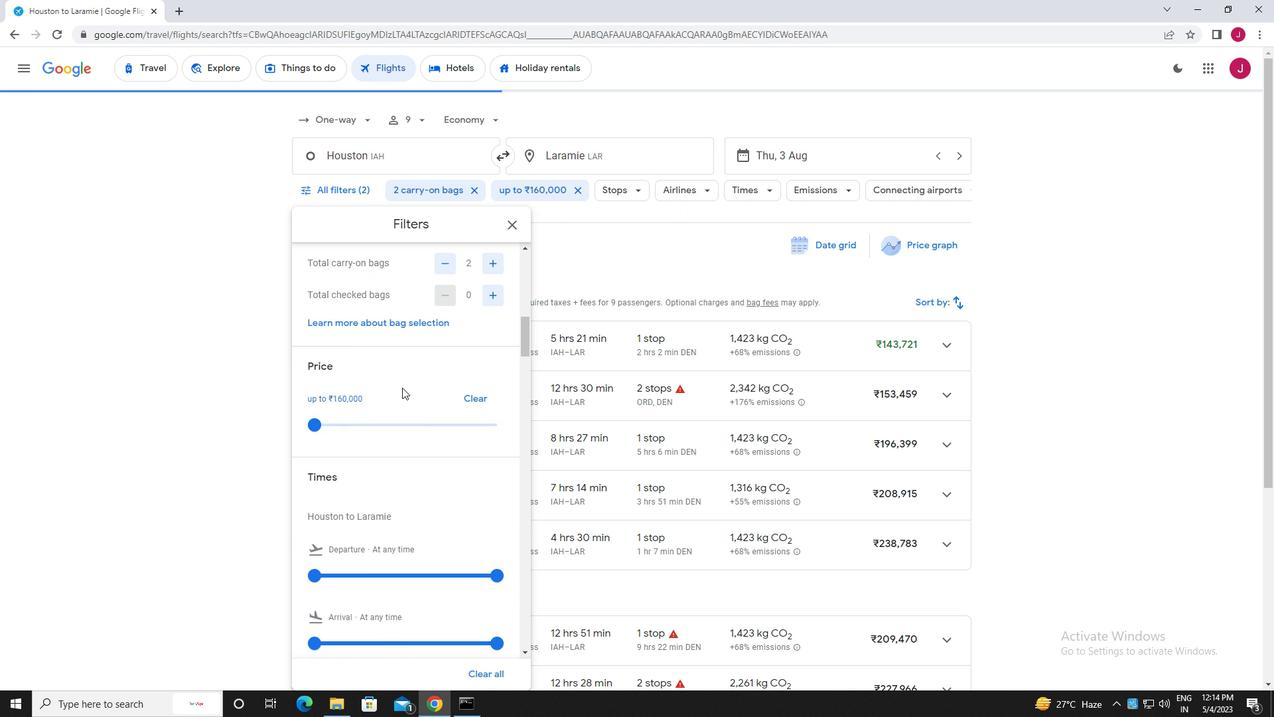 
Action: Mouse scrolled (404, 383) with delta (0, 0)
Screenshot: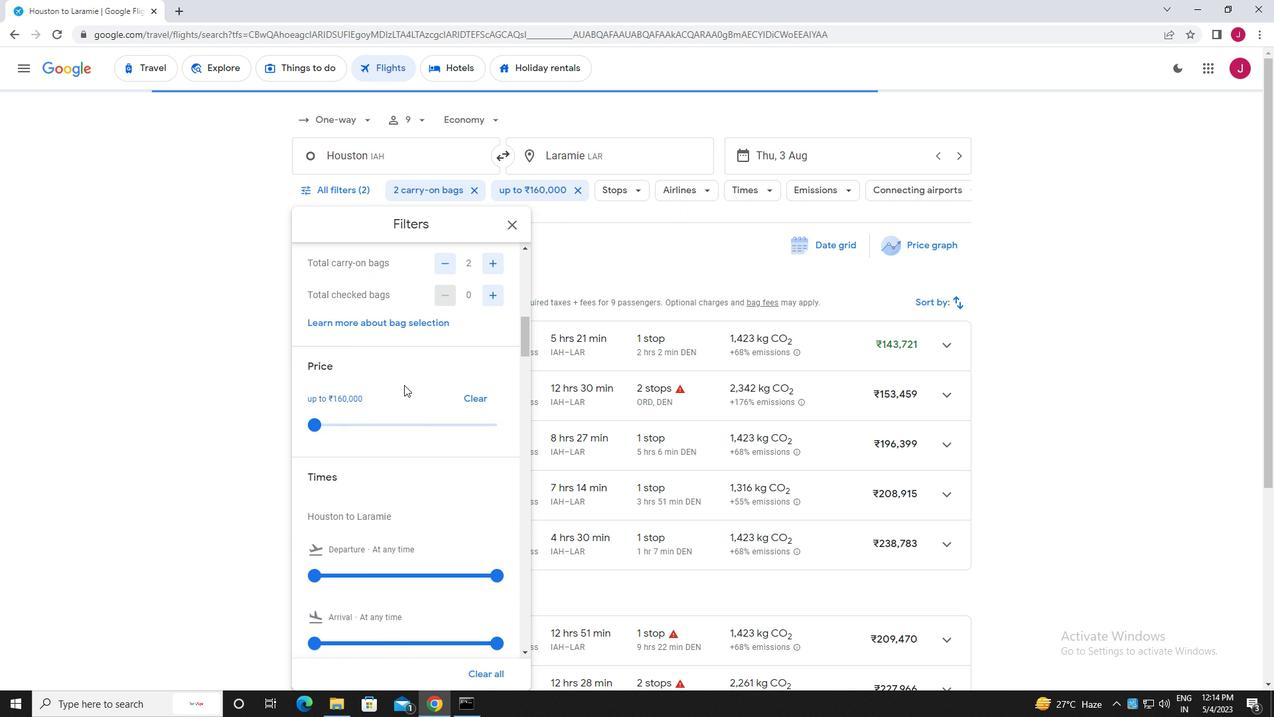
Action: Mouse moved to (404, 383)
Screenshot: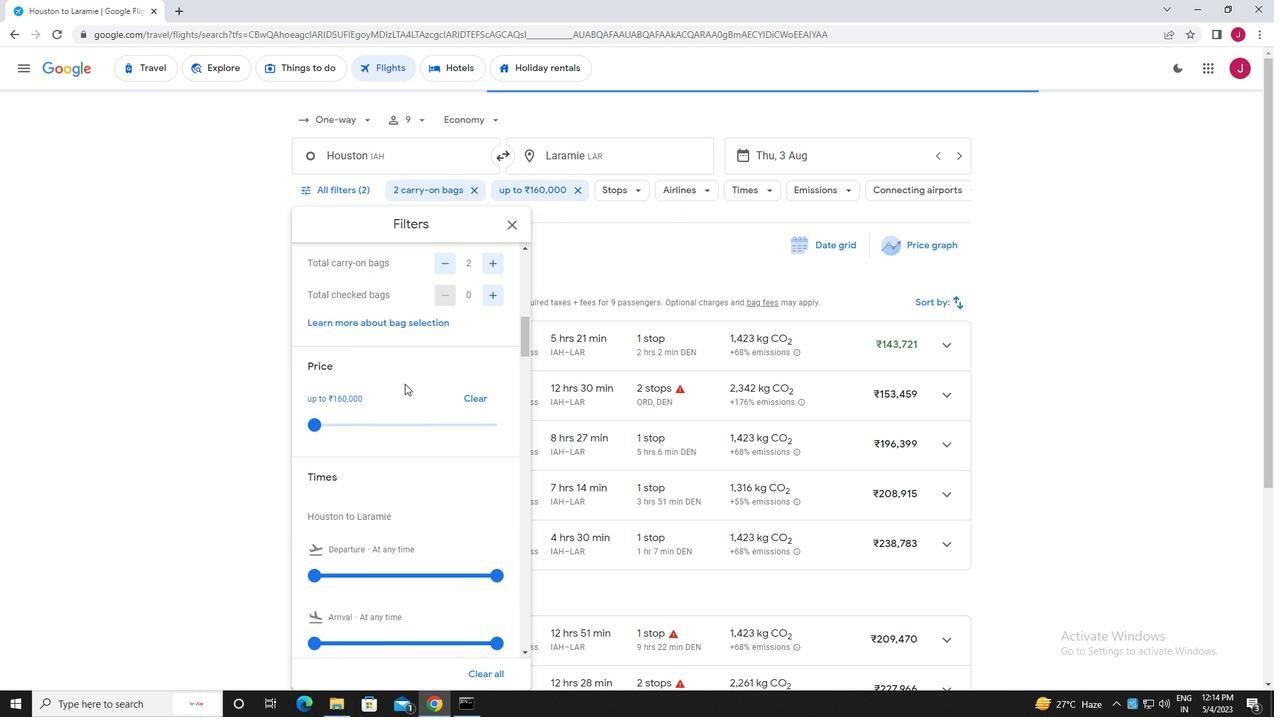 
Action: Mouse scrolled (404, 383) with delta (0, 0)
Screenshot: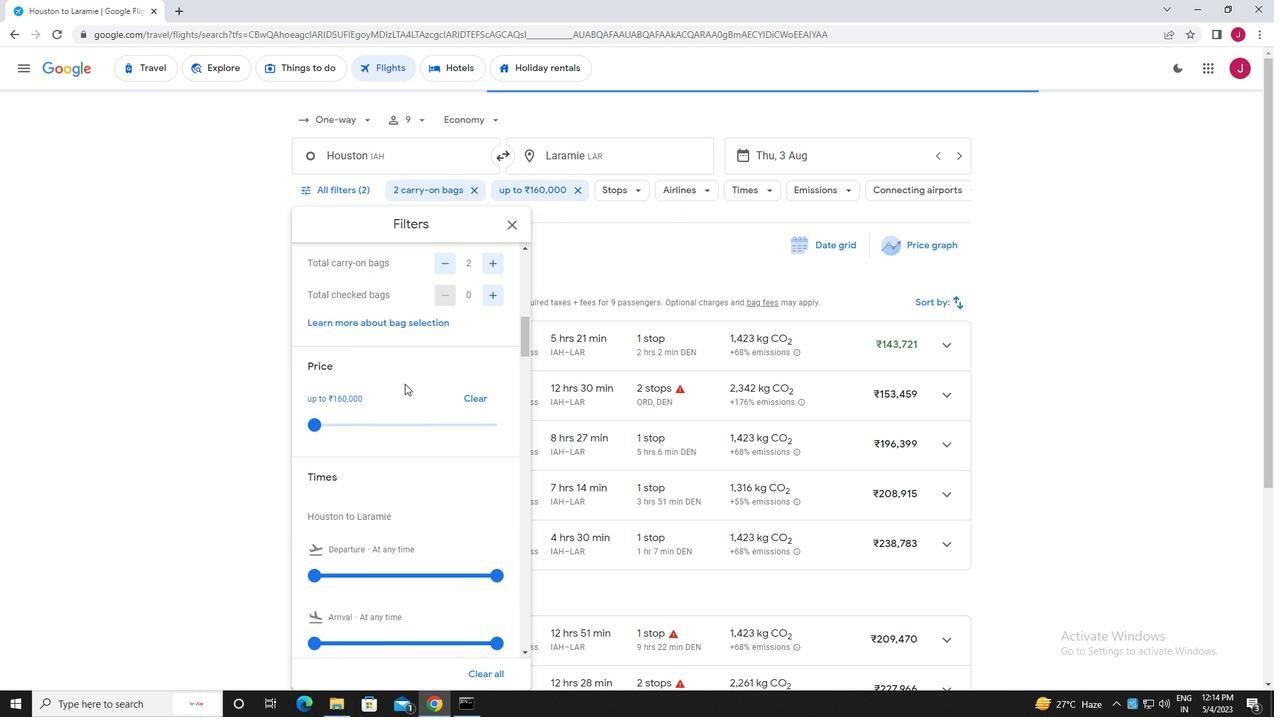 
Action: Mouse moved to (316, 444)
Screenshot: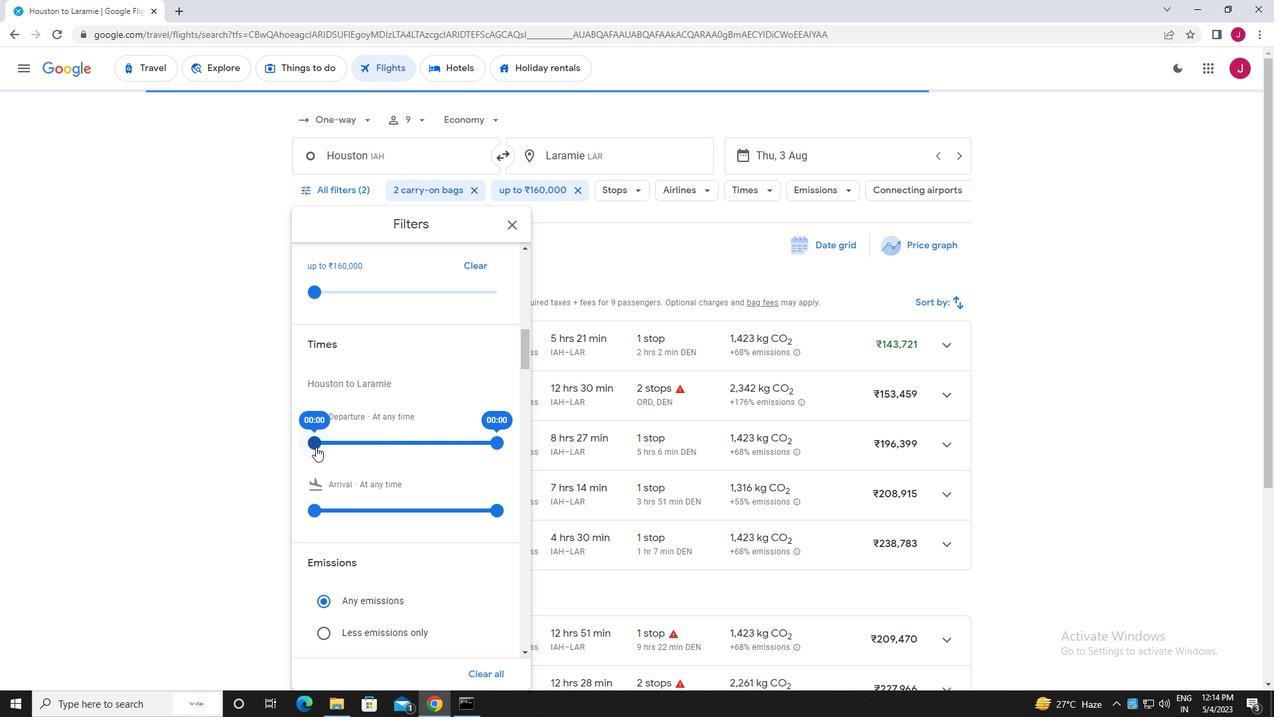 
Action: Mouse pressed left at (316, 444)
Screenshot: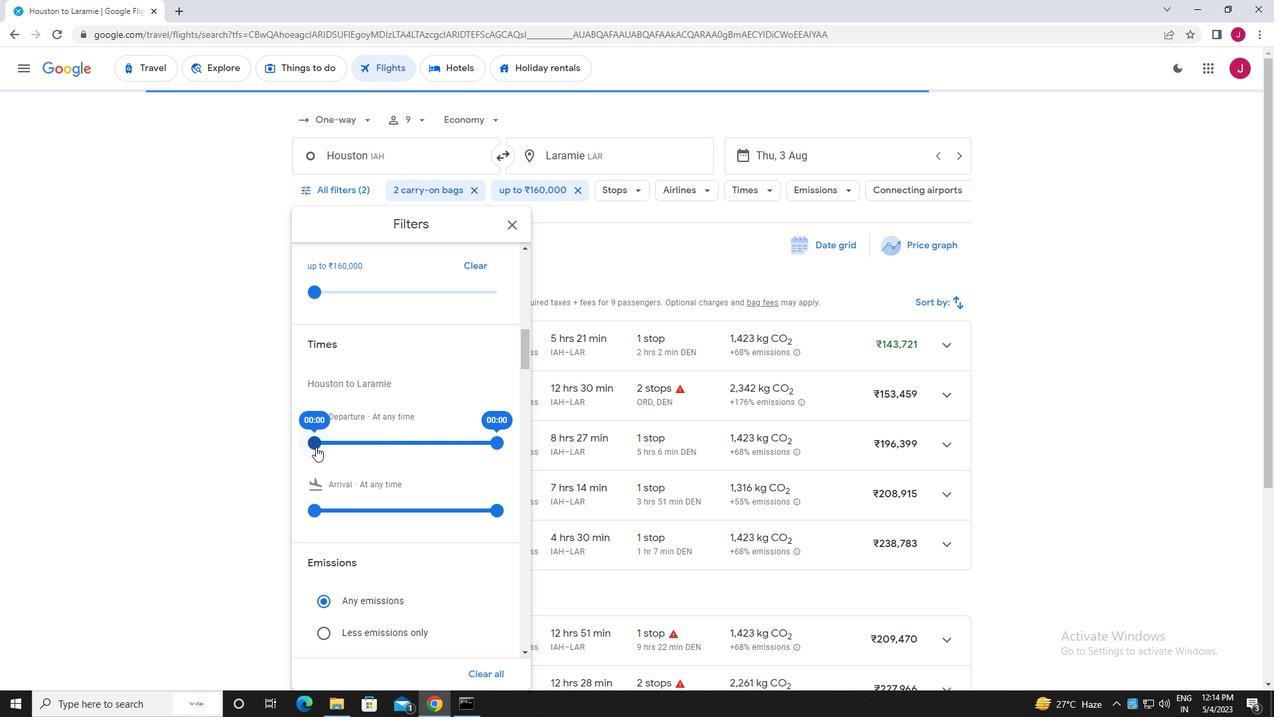 
Action: Mouse moved to (499, 440)
Screenshot: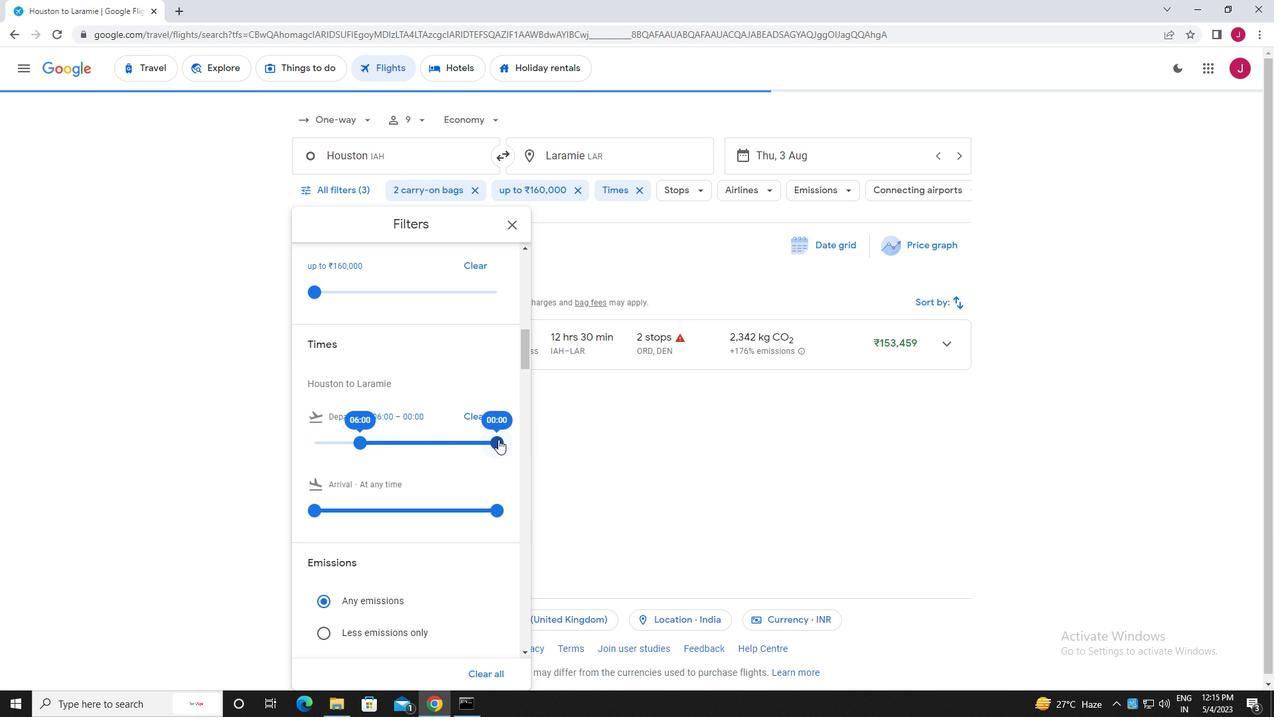 
Action: Mouse pressed left at (499, 440)
Screenshot: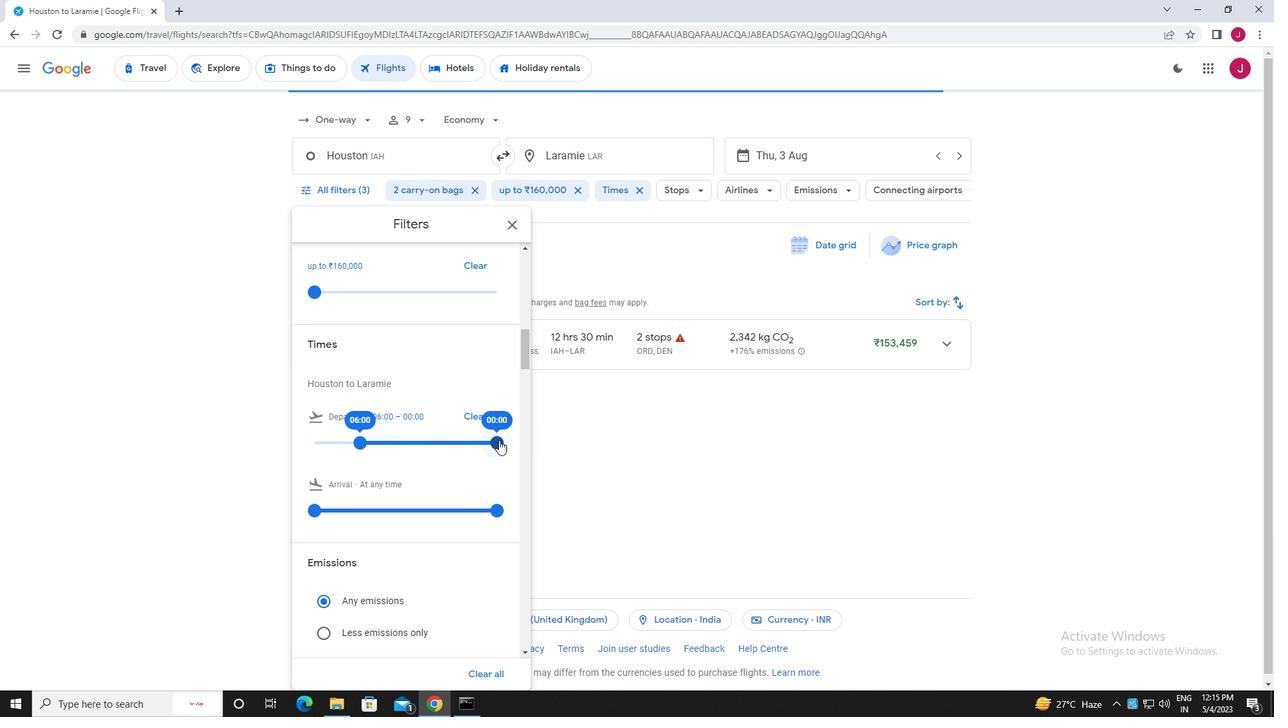 
Action: Mouse moved to (516, 227)
Screenshot: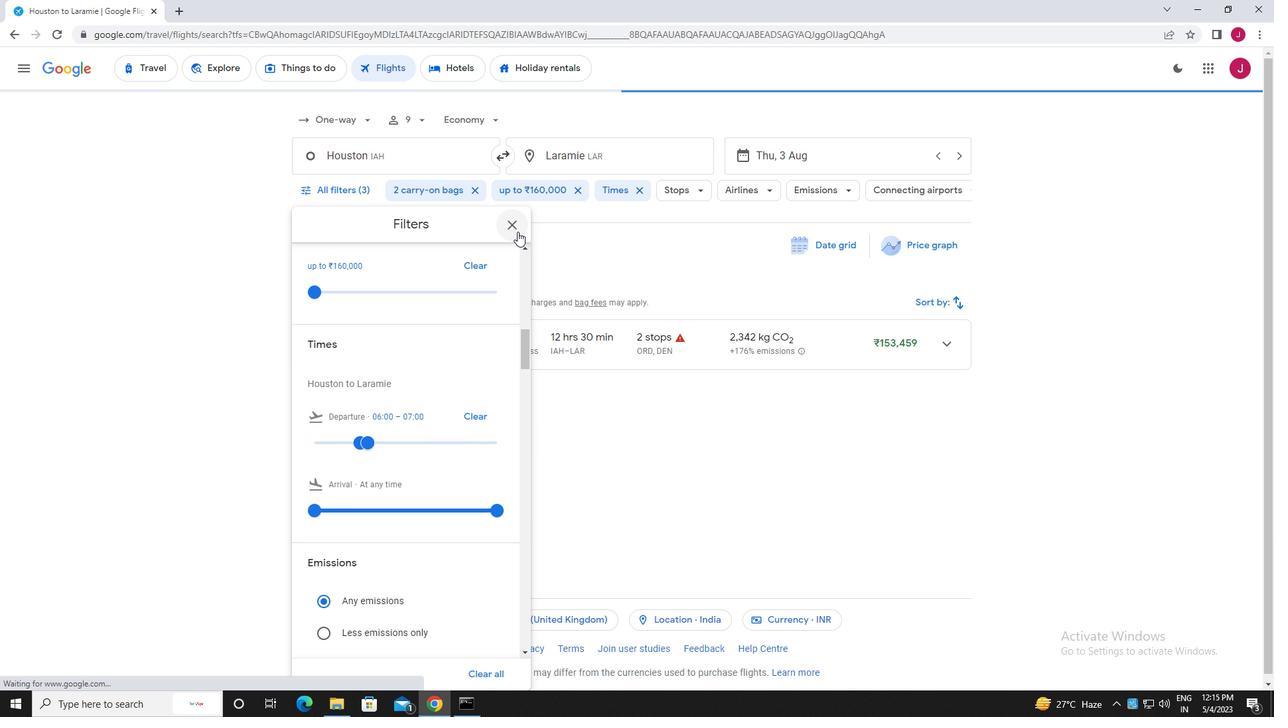
Action: Mouse pressed left at (516, 227)
Screenshot: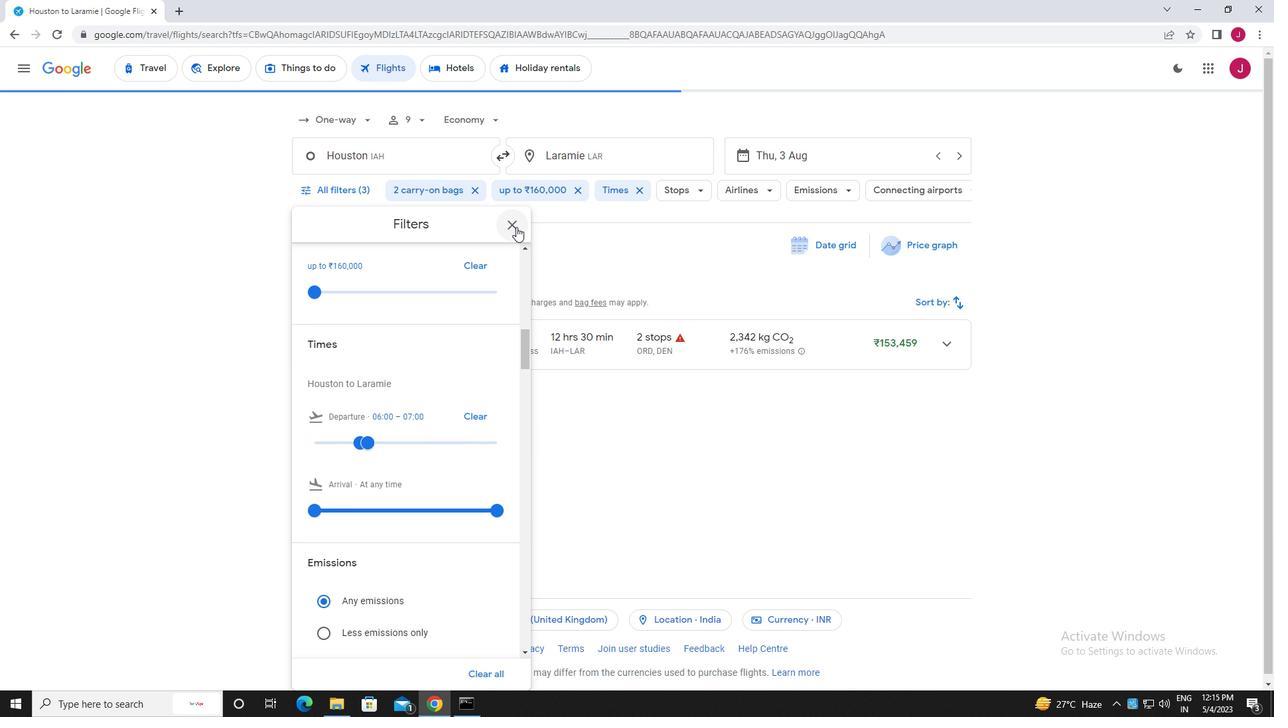 
Action: Mouse moved to (515, 227)
Screenshot: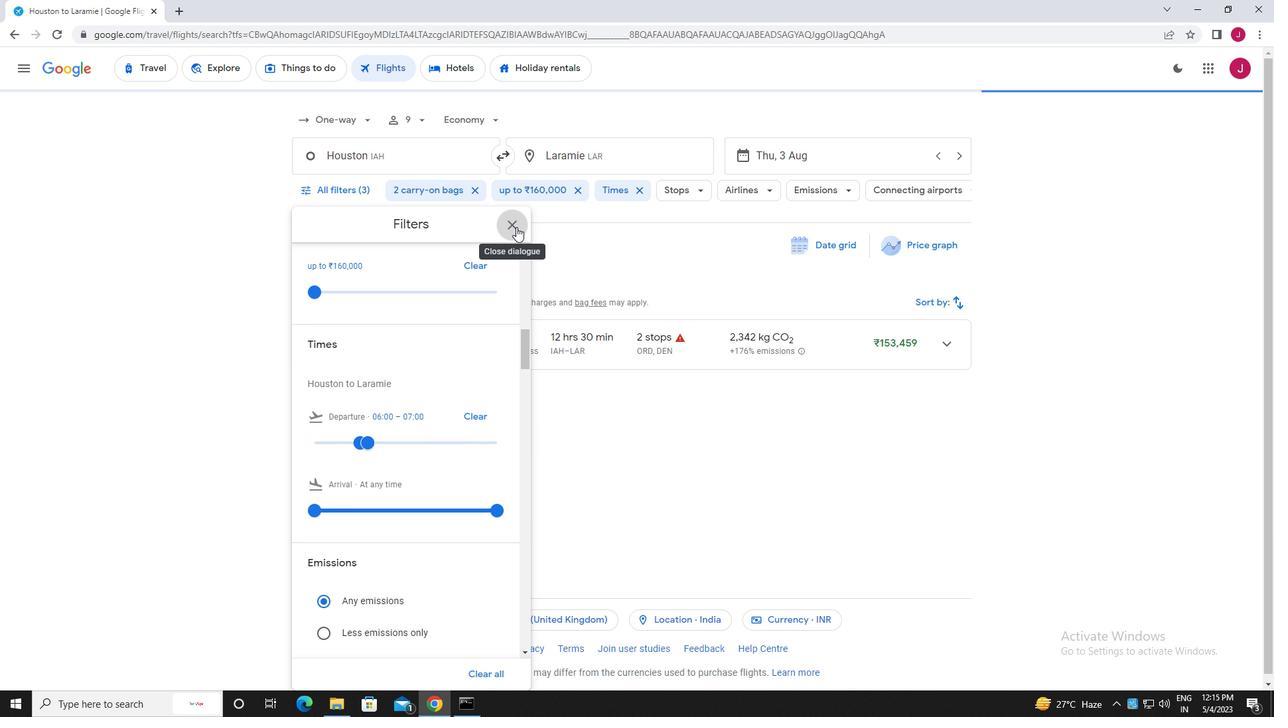 
